Task: For heading Arial with bold.  font size for heading22,  'Change the font style of data to'Arial Narrow.  and font size to 14,  Change the alignment of both headline & data to Align middle.  In the sheet  auditingSalesTrends_2022
Action: Mouse moved to (52, 123)
Screenshot: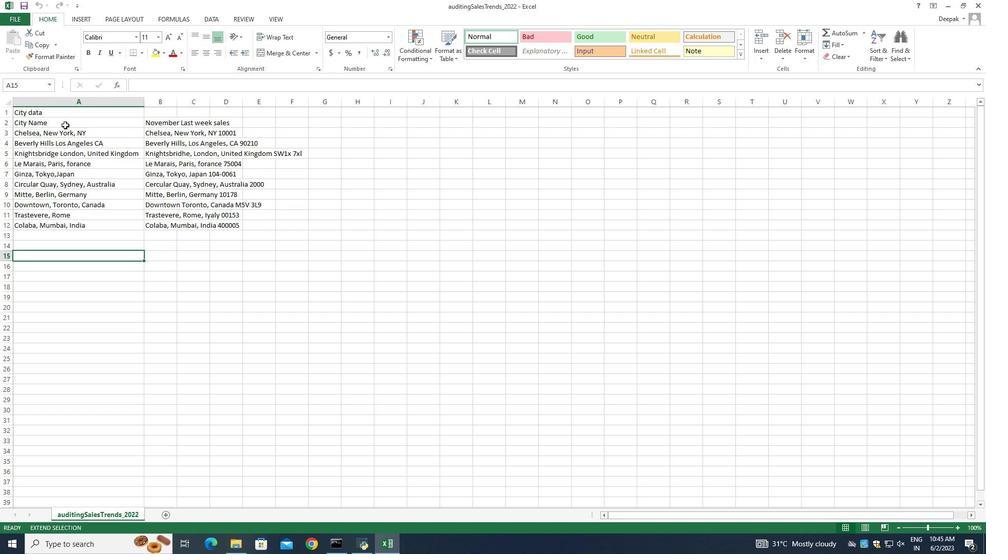 
Action: Mouse pressed left at (52, 123)
Screenshot: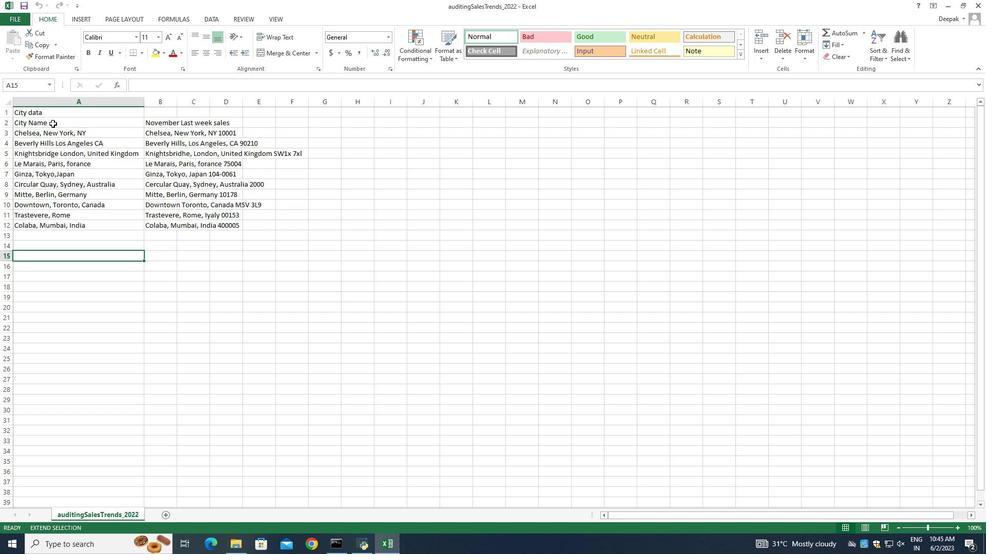 
Action: Mouse moved to (46, 122)
Screenshot: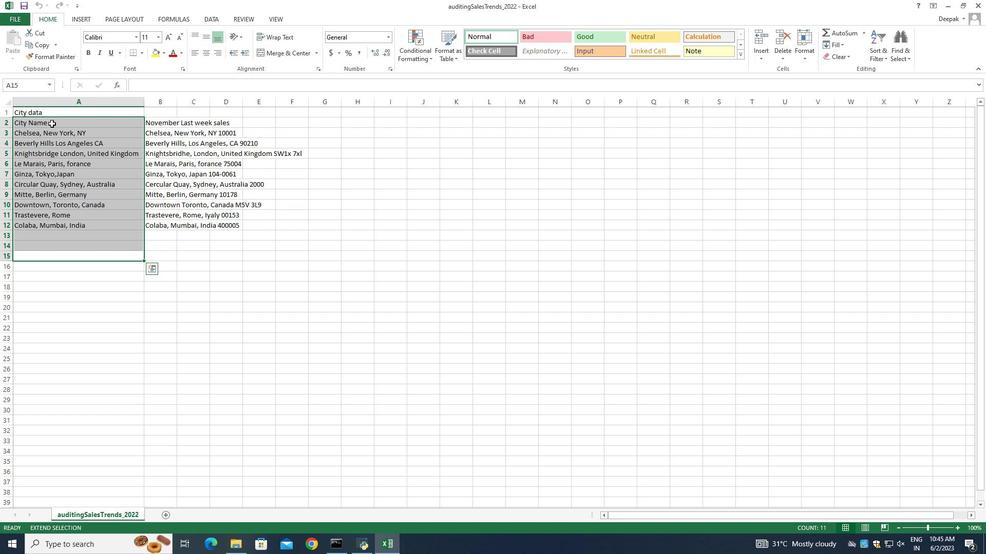 
Action: Mouse pressed left at (46, 122)
Screenshot: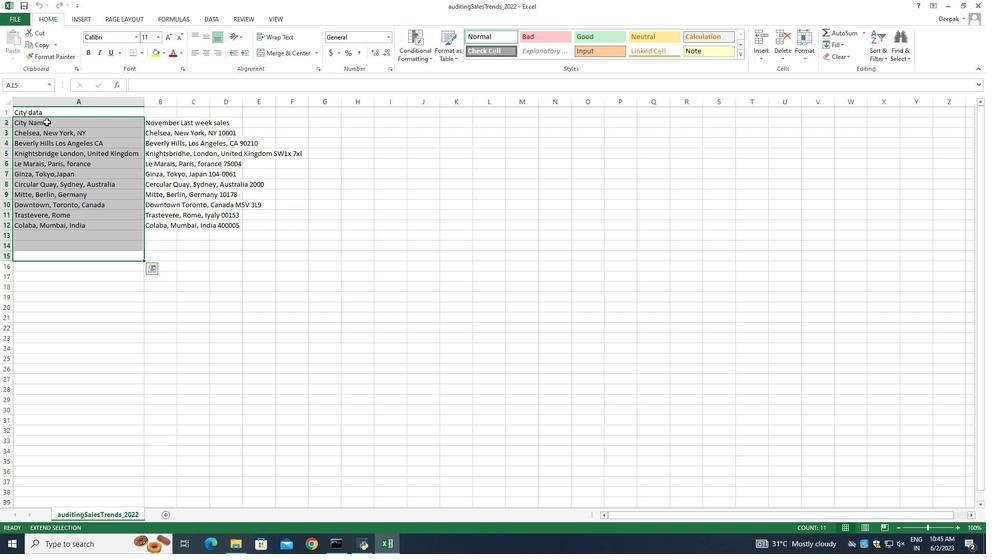 
Action: Mouse moved to (209, 270)
Screenshot: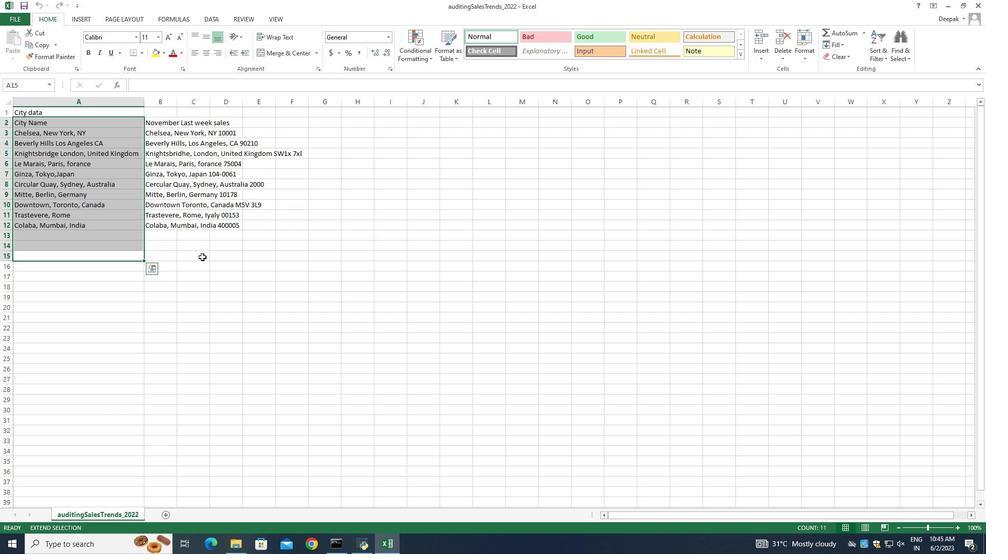 
Action: Mouse pressed left at (209, 270)
Screenshot: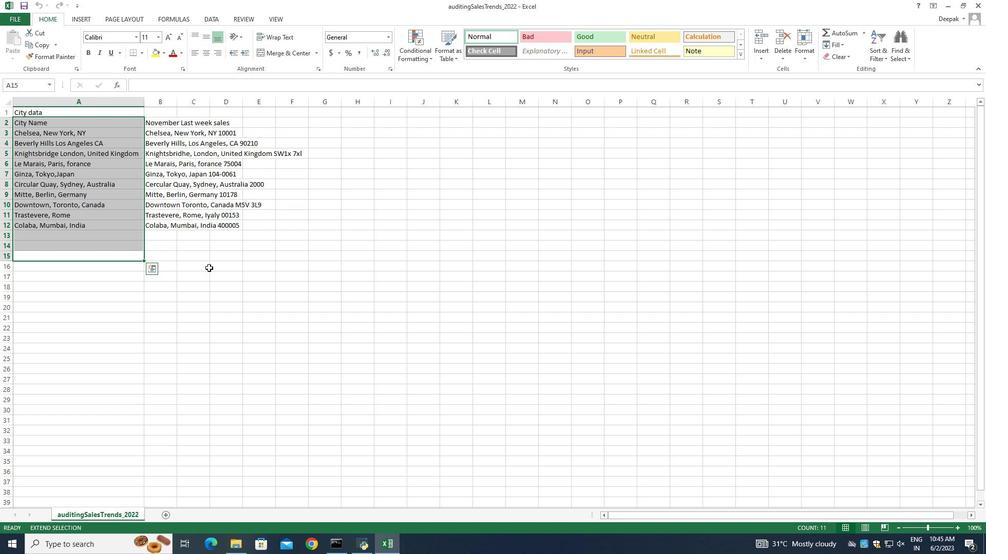 
Action: Mouse pressed right at (209, 270)
Screenshot: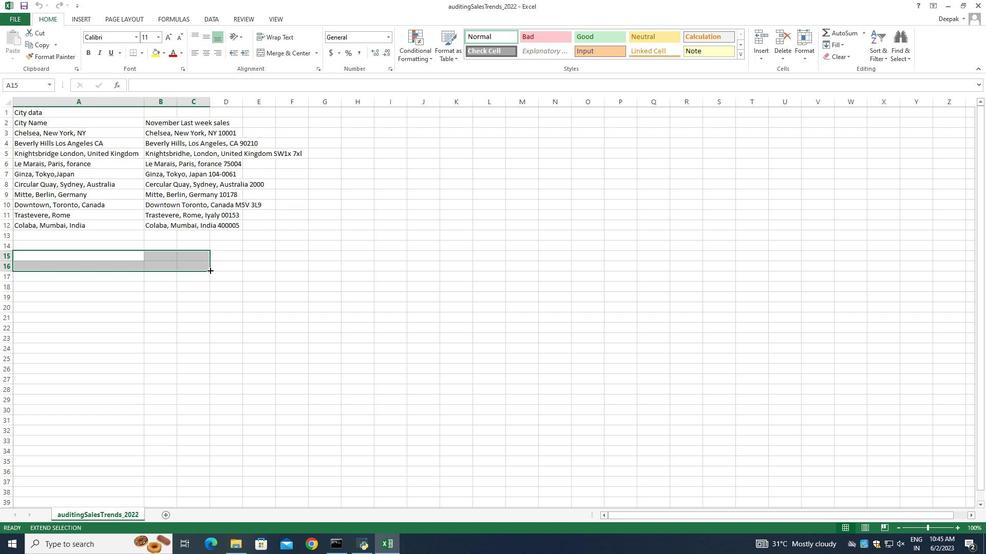 
Action: Mouse pressed right at (209, 270)
Screenshot: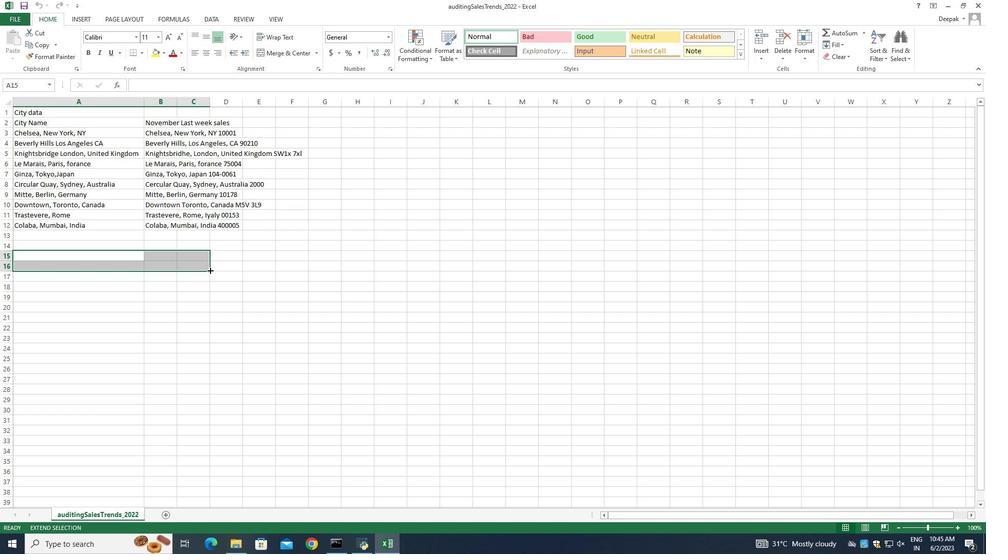 
Action: Mouse moved to (265, 243)
Screenshot: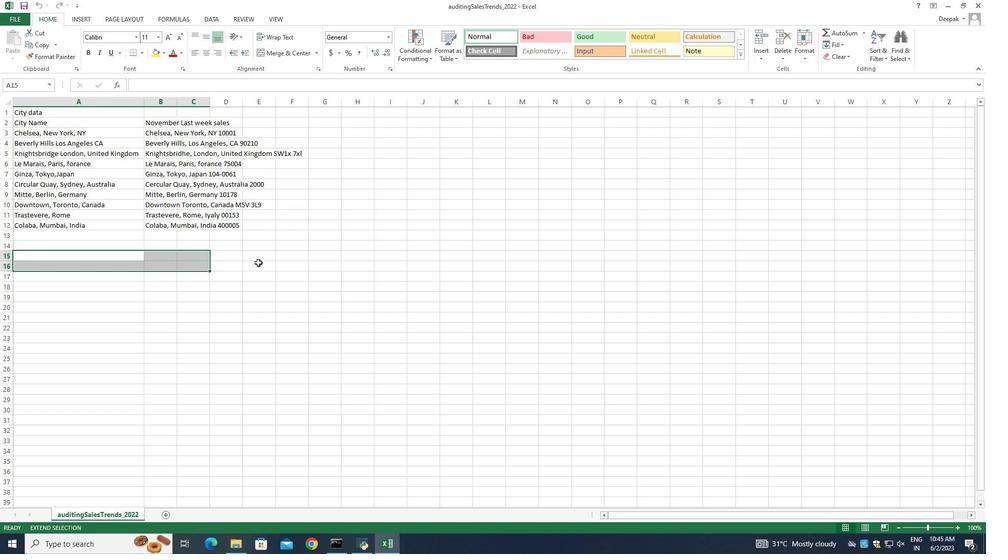 
Action: Mouse pressed left at (265, 243)
Screenshot: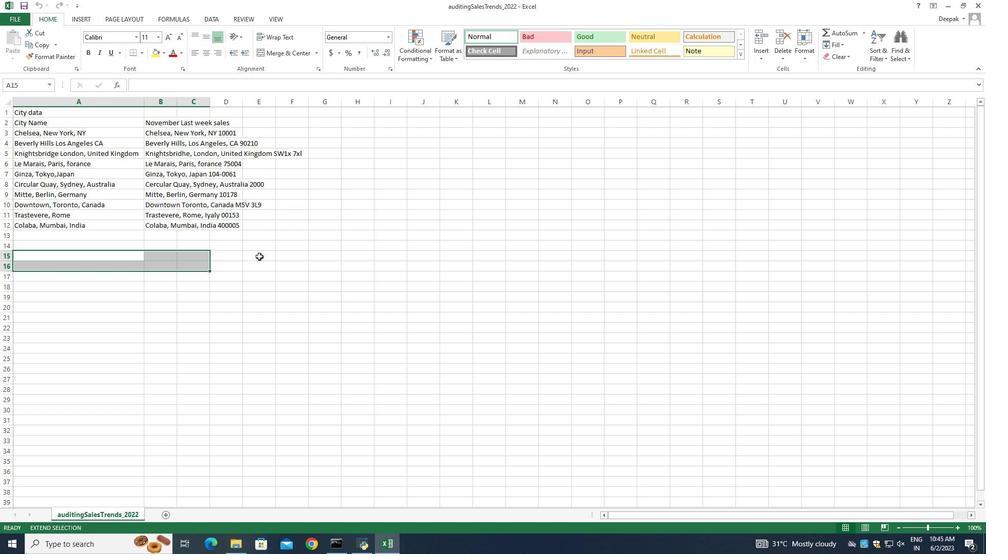 
Action: Mouse pressed left at (265, 243)
Screenshot: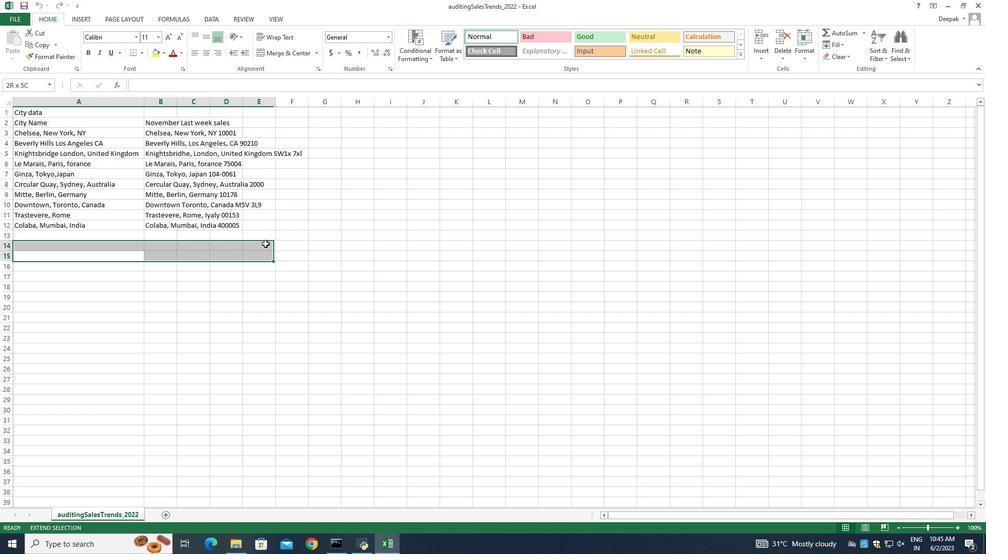
Action: Mouse pressed left at (265, 243)
Screenshot: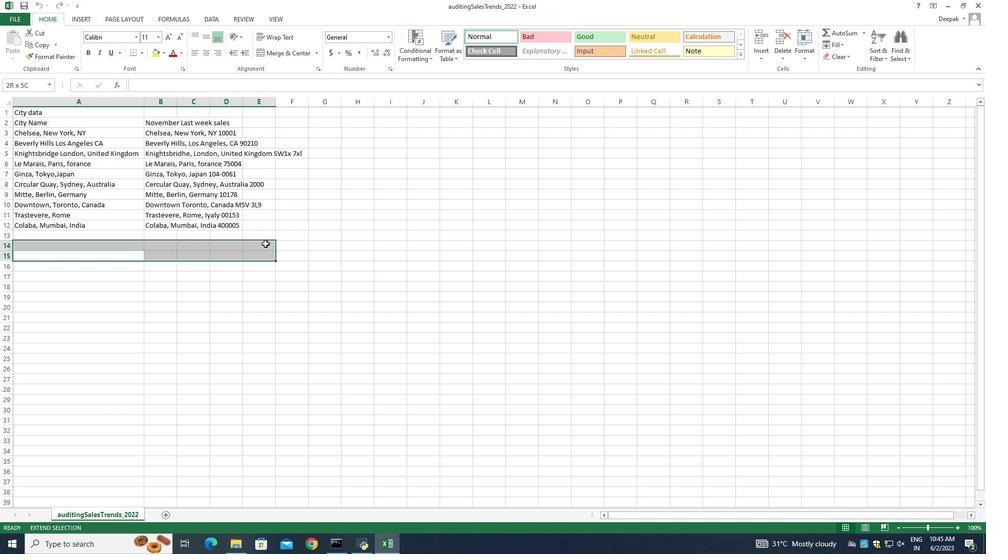 
Action: Mouse pressed left at (265, 243)
Screenshot: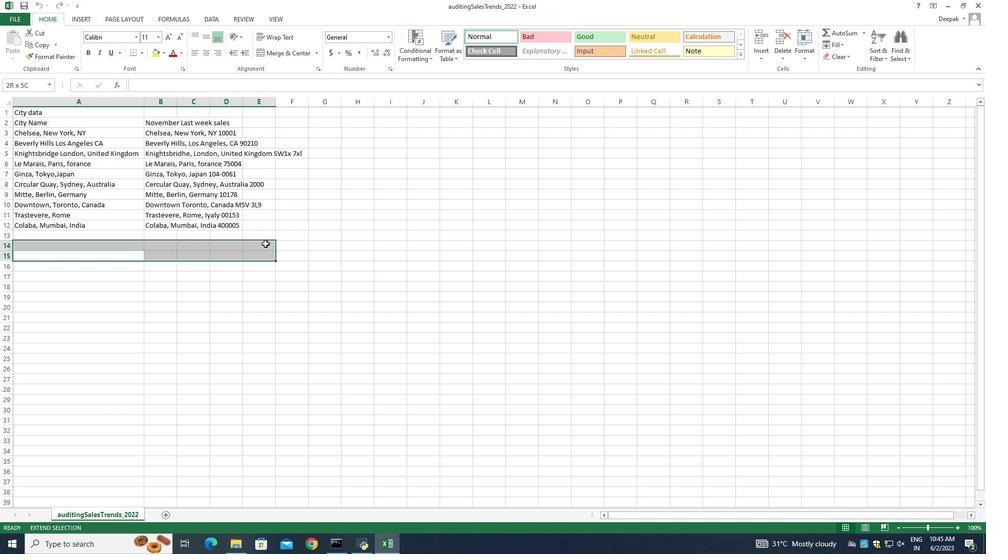 
Action: Mouse moved to (181, 119)
Screenshot: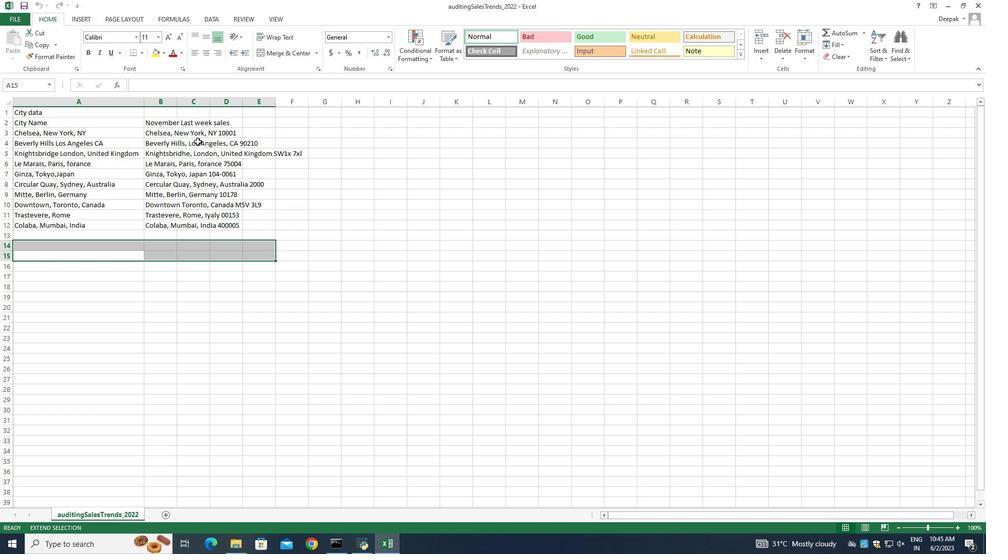 
Action: Mouse pressed left at (181, 119)
Screenshot: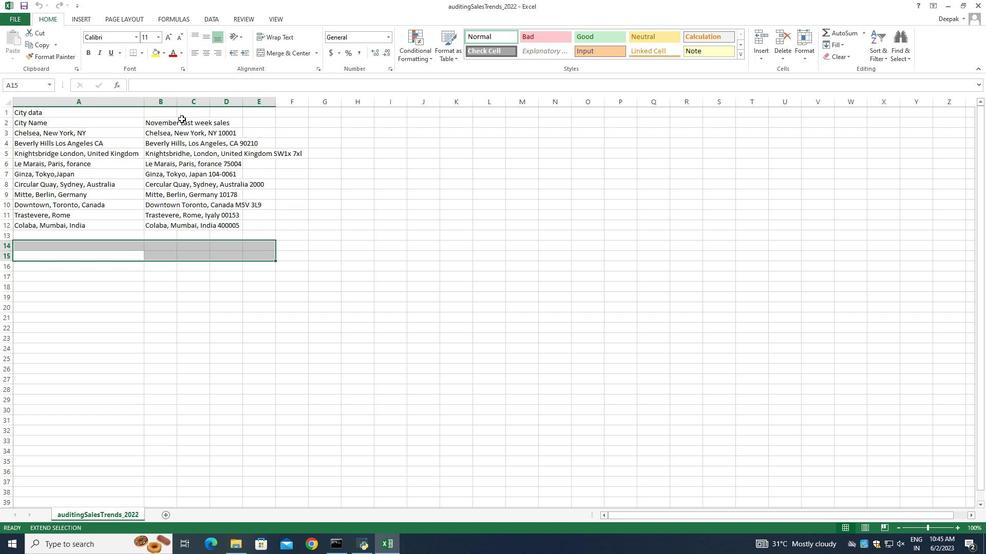 
Action: Mouse pressed left at (181, 119)
Screenshot: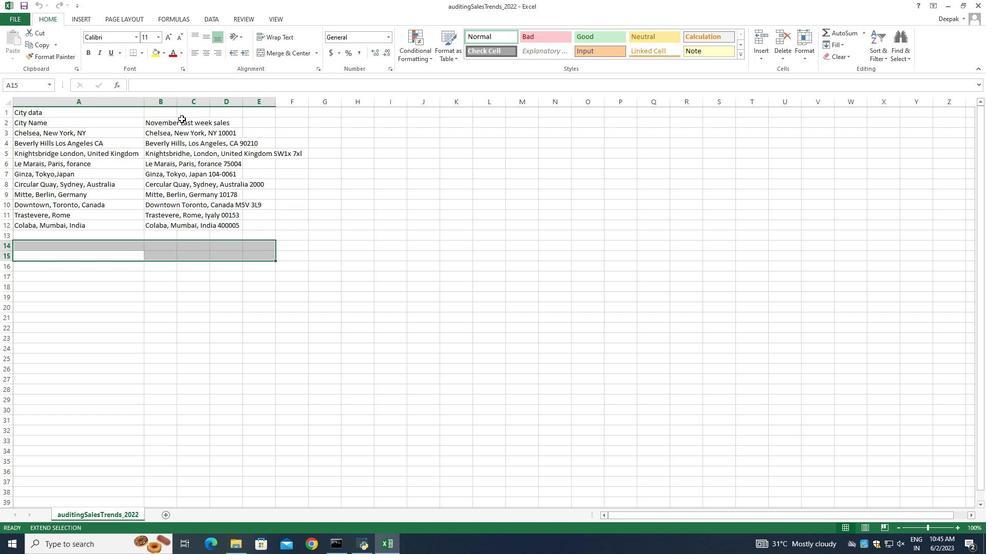 
Action: Mouse moved to (216, 268)
Screenshot: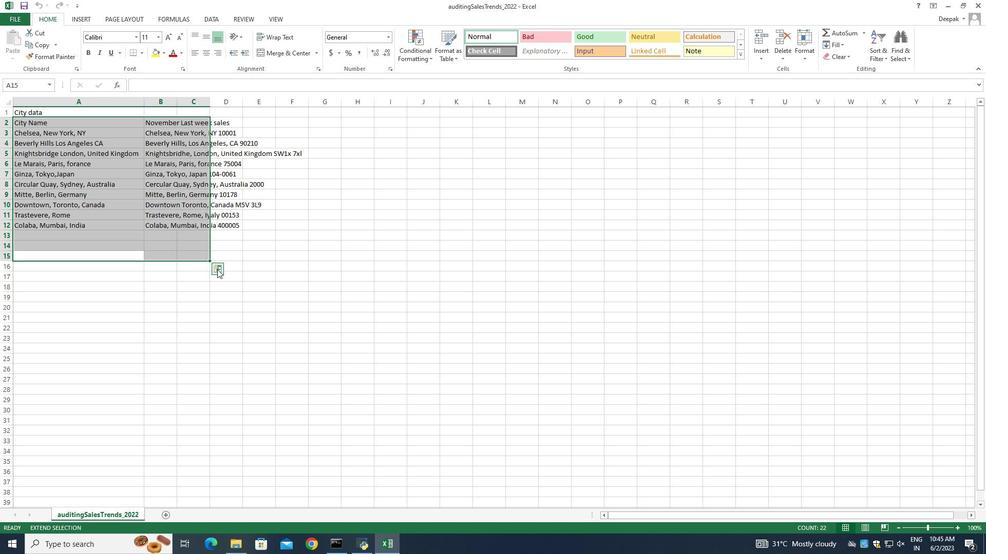 
Action: Mouse pressed left at (216, 268)
Screenshot: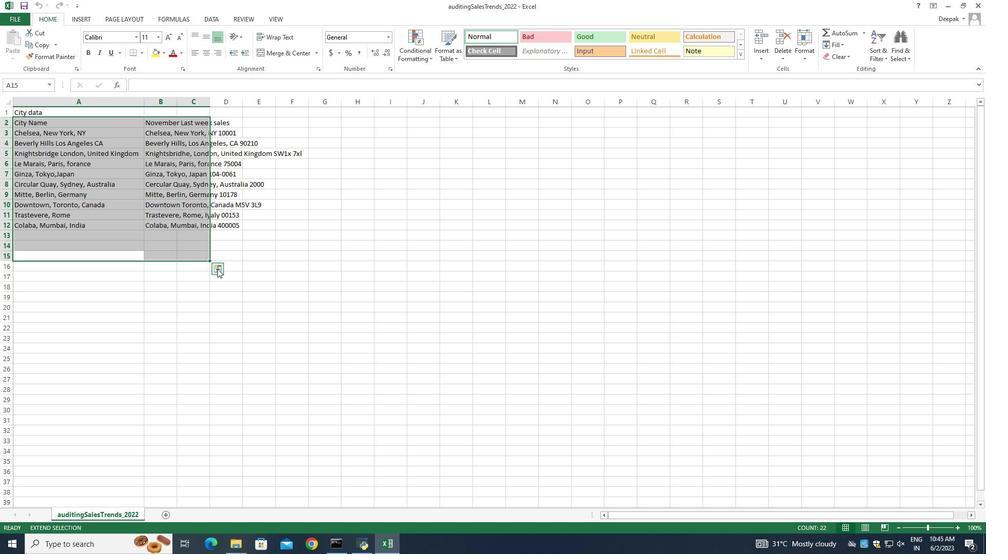 
Action: Mouse moved to (257, 324)
Screenshot: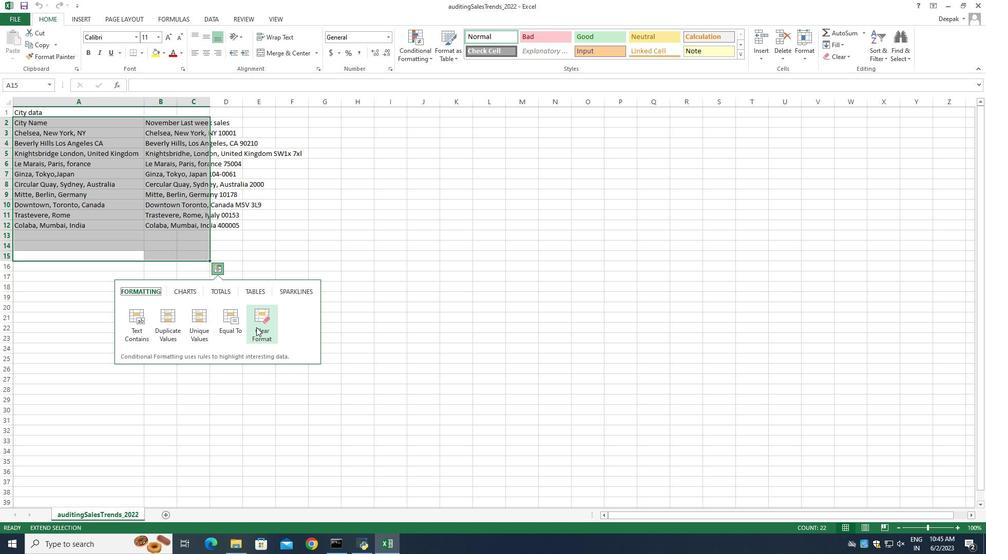 
Action: Mouse pressed left at (257, 324)
Screenshot: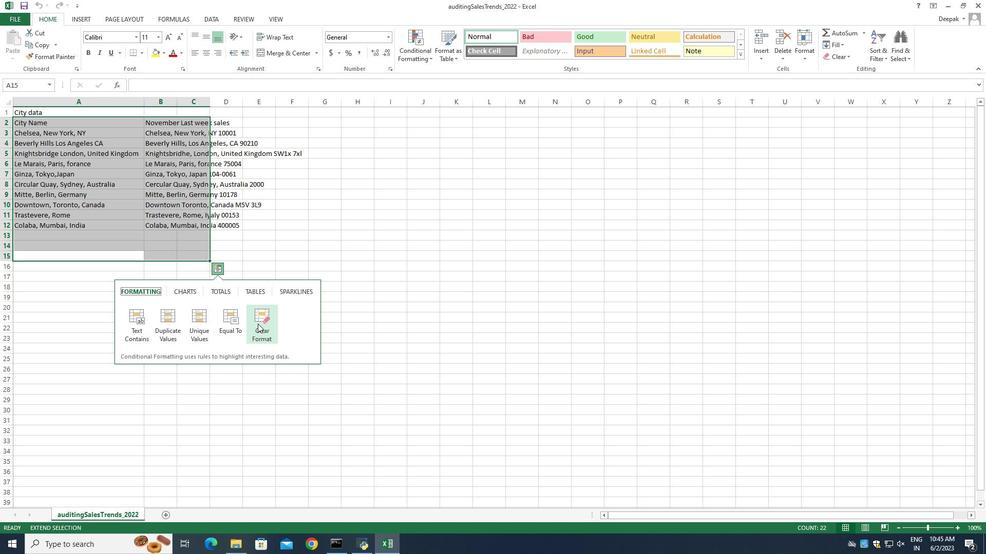 
Action: Mouse moved to (290, 253)
Screenshot: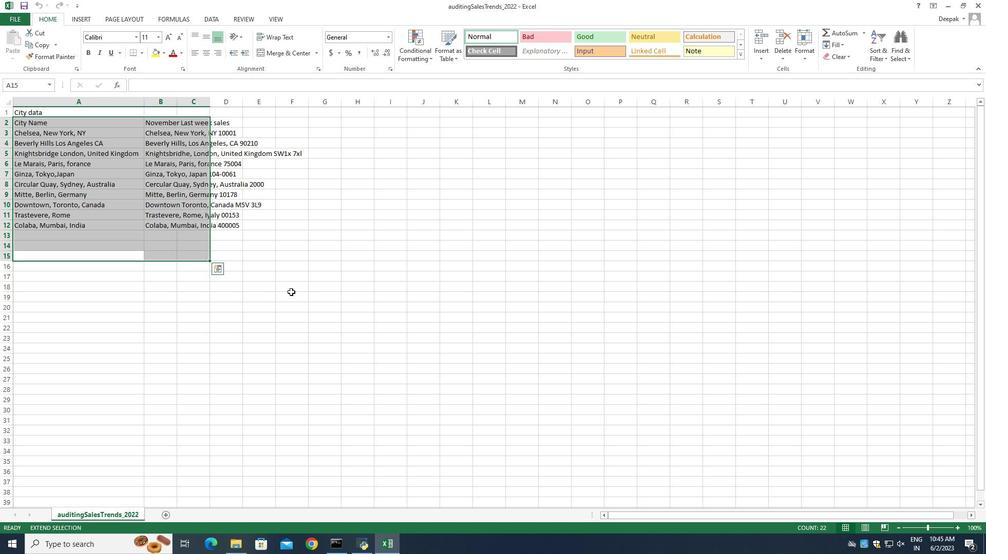 
Action: Mouse pressed right at (290, 253)
Screenshot: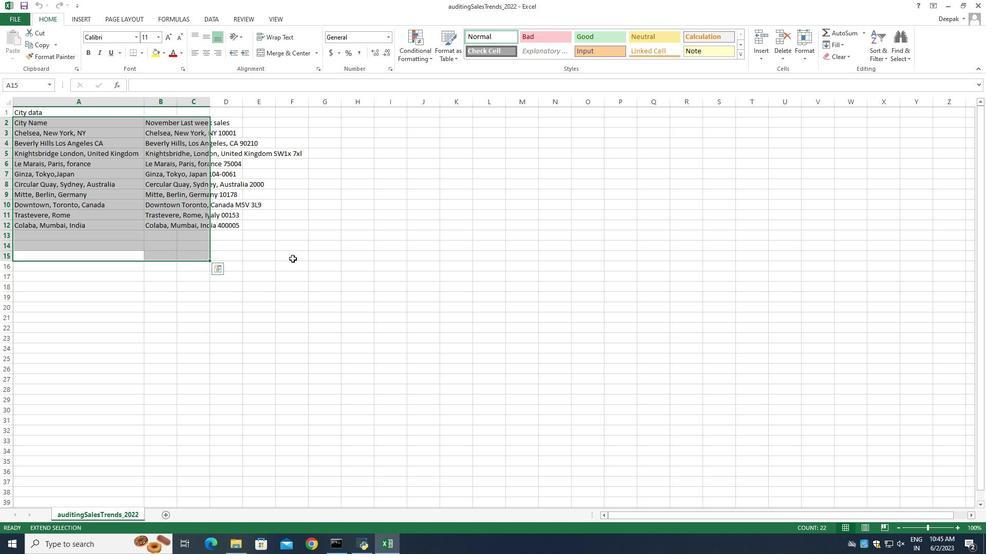
Action: Mouse moved to (44, 123)
Screenshot: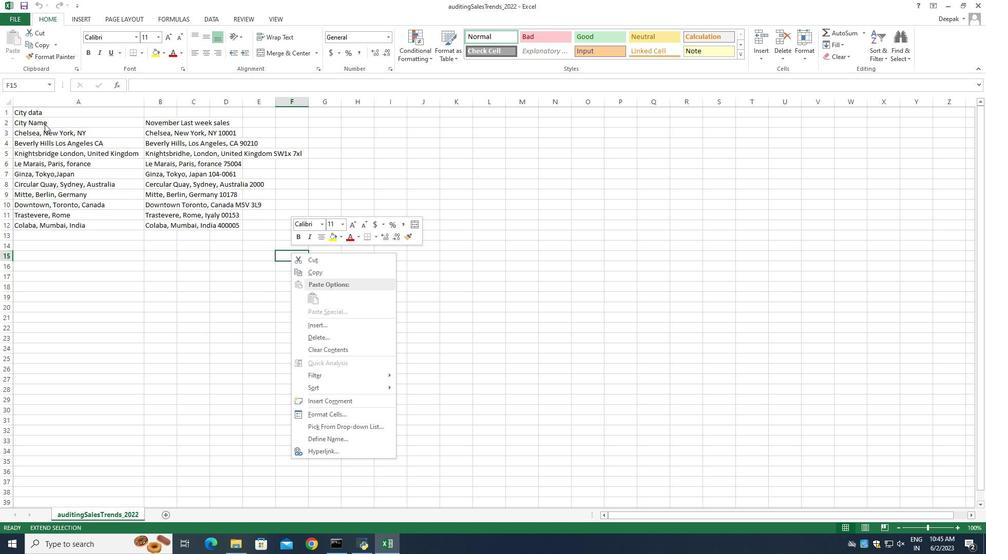 
Action: Mouse pressed left at (44, 123)
Screenshot: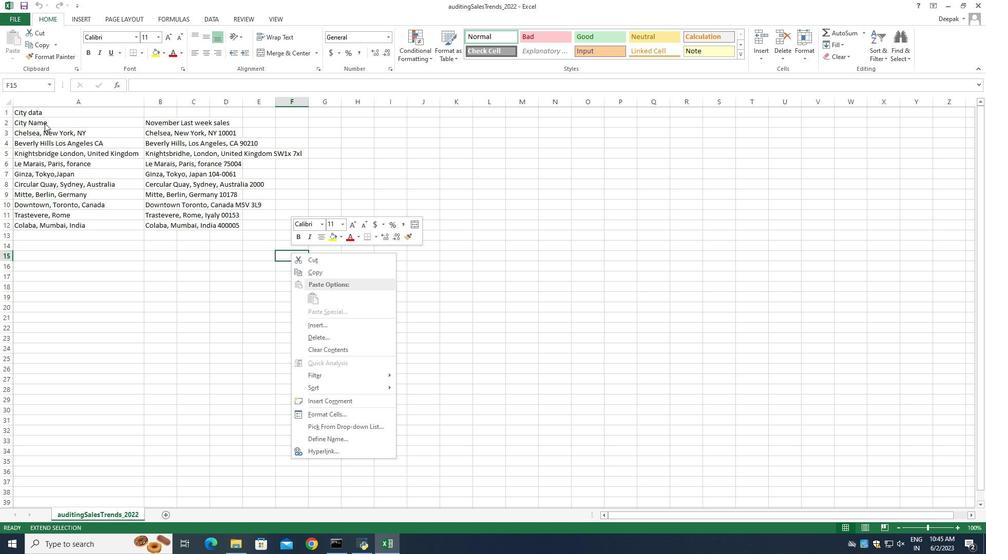 
Action: Mouse pressed left at (44, 123)
Screenshot: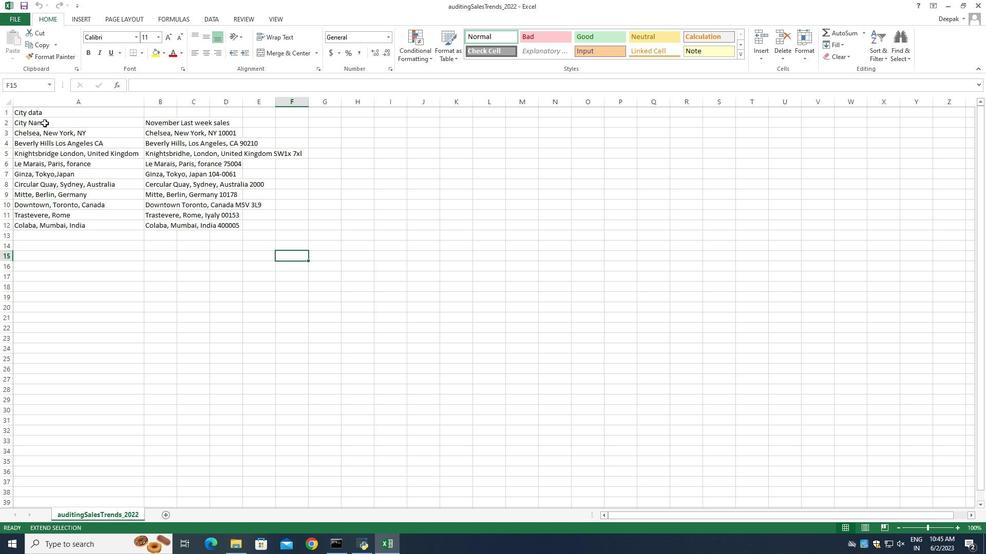 
Action: Mouse pressed left at (44, 123)
Screenshot: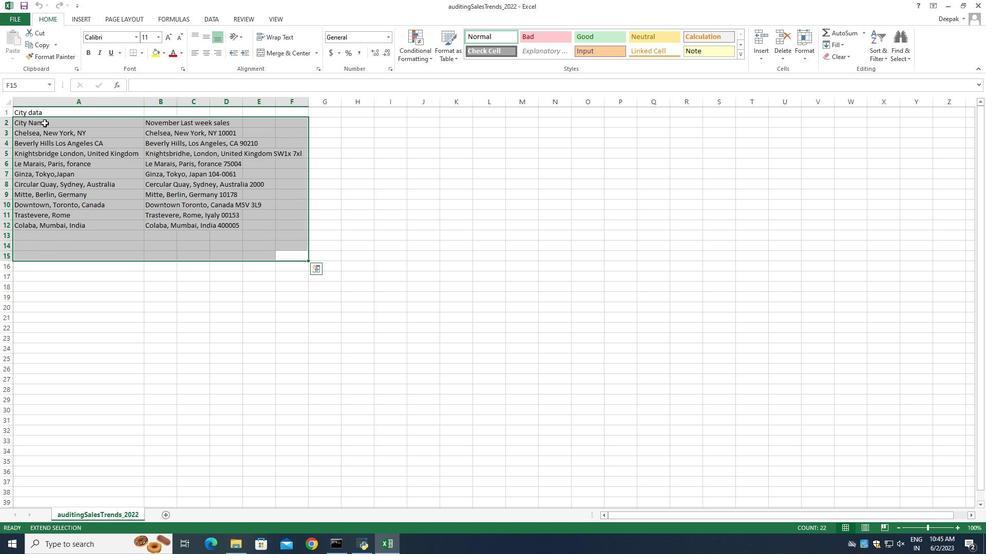 
Action: Mouse moved to (398, 262)
Screenshot: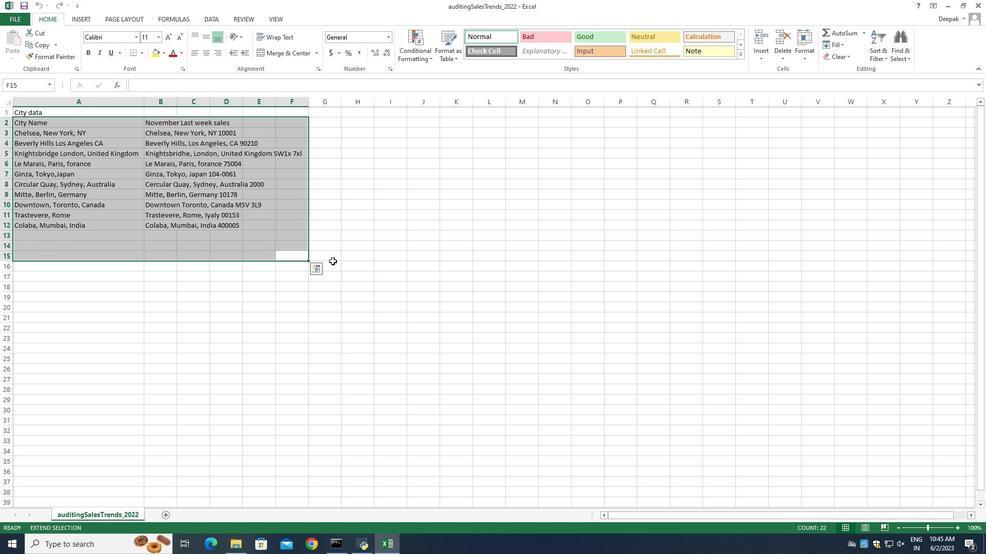 
Action: Mouse pressed left at (398, 262)
Screenshot: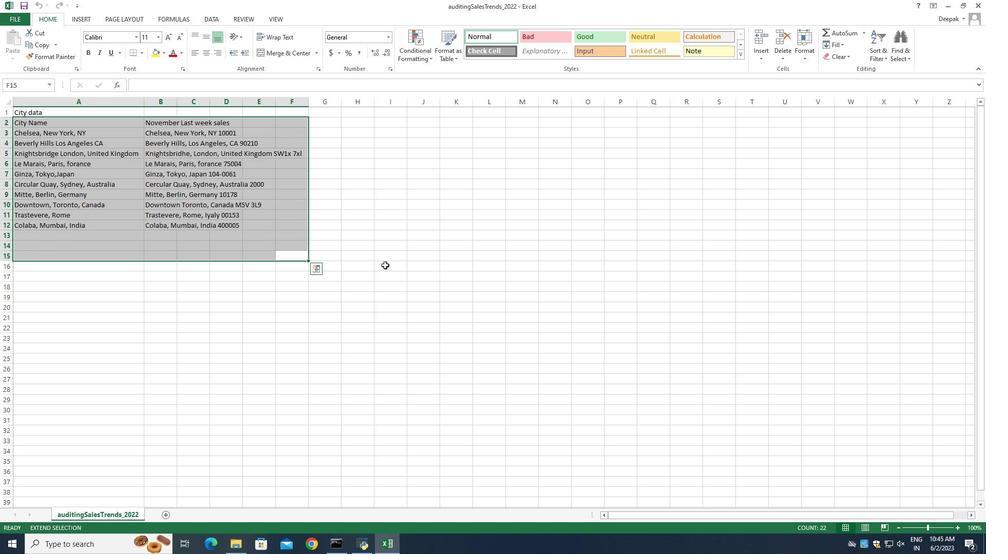 
Action: Mouse pressed left at (398, 262)
Screenshot: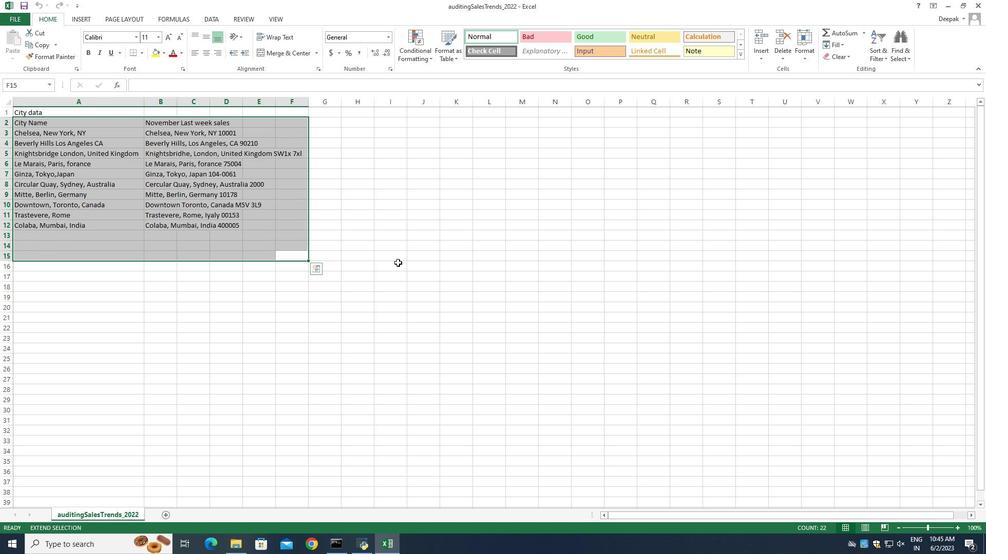 
Action: Mouse pressed left at (398, 262)
Screenshot: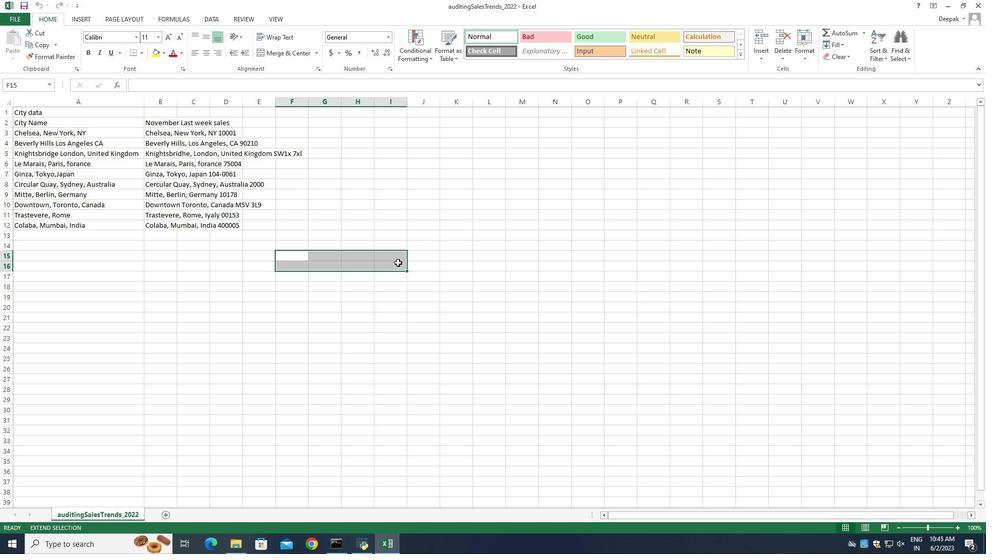 
Action: Mouse pressed right at (398, 262)
Screenshot: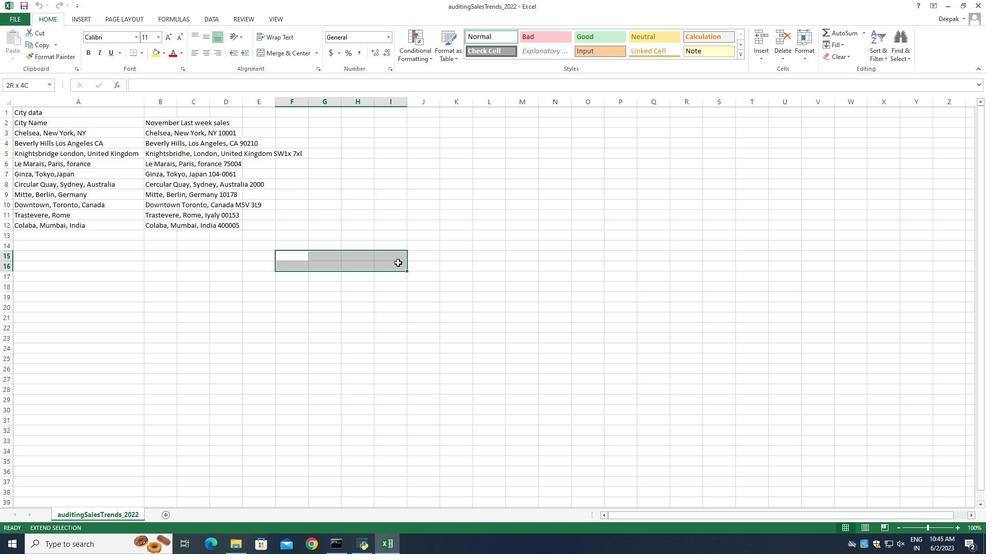 
Action: Mouse moved to (385, 270)
Screenshot: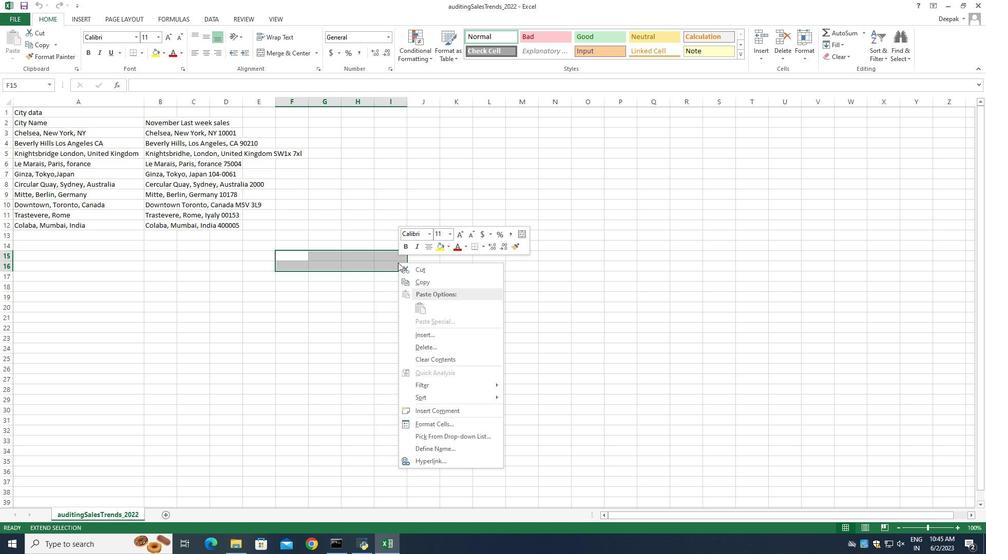 
Action: Mouse pressed left at (385, 270)
Screenshot: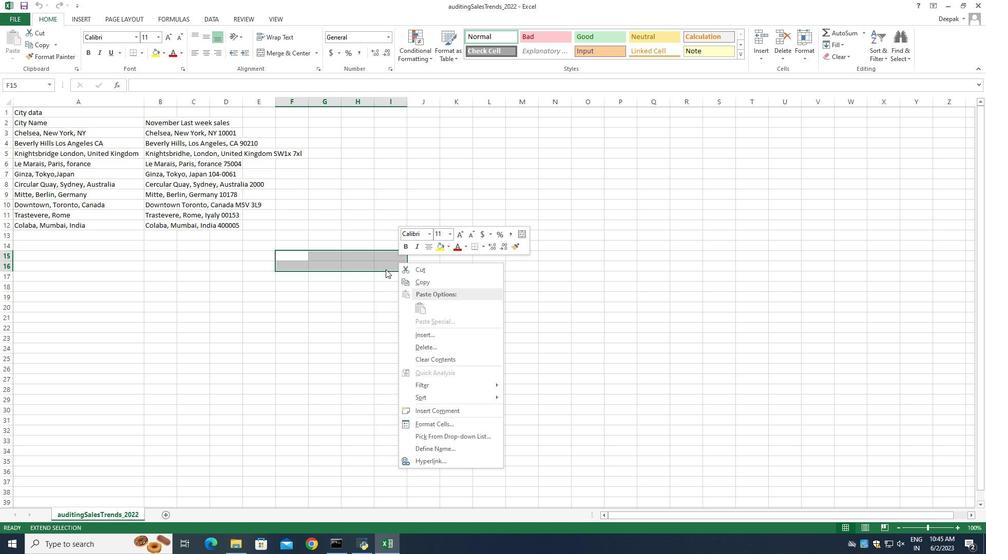 
Action: Mouse pressed left at (385, 270)
Screenshot: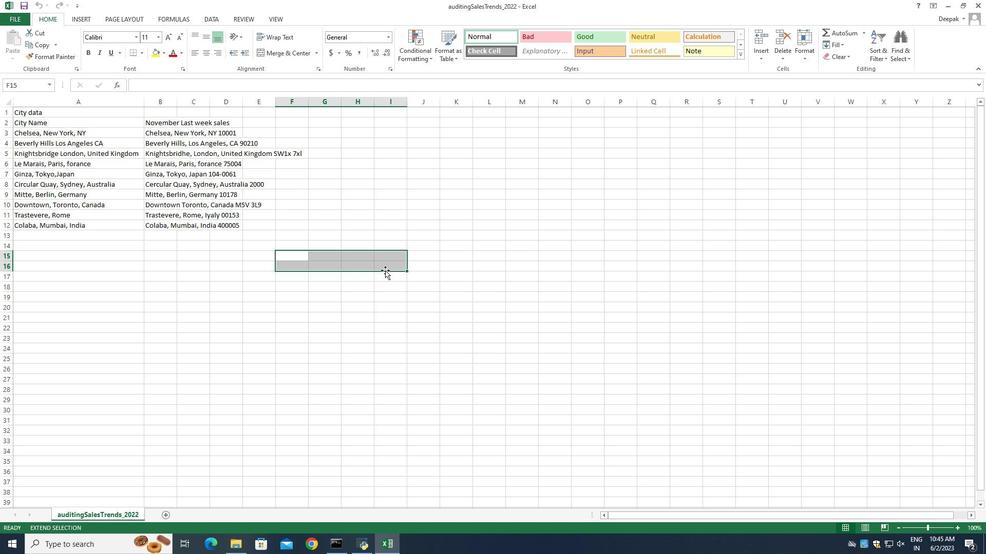 
Action: Mouse moved to (386, 286)
Screenshot: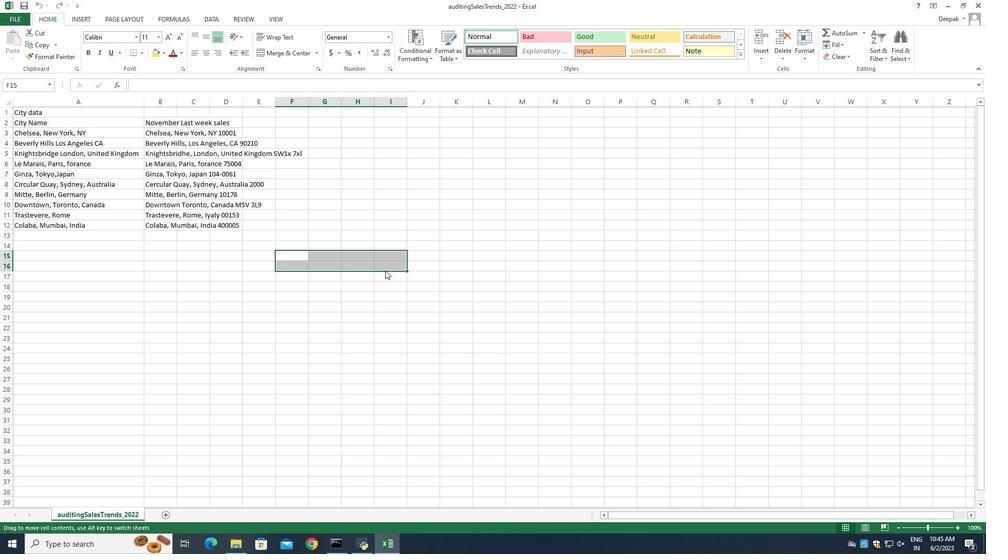 
Action: Mouse pressed left at (386, 286)
Screenshot: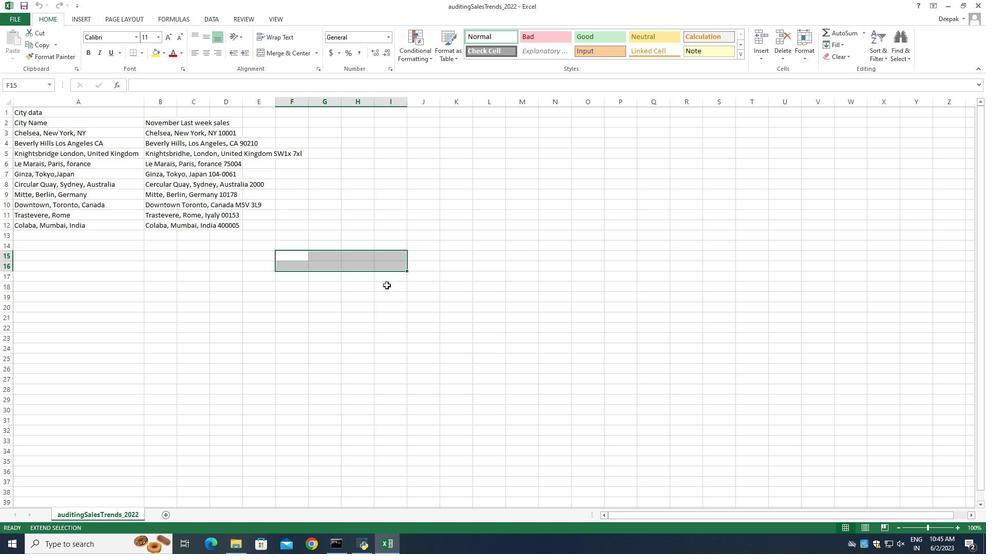 
Action: Mouse moved to (379, 267)
Screenshot: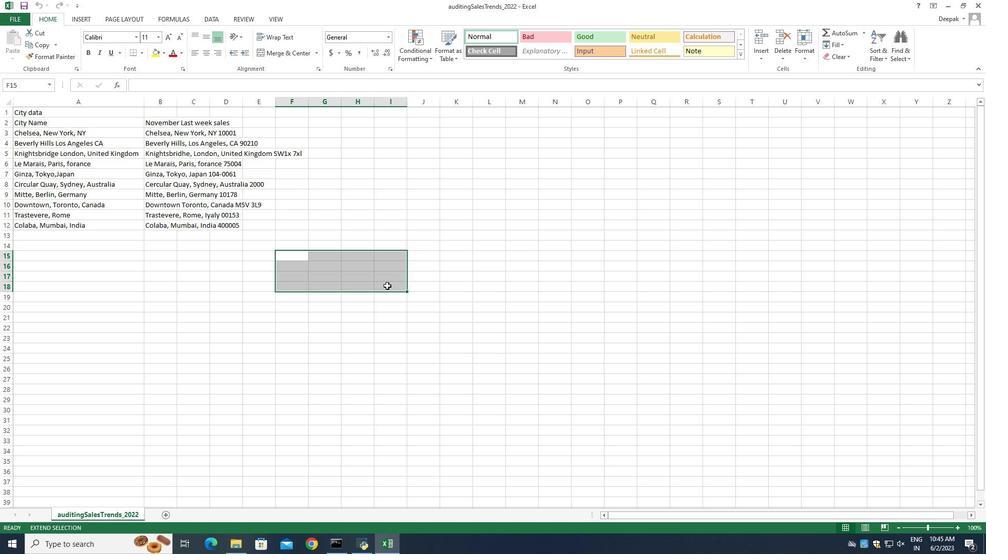
Action: Mouse pressed left at (379, 267)
Screenshot: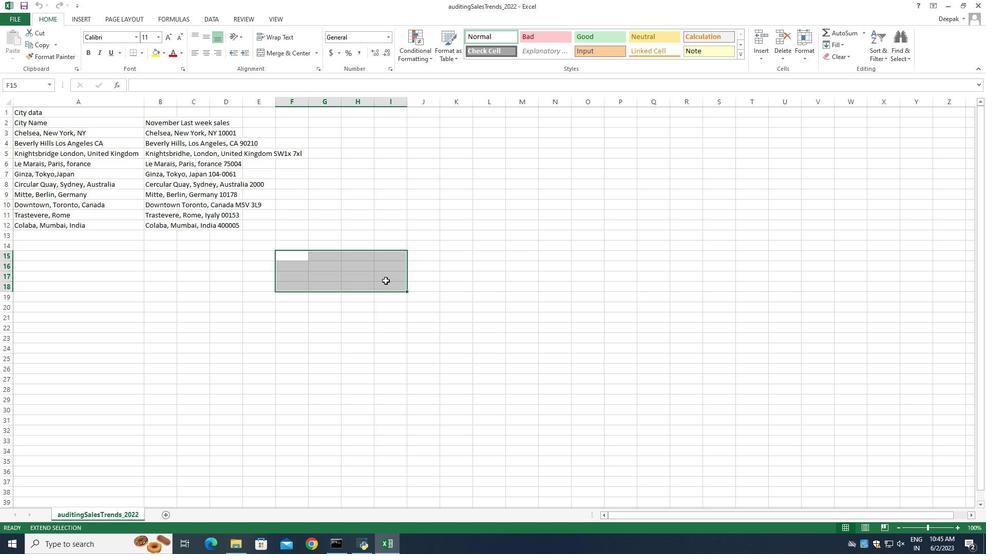 
Action: Mouse moved to (25, 122)
Screenshot: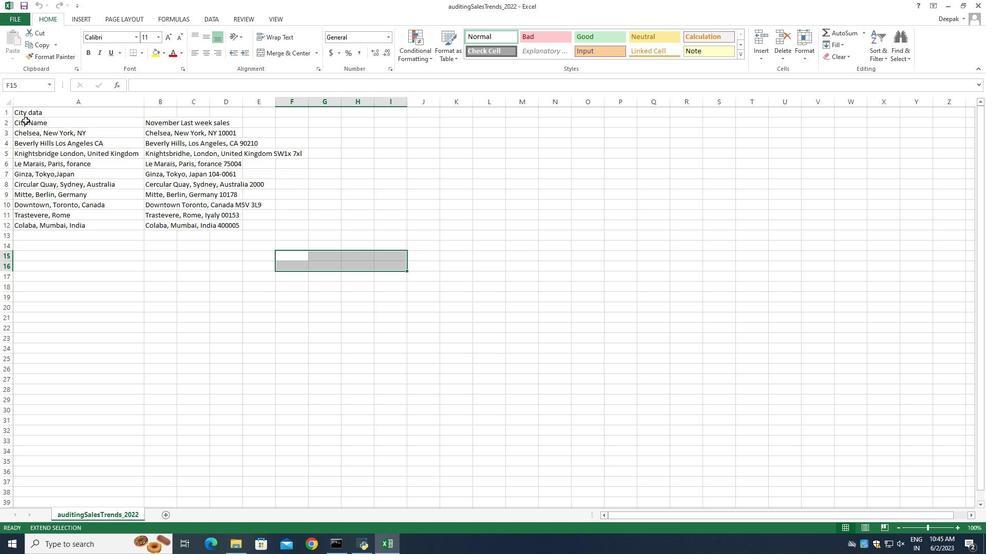 
Action: Mouse pressed left at (25, 122)
Screenshot: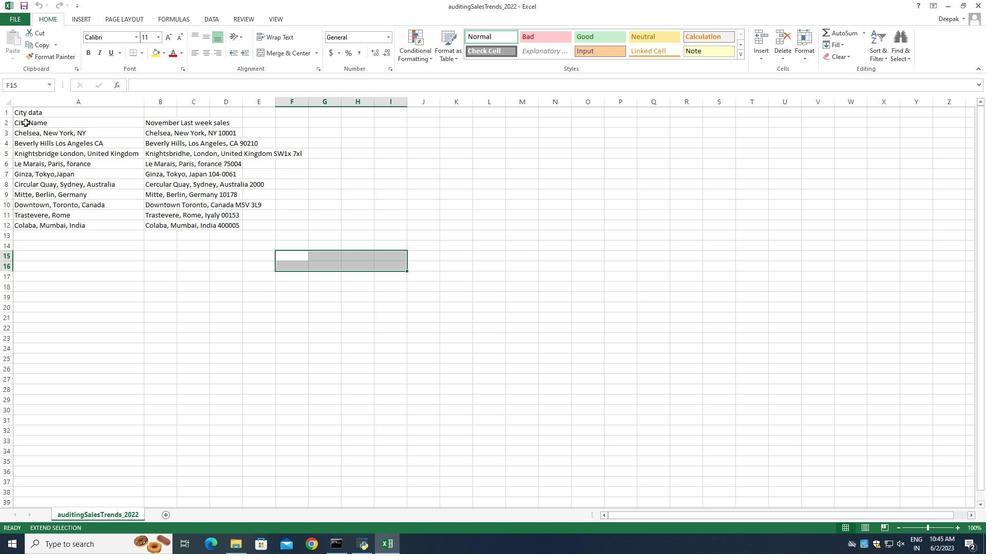 
Action: Mouse pressed left at (25, 122)
Screenshot: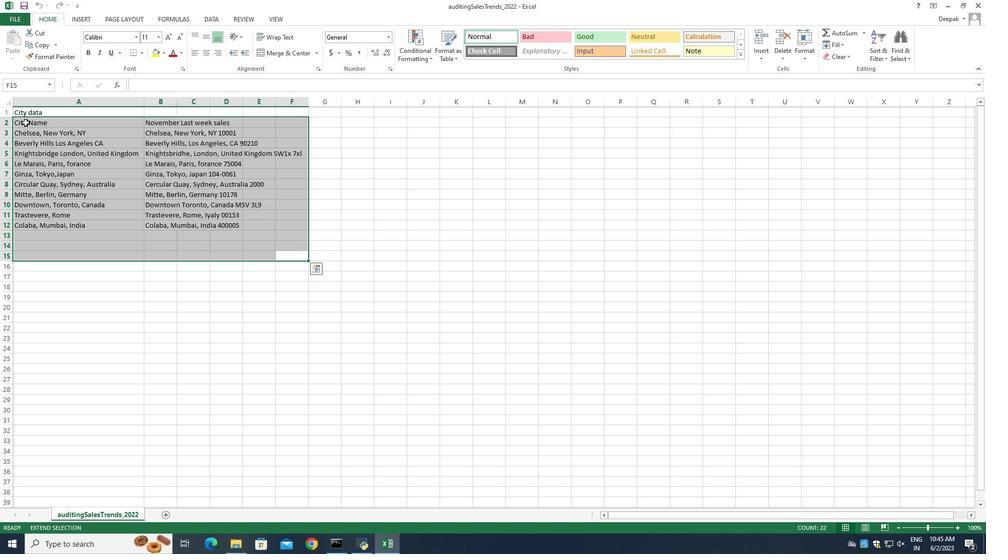 
Action: Mouse pressed left at (25, 122)
Screenshot: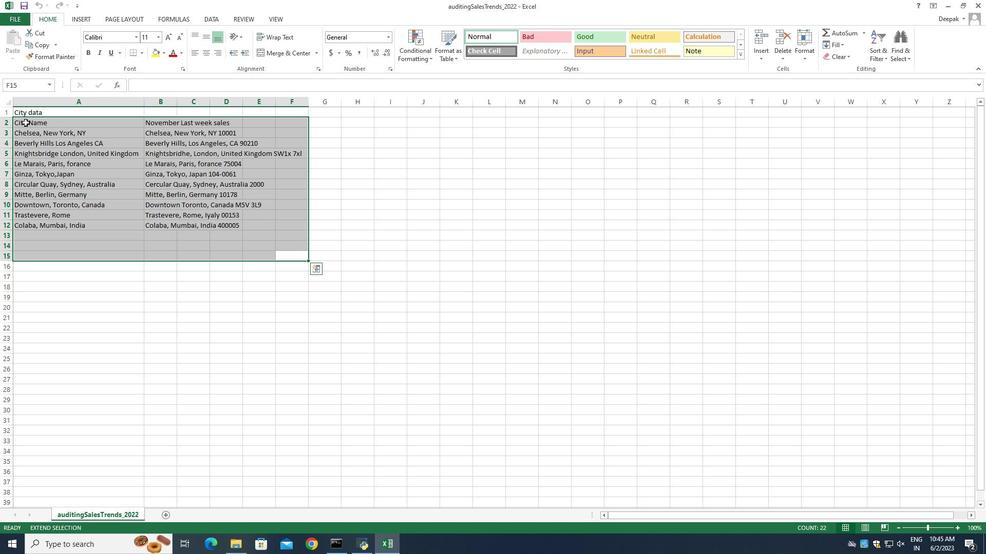 
Action: Mouse moved to (331, 131)
Screenshot: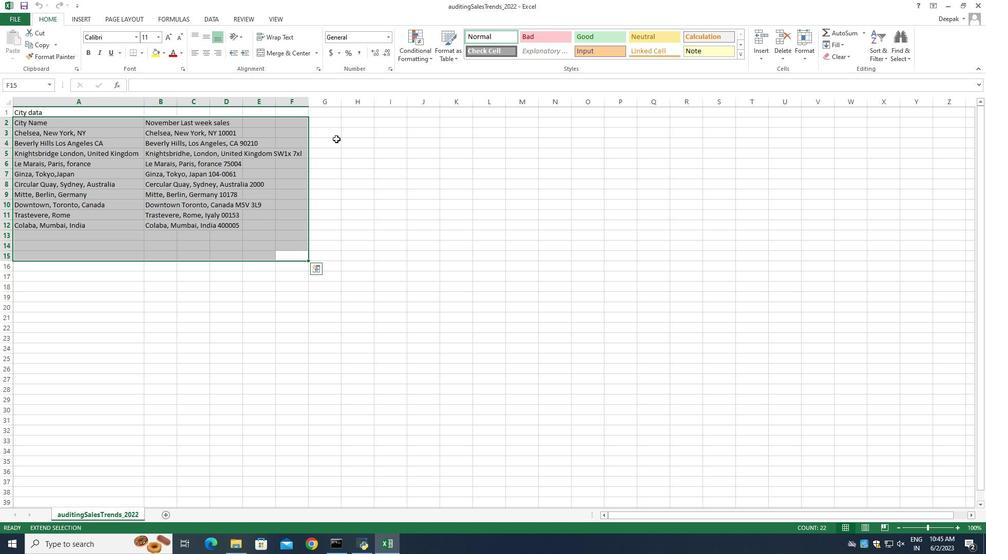 
Action: Mouse pressed left at (331, 131)
Screenshot: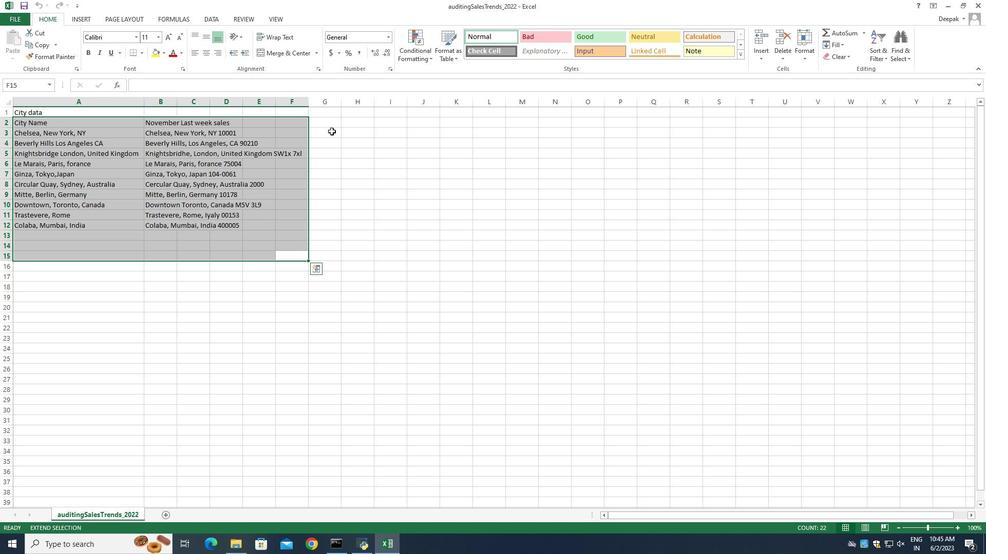 
Action: Mouse moved to (349, 192)
Screenshot: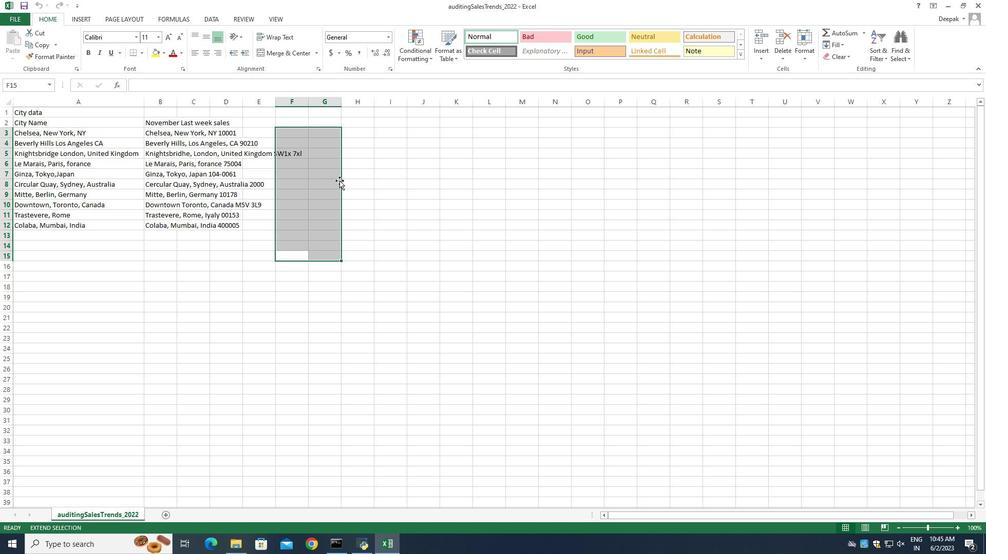 
Action: Mouse pressed right at (349, 192)
Screenshot: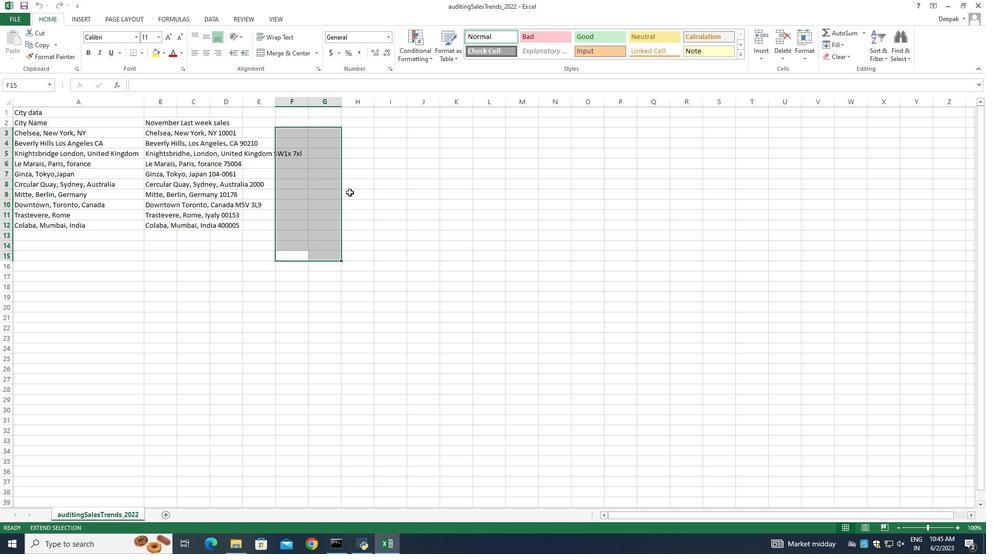 
Action: Mouse moved to (301, 202)
Screenshot: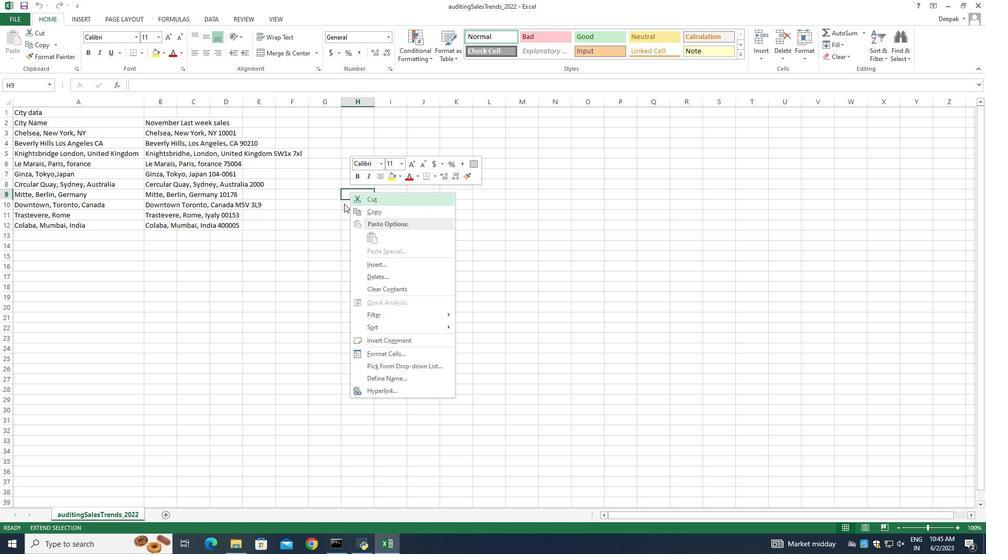 
Action: Mouse pressed left at (301, 202)
Screenshot: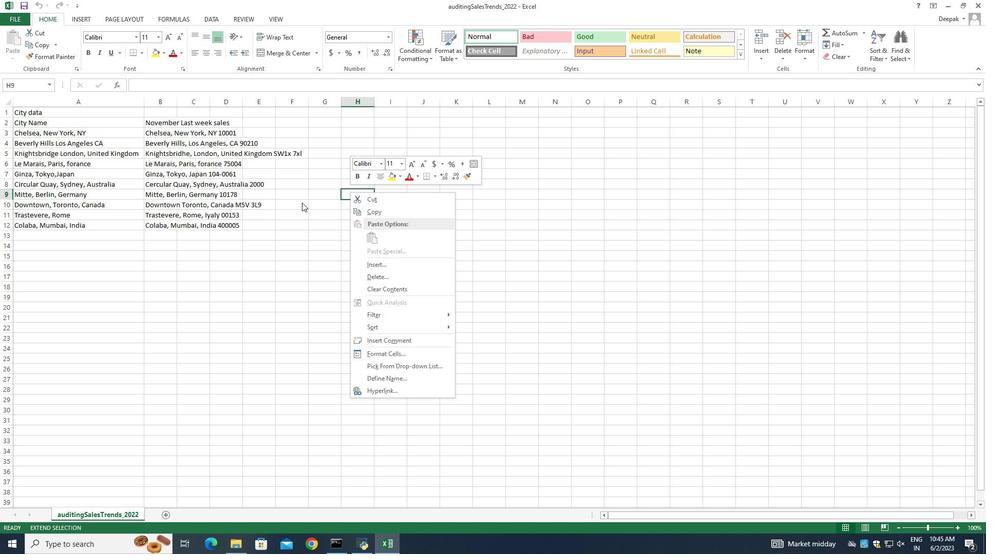 
Action: Mouse moved to (49, 121)
Screenshot: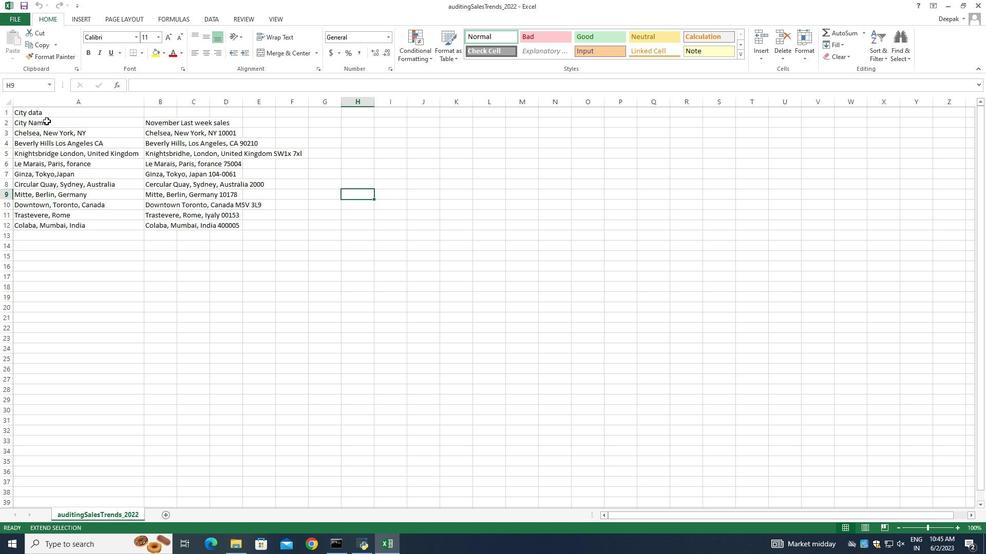 
Action: Mouse pressed left at (49, 121)
Screenshot: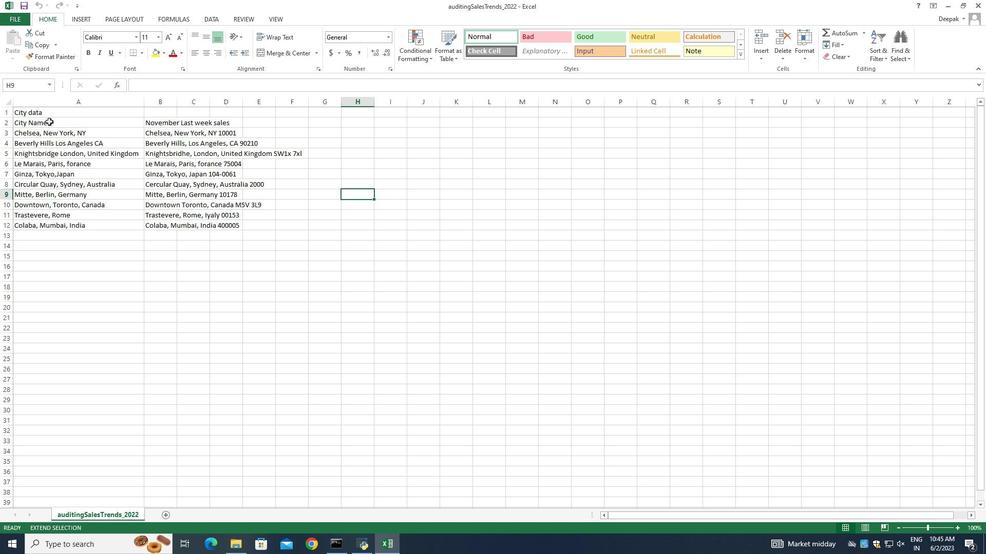 
Action: Mouse pressed left at (49, 121)
Screenshot: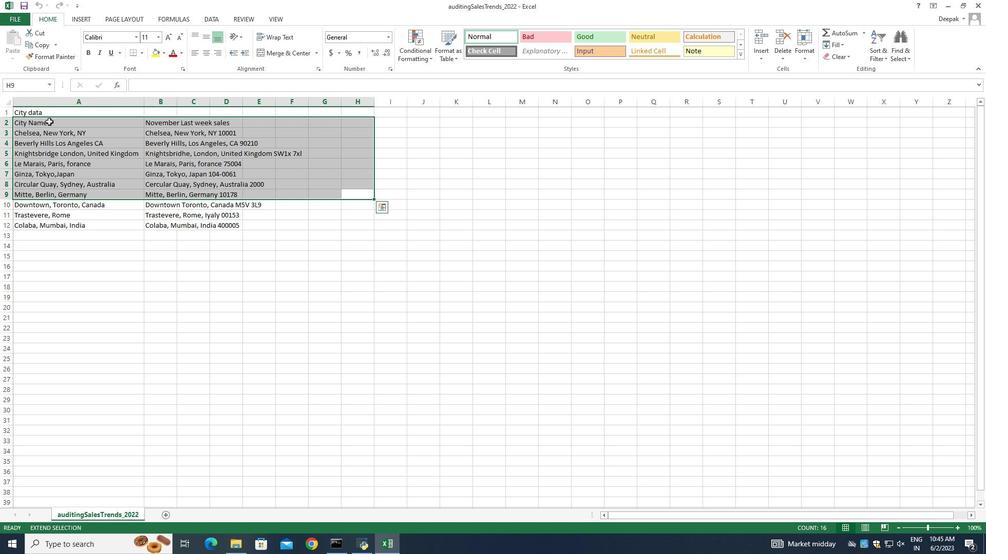 
Action: Mouse moved to (61, 128)
Screenshot: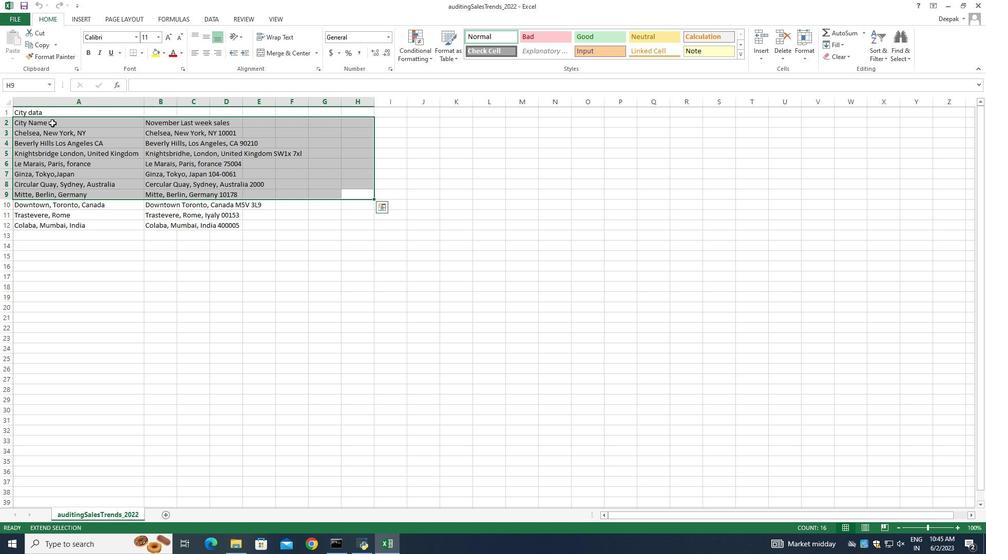 
Action: Mouse pressed right at (61, 128)
Screenshot: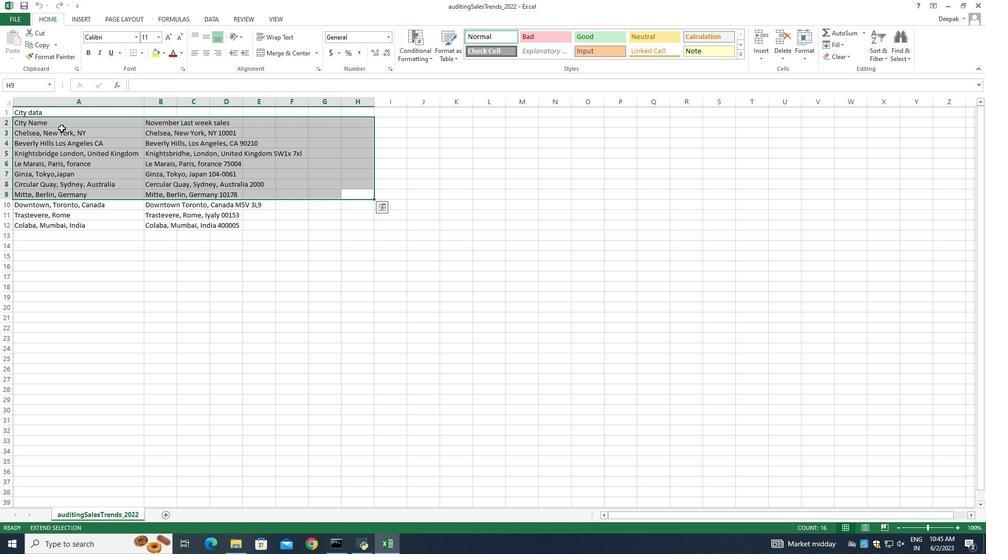 
Action: Mouse moved to (210, 276)
Screenshot: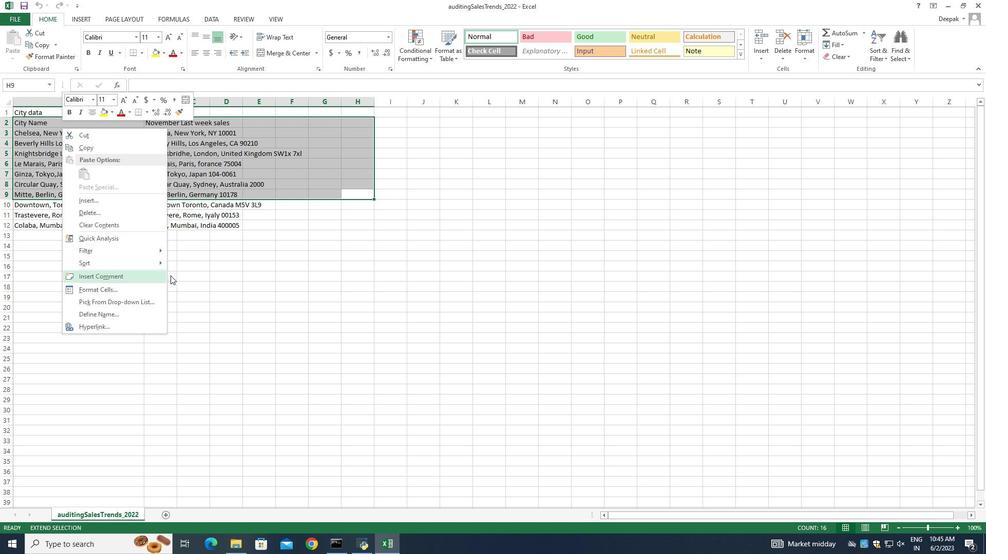 
Action: Mouse pressed right at (210, 276)
Screenshot: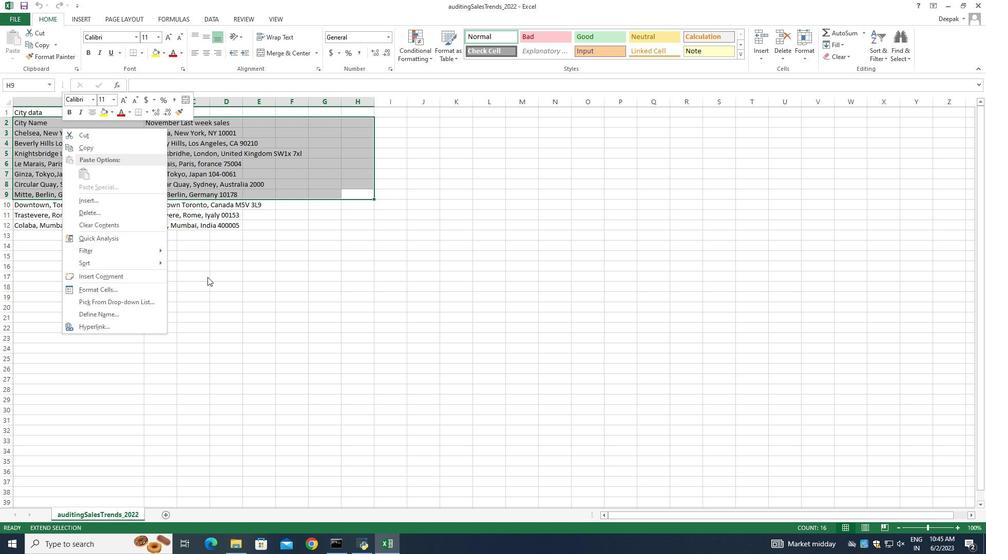 
Action: Mouse moved to (48, 122)
Screenshot: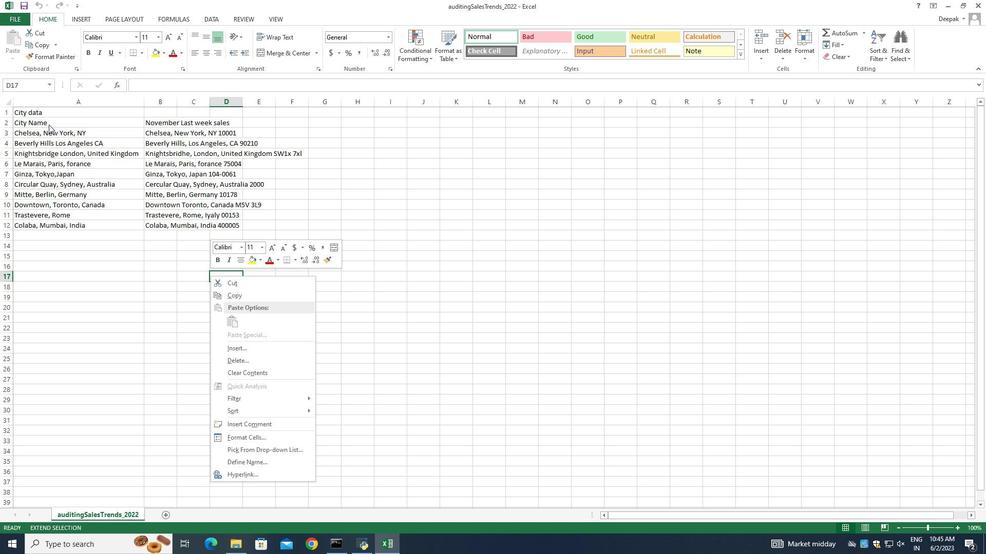 
Action: Mouse pressed left at (48, 122)
Screenshot: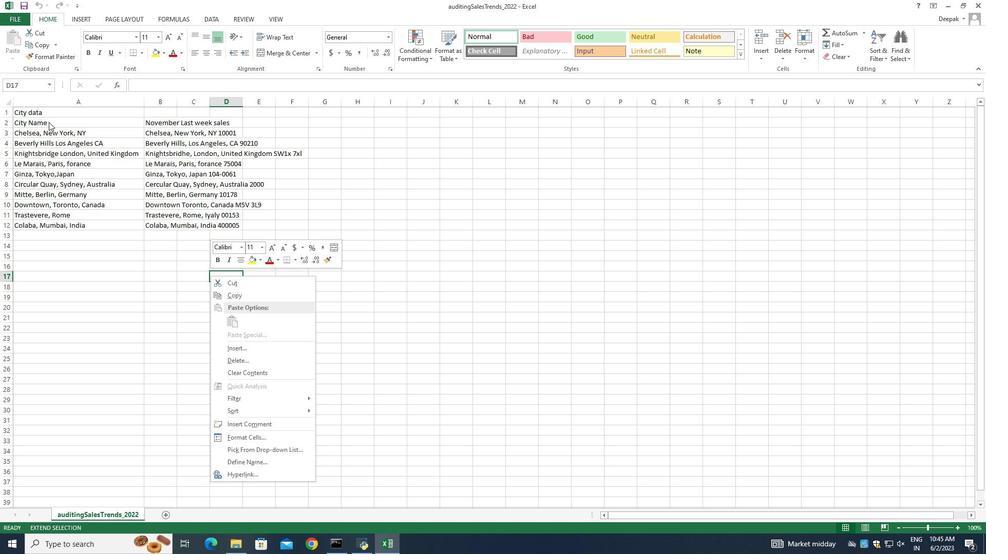 
Action: Mouse pressed left at (48, 122)
Screenshot: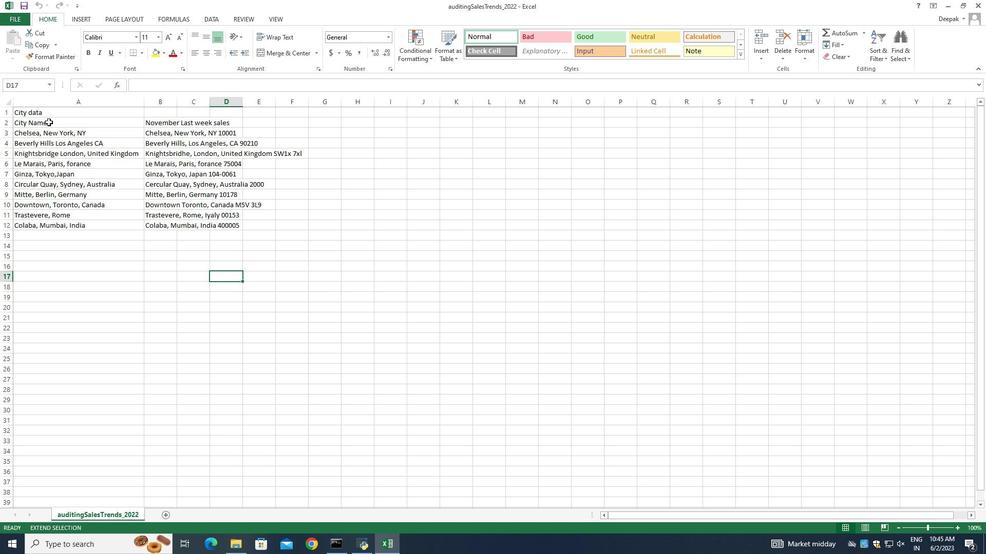 
Action: Mouse moved to (301, 304)
Screenshot: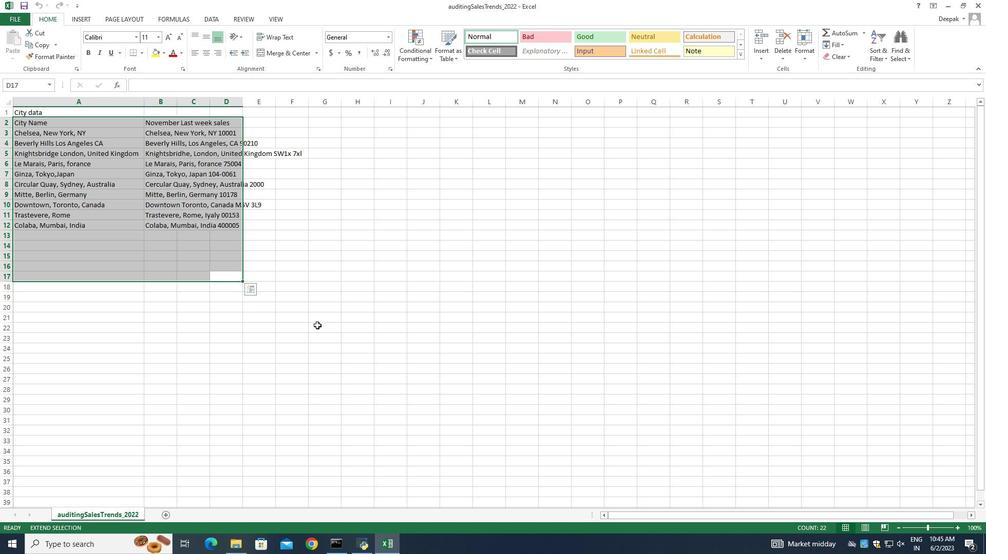 
Action: Mouse pressed left at (301, 304)
Screenshot: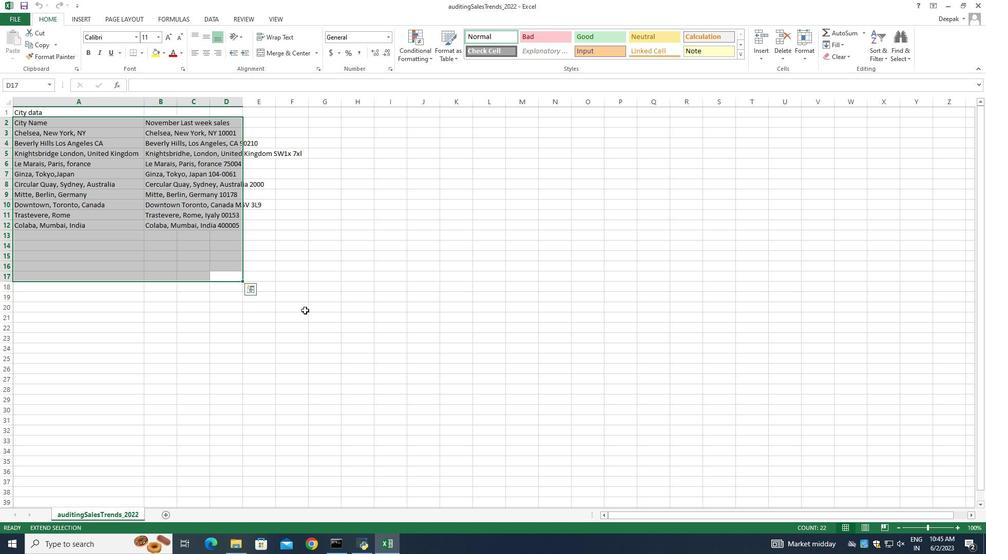 
Action: Mouse pressed left at (301, 304)
Screenshot: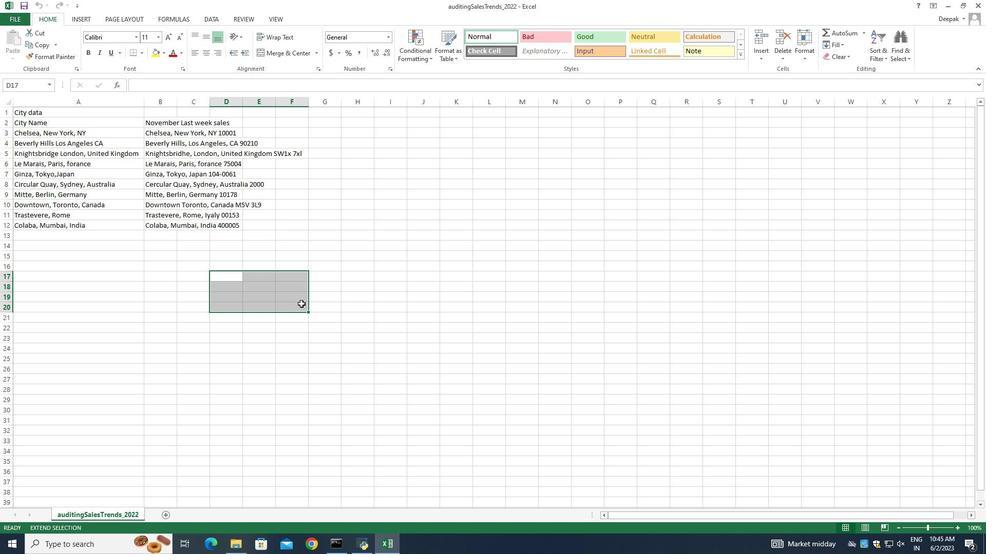 
Action: Mouse moved to (225, 276)
Screenshot: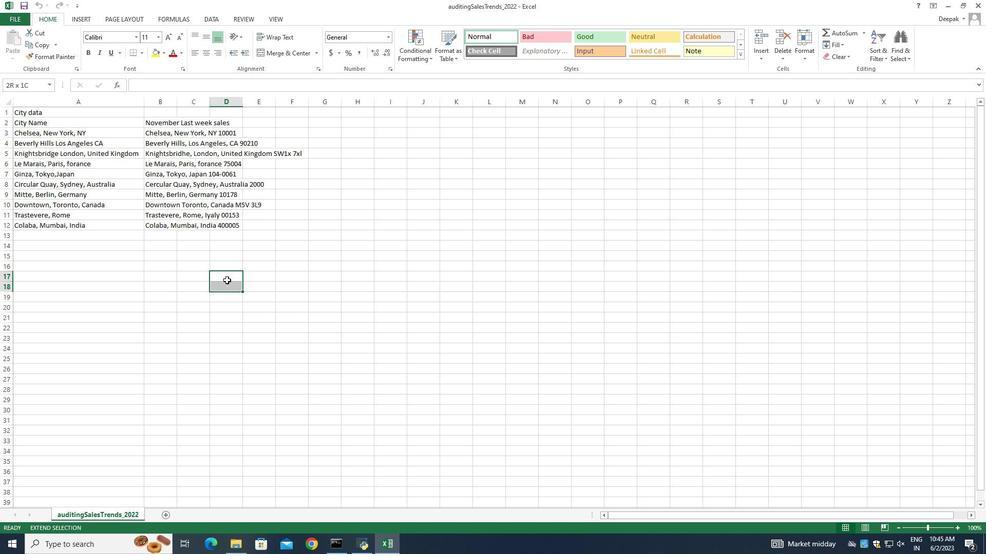 
Action: Mouse pressed left at (225, 276)
Screenshot: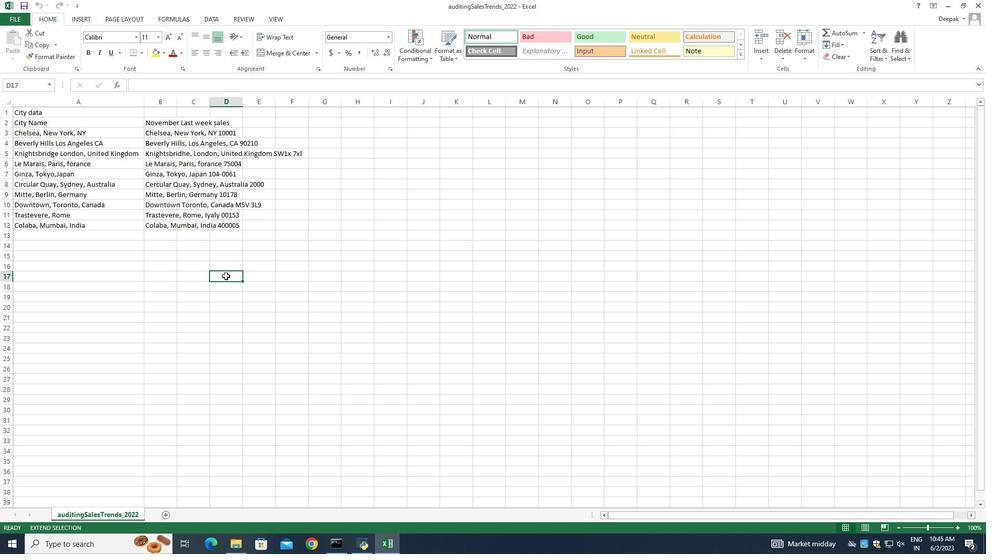 
Action: Mouse moved to (69, 155)
Screenshot: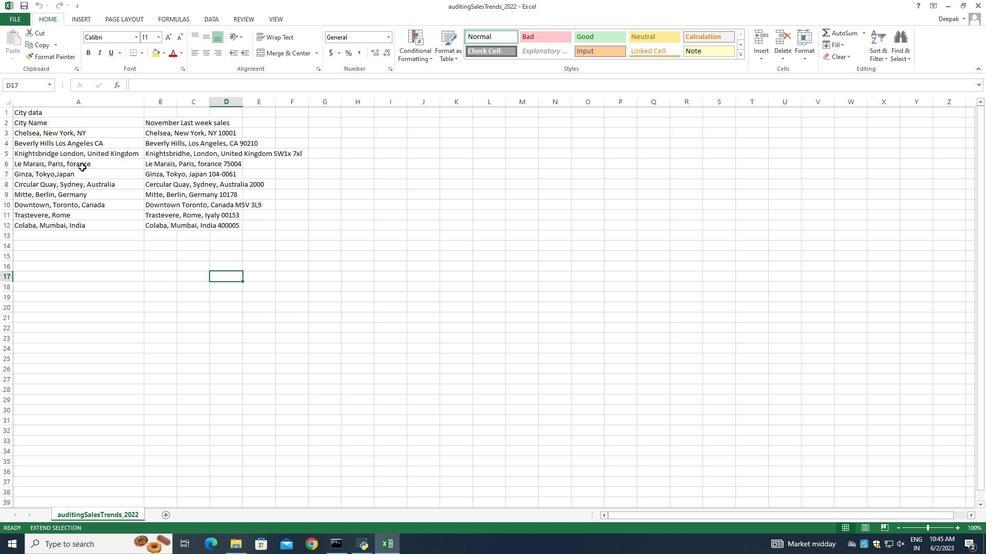 
Action: Key pressed s
Screenshot: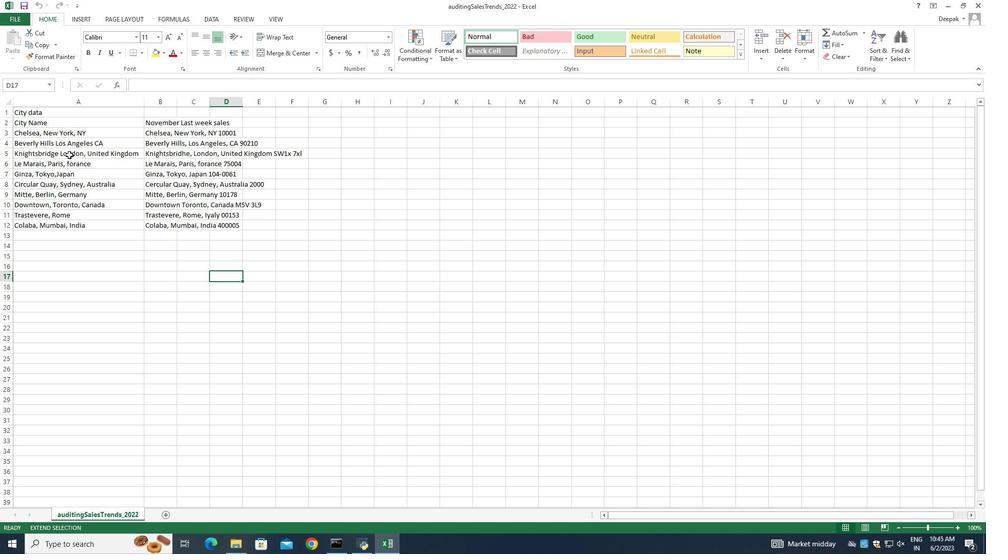 
Action: Mouse moved to (184, 310)
Screenshot: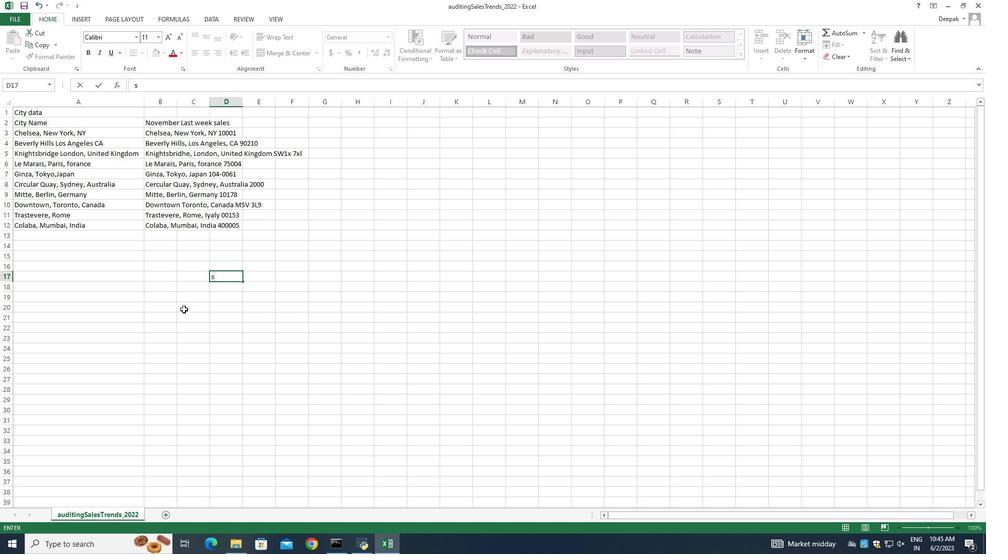 
Action: Mouse pressed left at (184, 310)
Screenshot: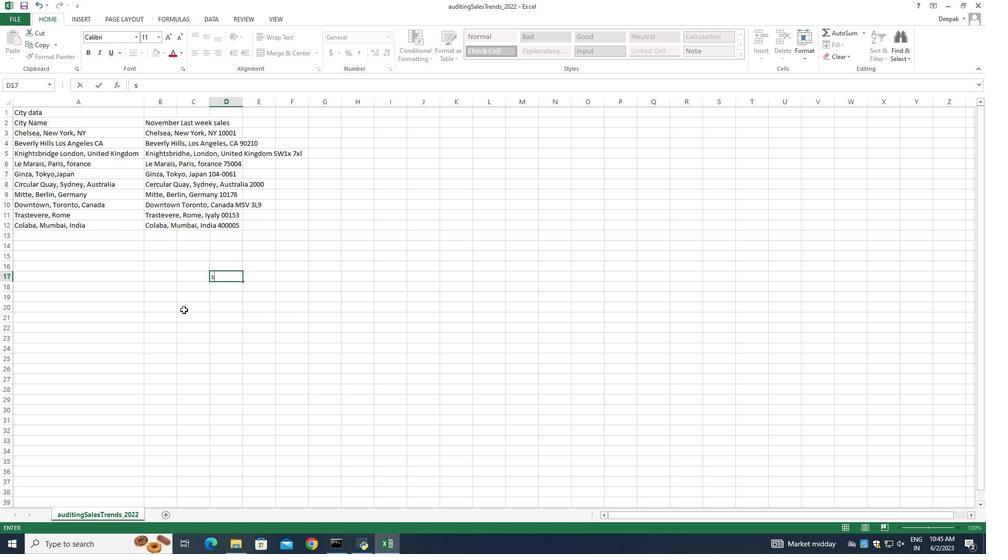 
Action: Mouse moved to (222, 276)
Screenshot: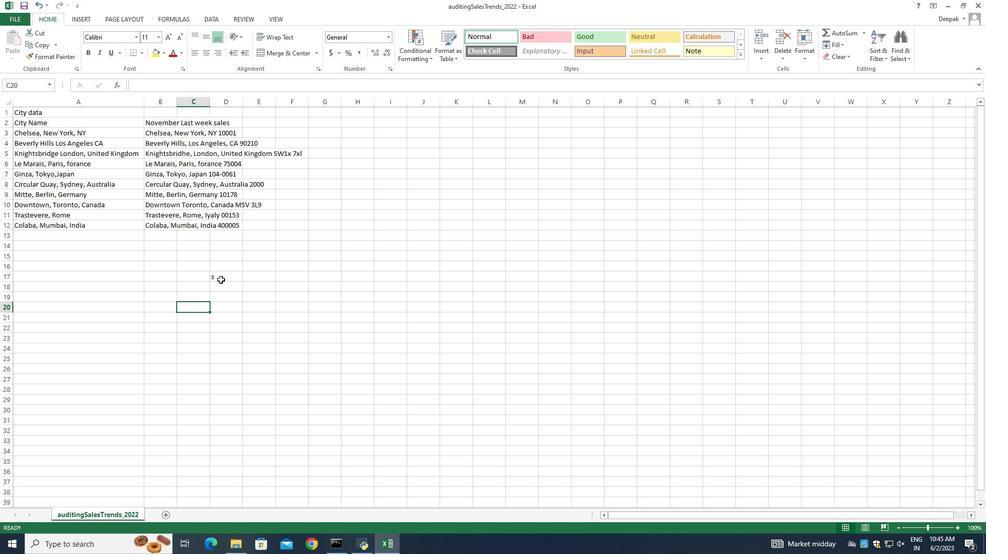
Action: Mouse pressed left at (222, 276)
Screenshot: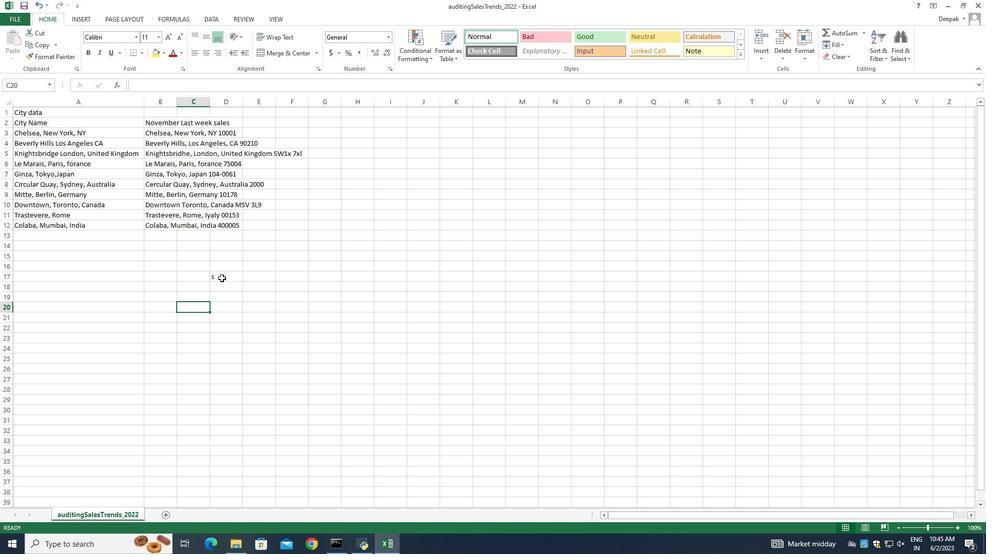 
Action: Mouse moved to (222, 274)
Screenshot: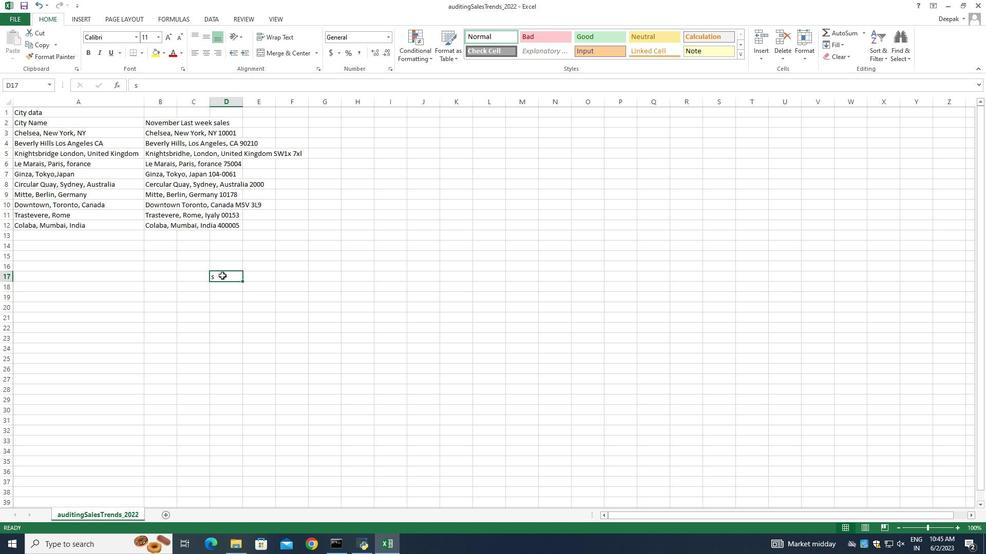 
Action: Key pressed <Key.delete>
Screenshot: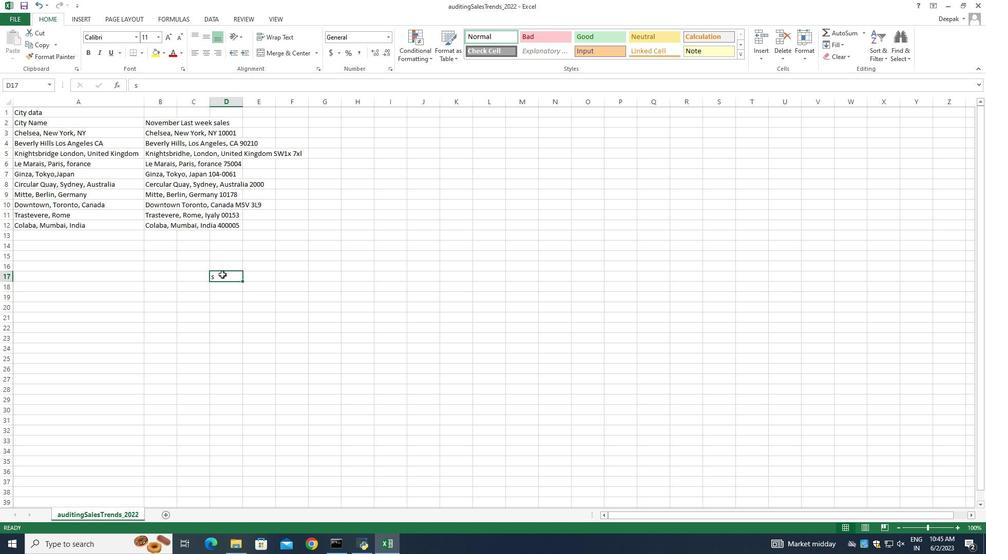 
Action: Mouse moved to (23, 122)
Screenshot: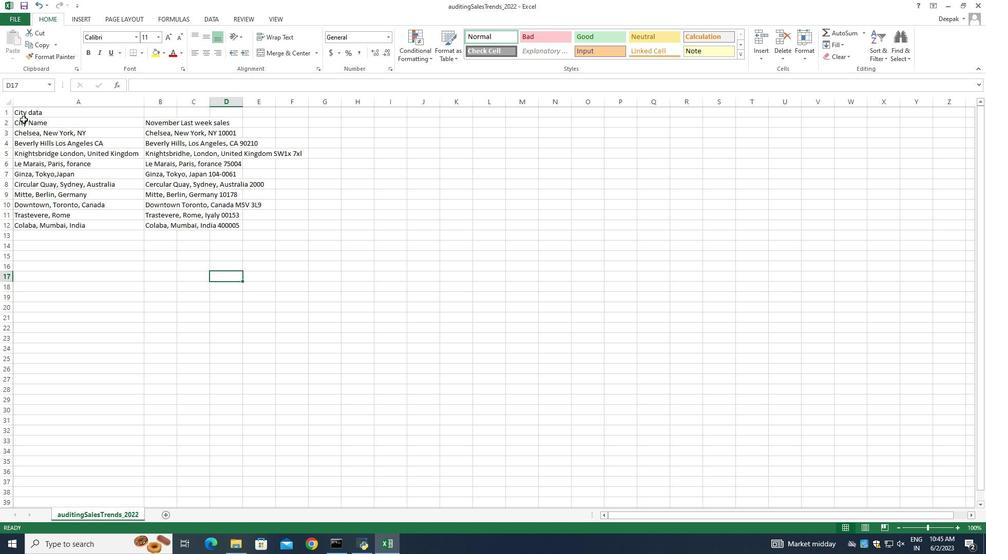 
Action: Mouse pressed left at (23, 122)
Screenshot: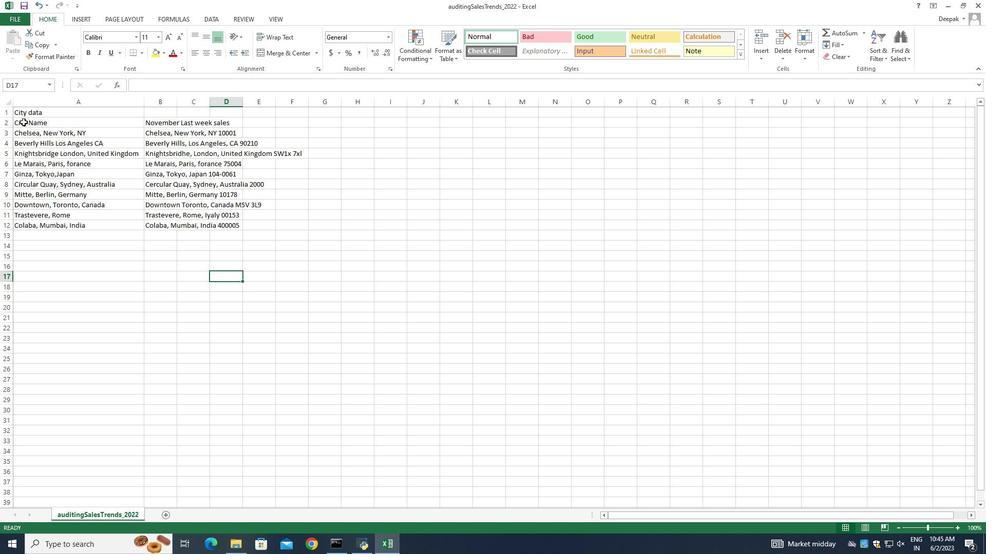 
Action: Mouse moved to (23, 122)
Screenshot: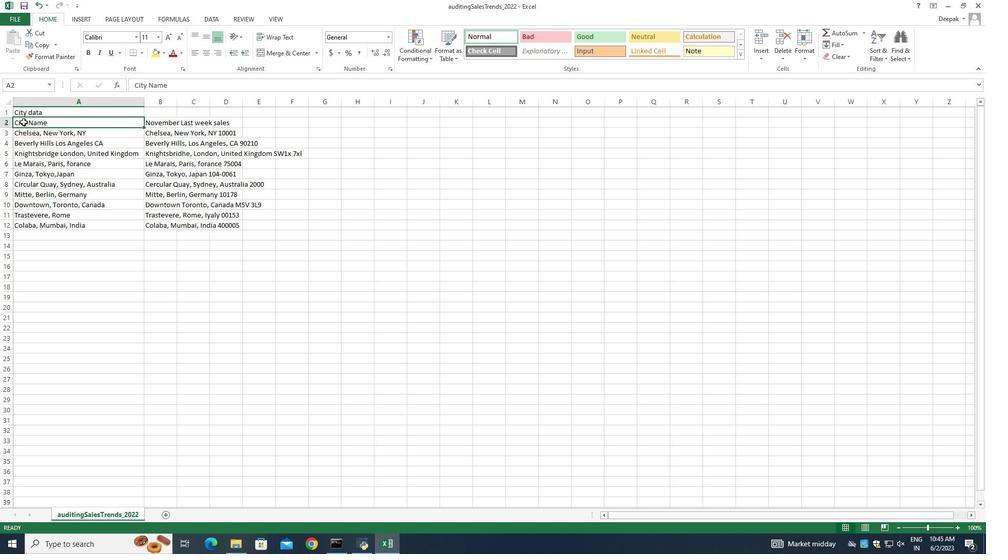 
Action: Mouse pressed left at (23, 122)
Screenshot: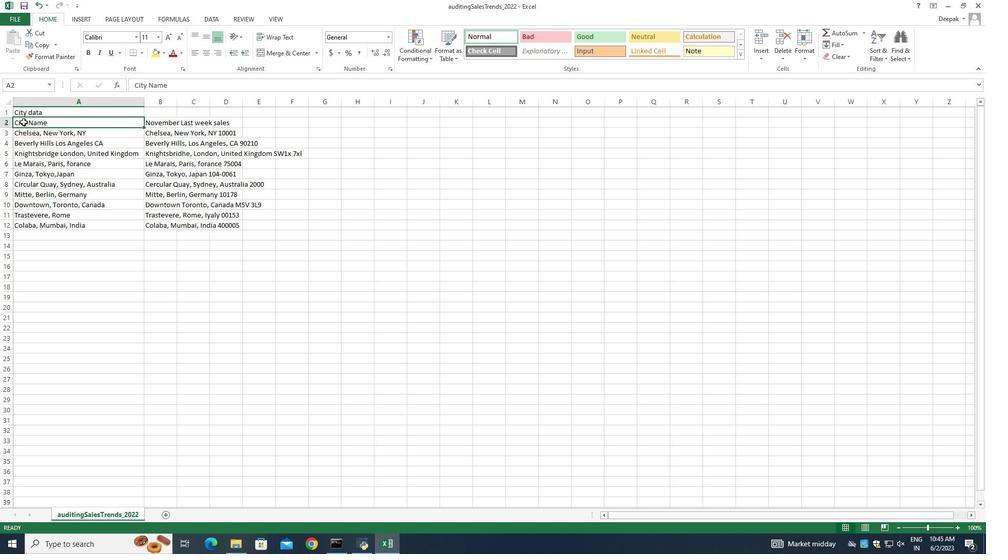 
Action: Mouse moved to (136, 38)
Screenshot: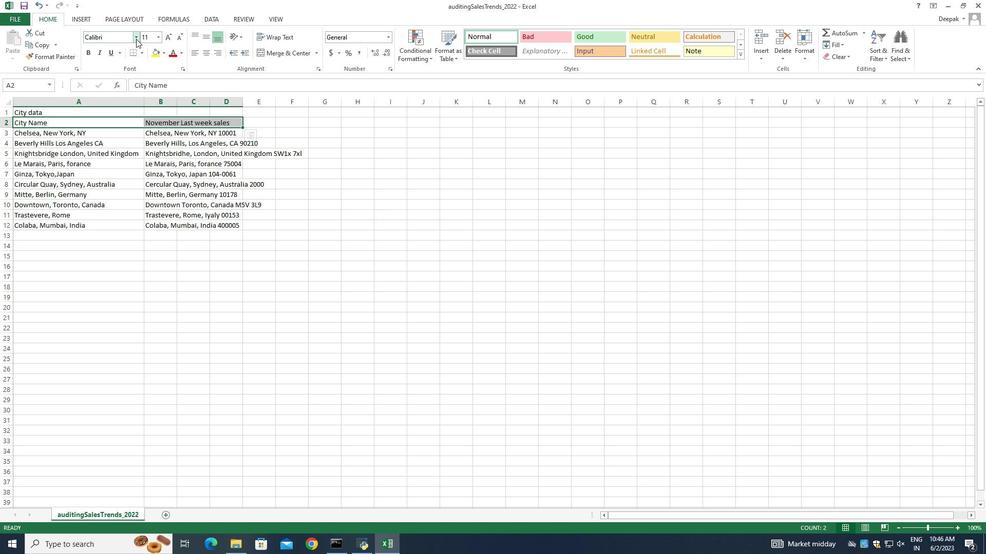 
Action: Mouse pressed left at (136, 38)
Screenshot: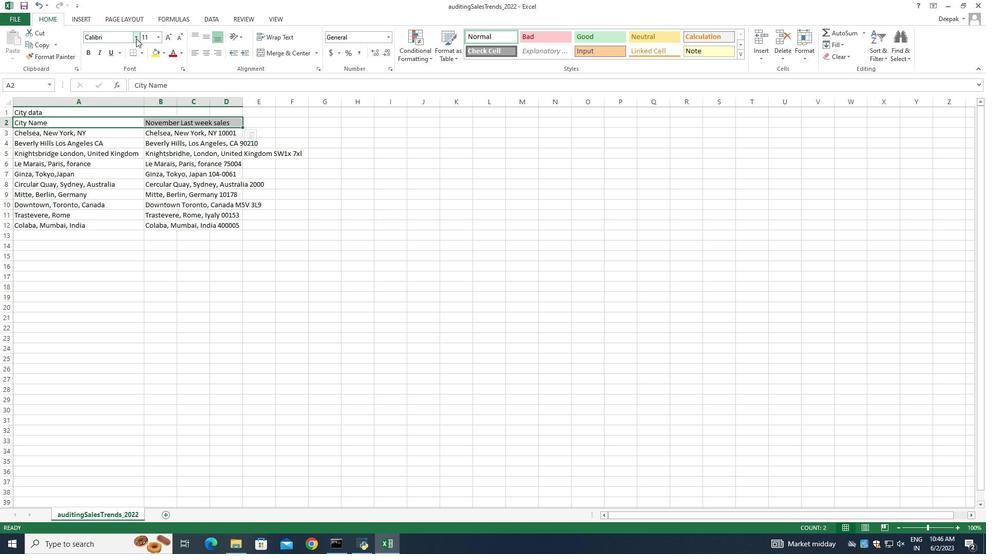 
Action: Mouse moved to (157, 126)
Screenshot: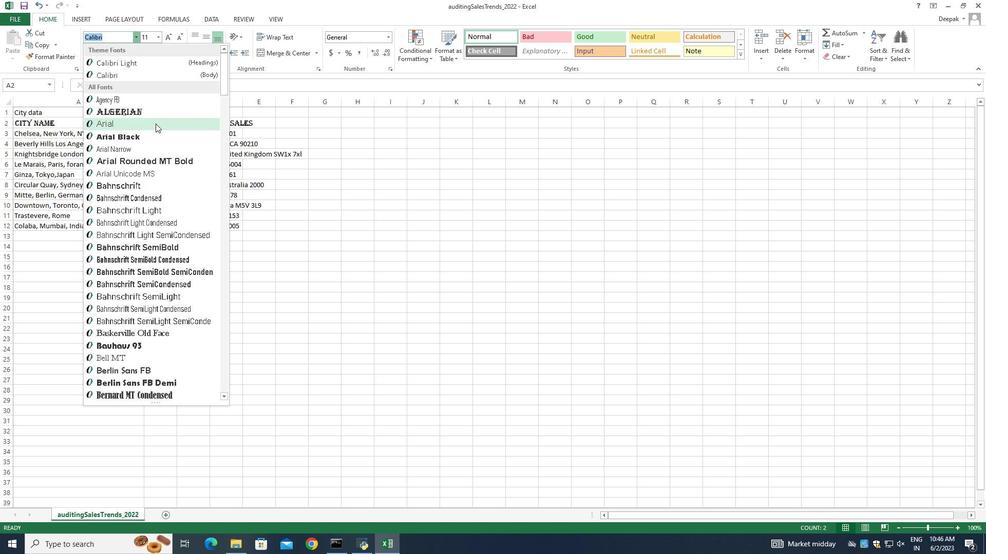 
Action: Mouse pressed left at (157, 126)
Screenshot: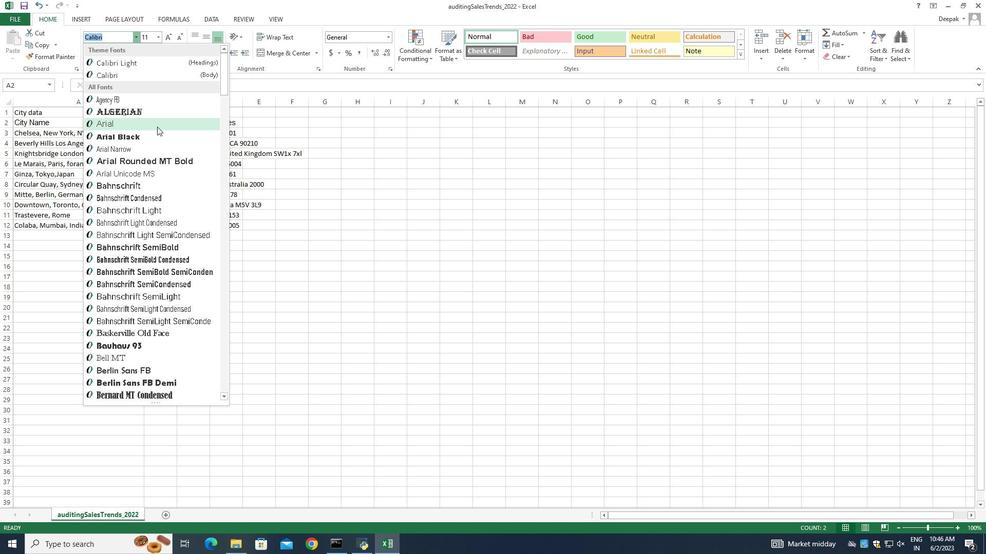 
Action: Mouse moved to (90, 51)
Screenshot: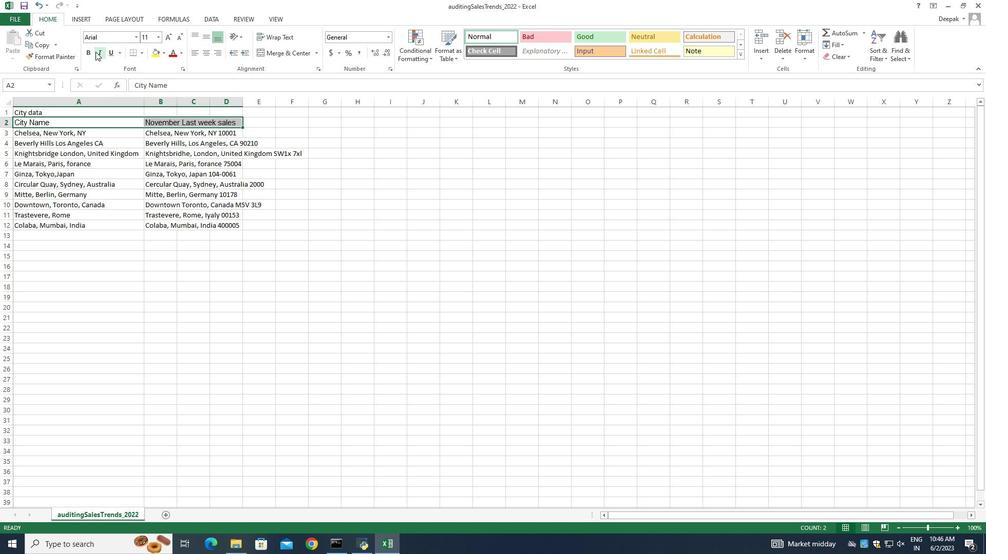 
Action: Mouse pressed left at (90, 51)
Screenshot: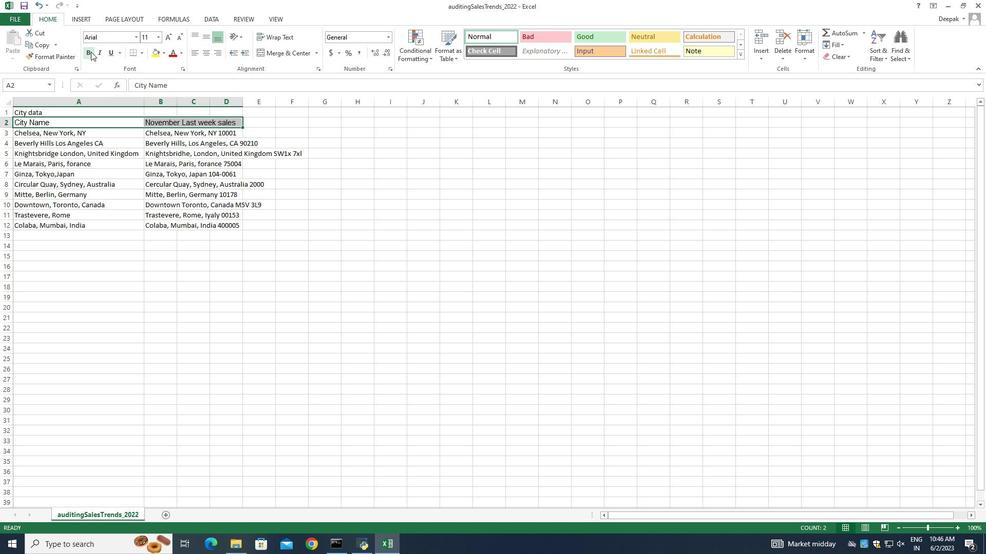 
Action: Mouse moved to (159, 38)
Screenshot: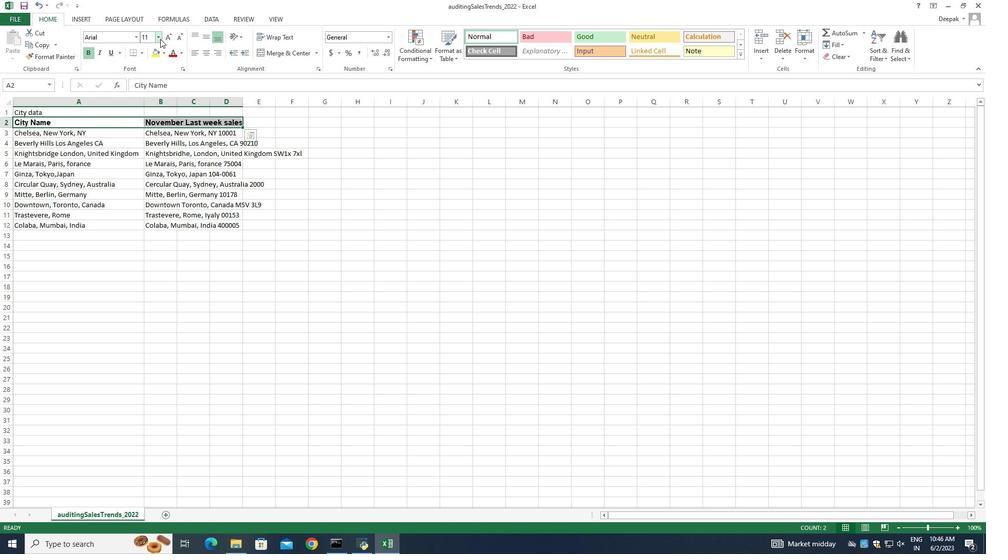 
Action: Mouse pressed left at (159, 38)
Screenshot: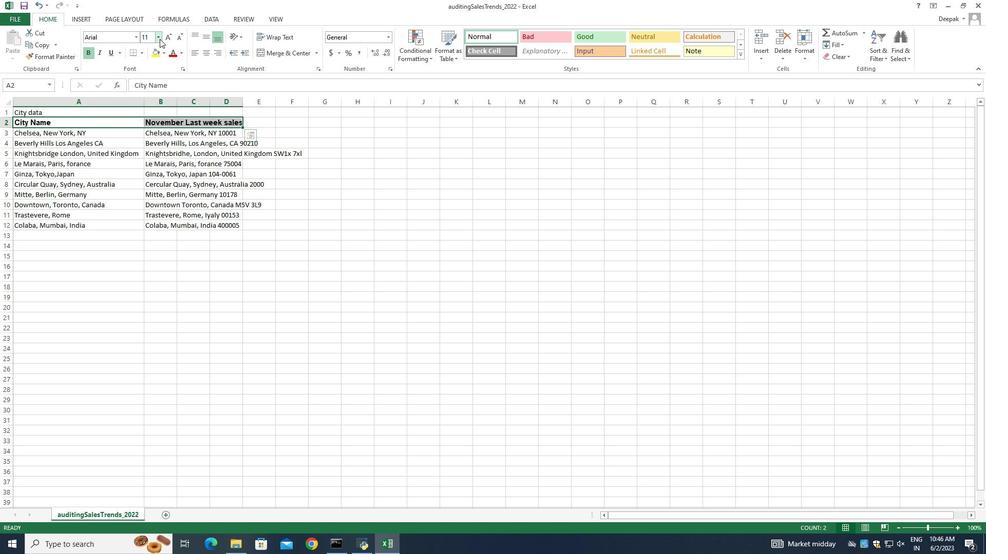 
Action: Mouse pressed left at (159, 38)
Screenshot: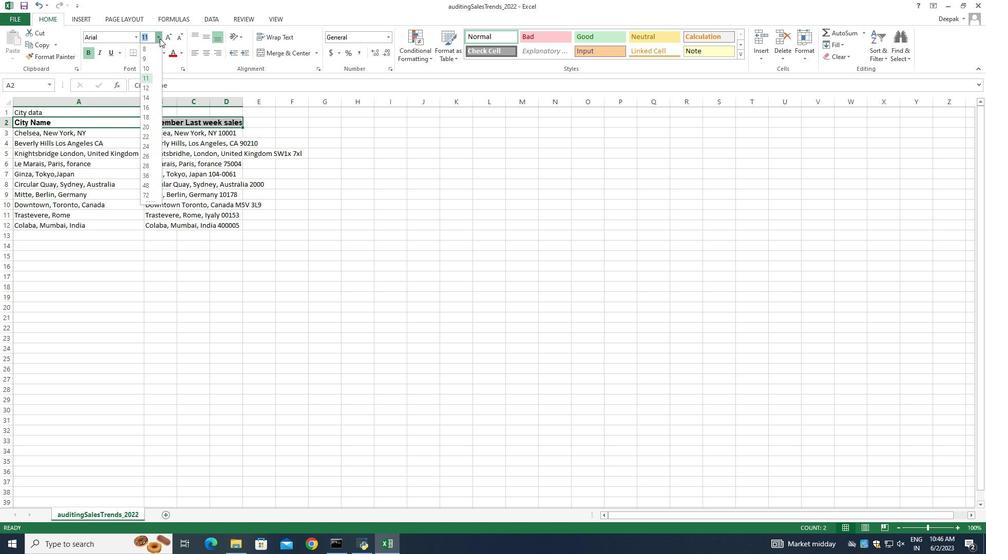 
Action: Mouse pressed left at (159, 38)
Screenshot: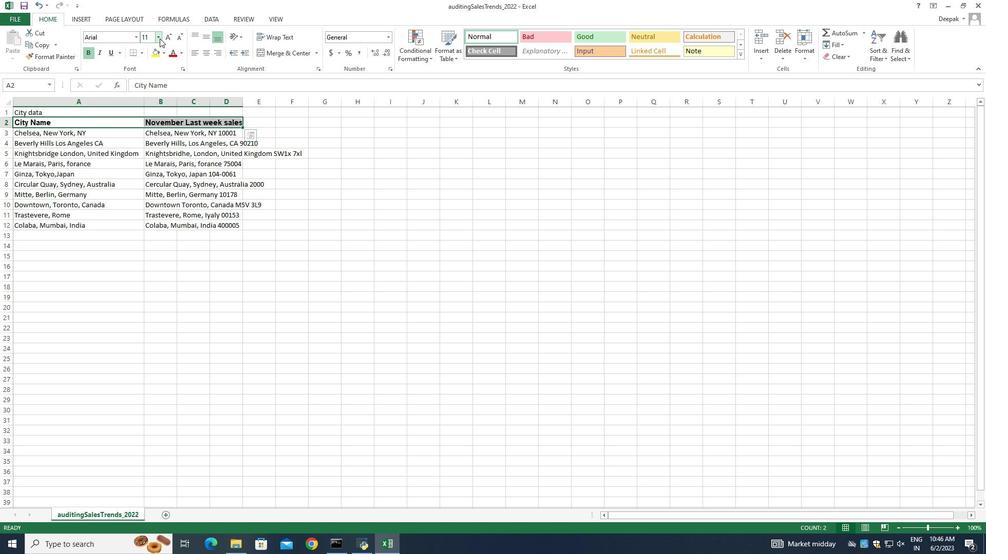 
Action: Mouse pressed left at (159, 38)
Screenshot: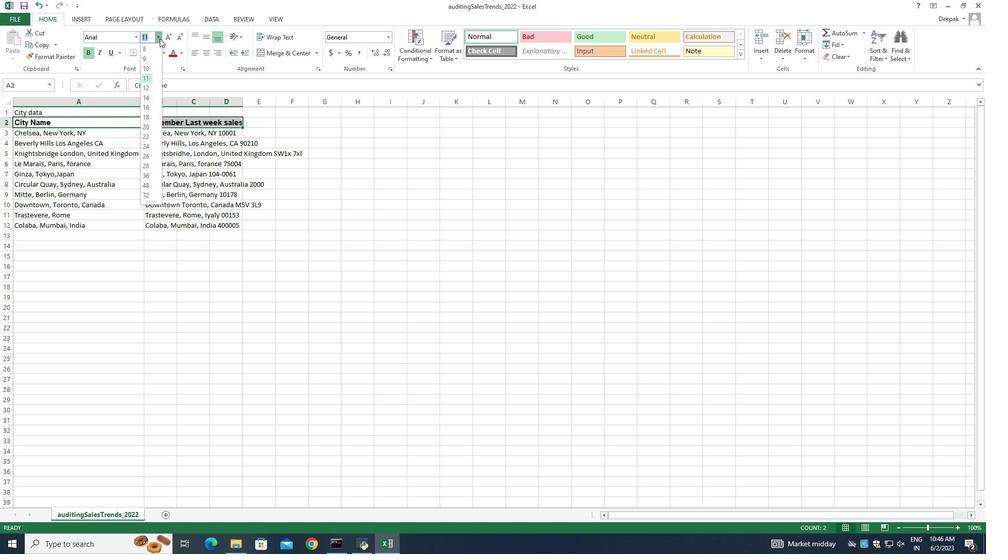 
Action: Mouse moved to (169, 35)
Screenshot: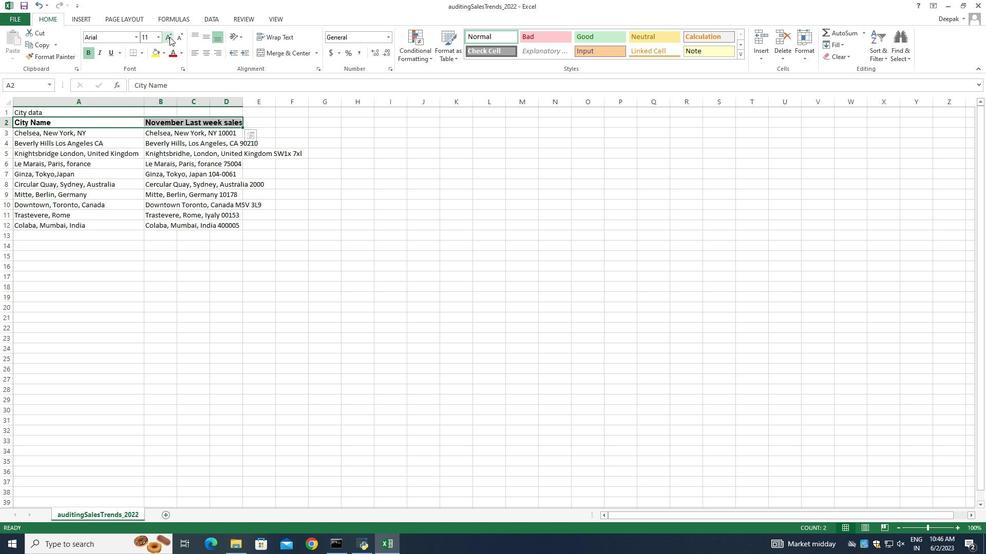 
Action: Mouse pressed left at (169, 35)
Screenshot: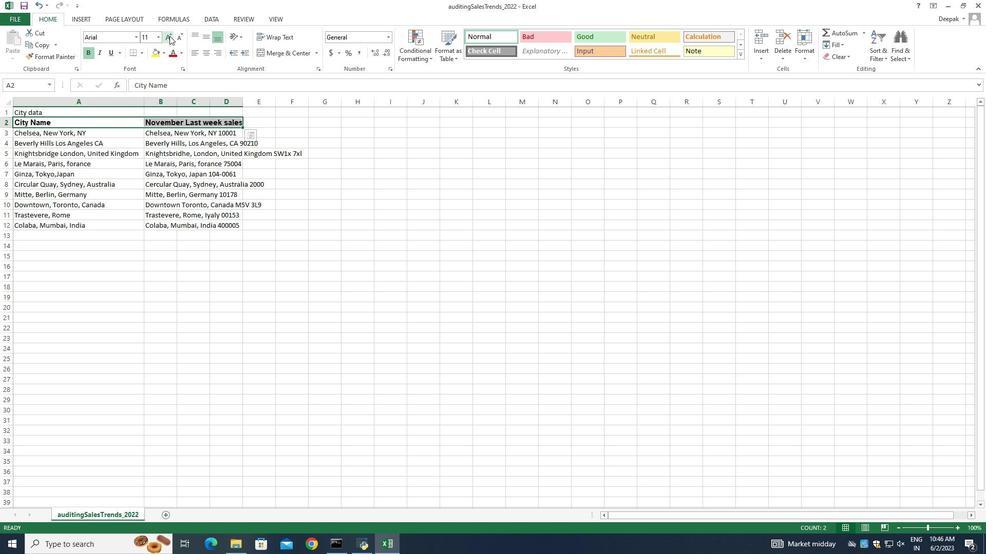 
Action: Mouse pressed left at (169, 35)
Screenshot: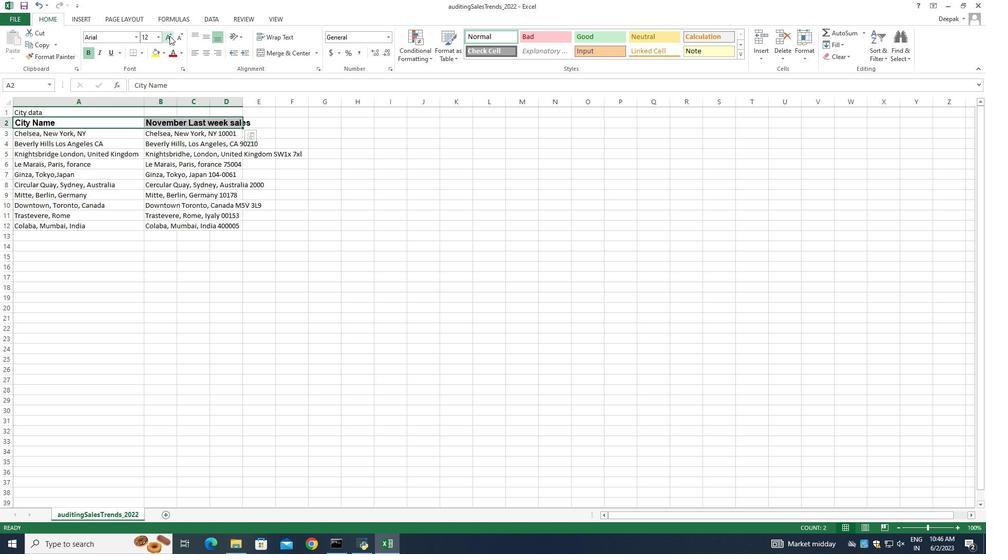 
Action: Mouse pressed left at (169, 35)
Screenshot: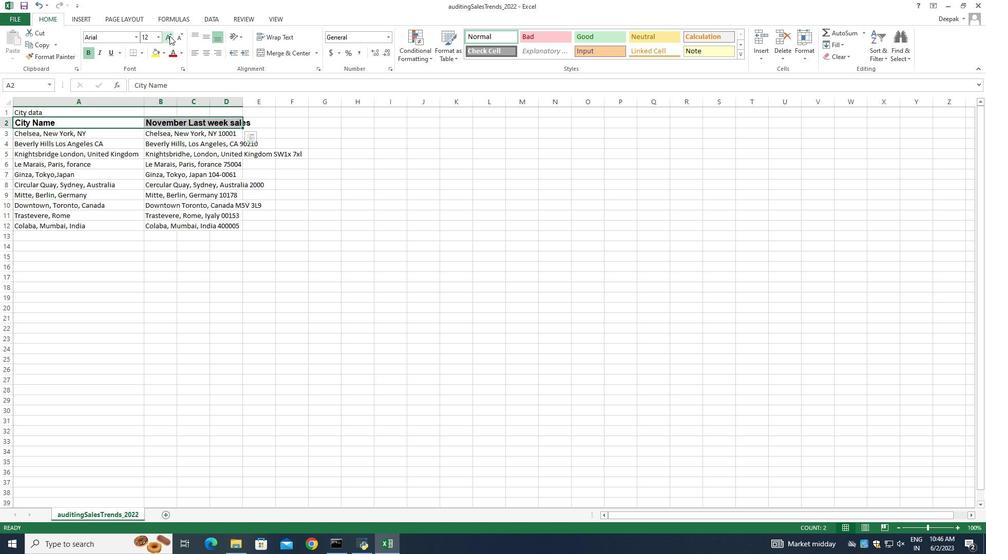 
Action: Mouse pressed left at (169, 35)
Screenshot: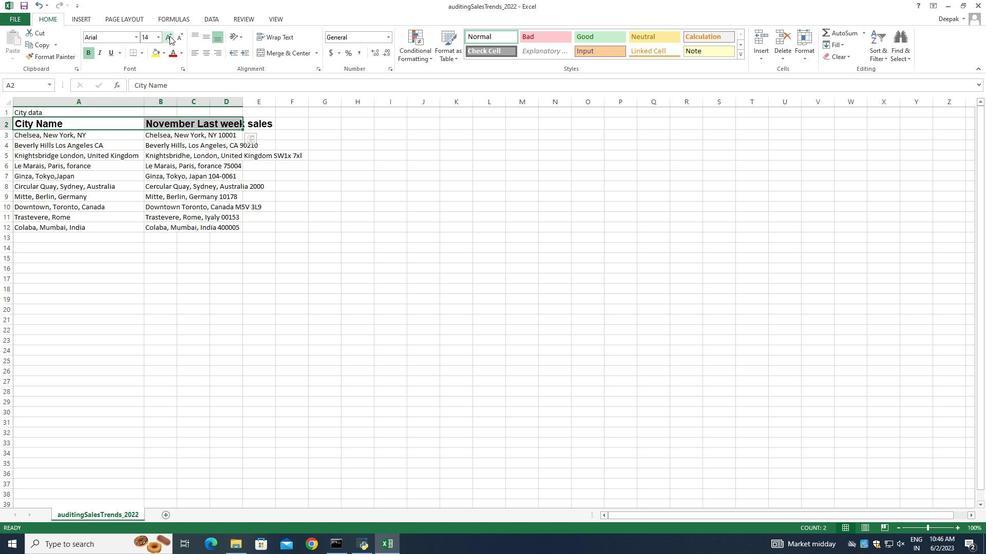 
Action: Mouse pressed left at (169, 35)
Screenshot: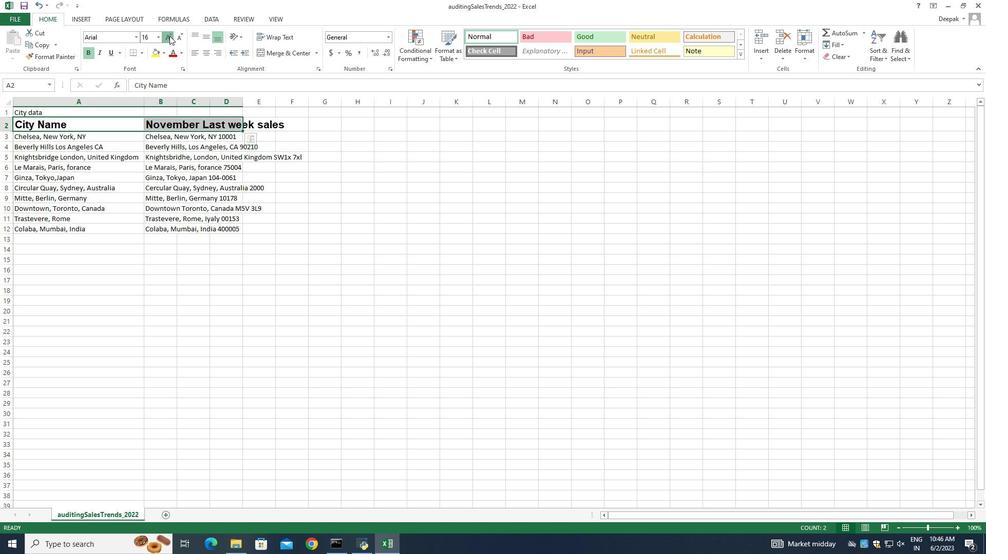 
Action: Mouse pressed left at (169, 35)
Screenshot: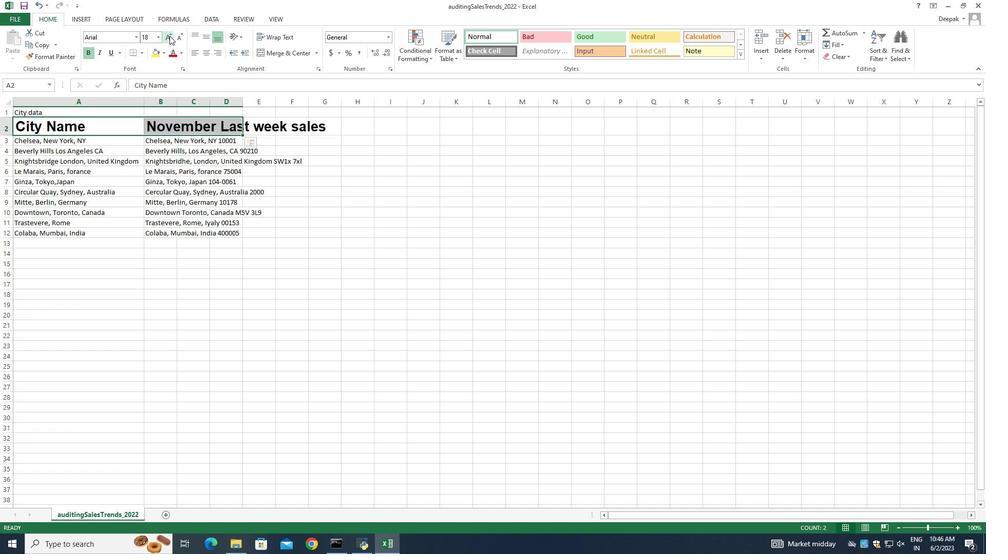 
Action: Mouse pressed left at (169, 35)
Screenshot: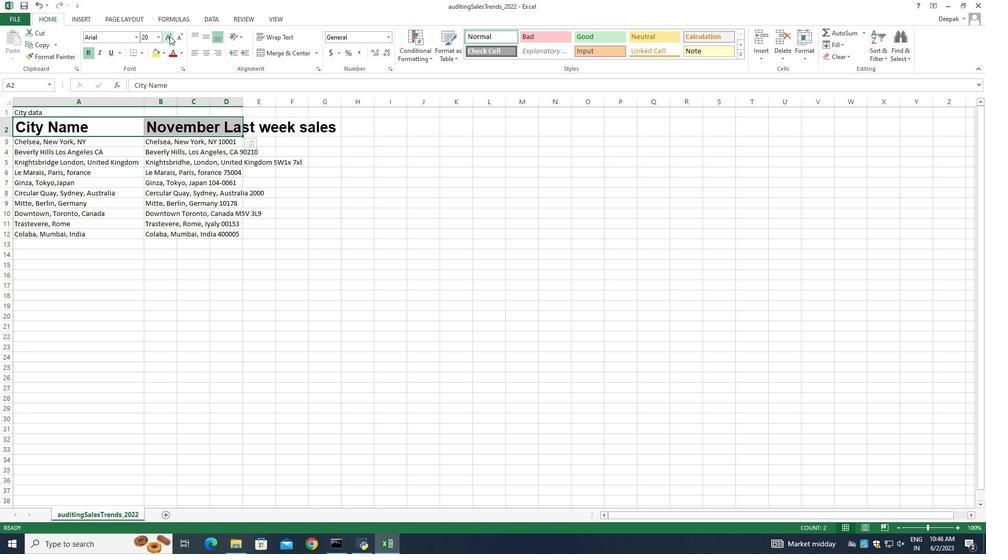 
Action: Mouse moved to (81, 144)
Screenshot: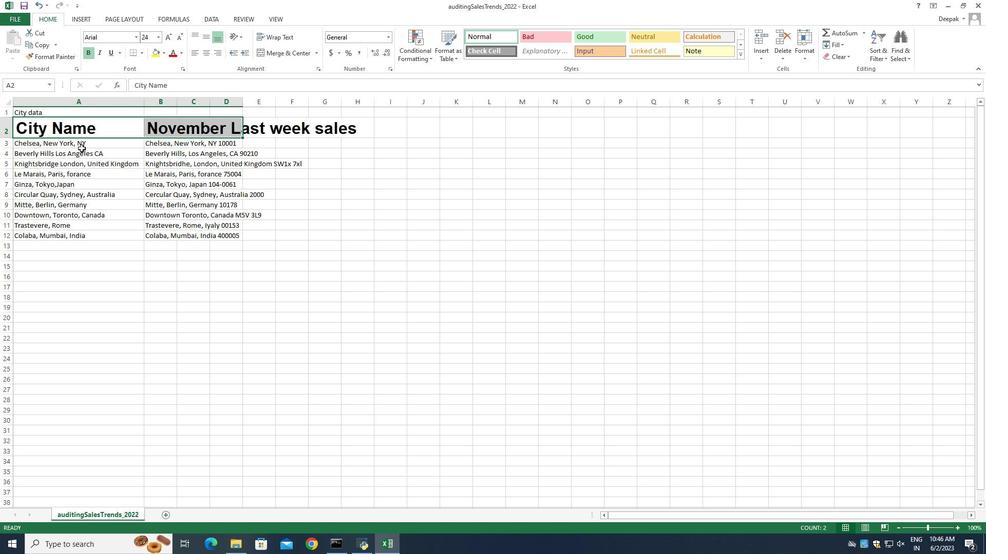 
Action: Mouse pressed left at (81, 144)
Screenshot: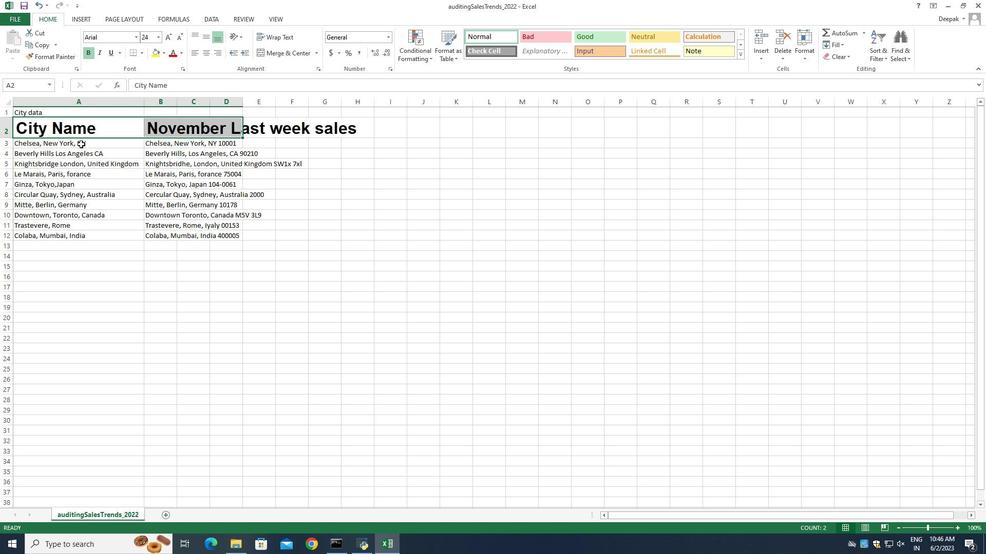 
Action: Mouse moved to (48, 142)
Screenshot: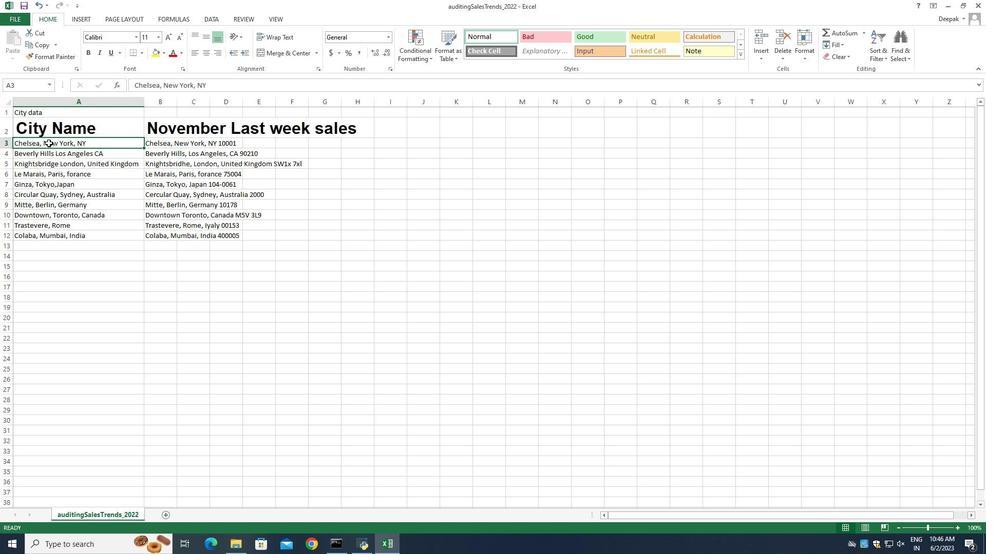 
Action: Mouse pressed left at (48, 142)
Screenshot: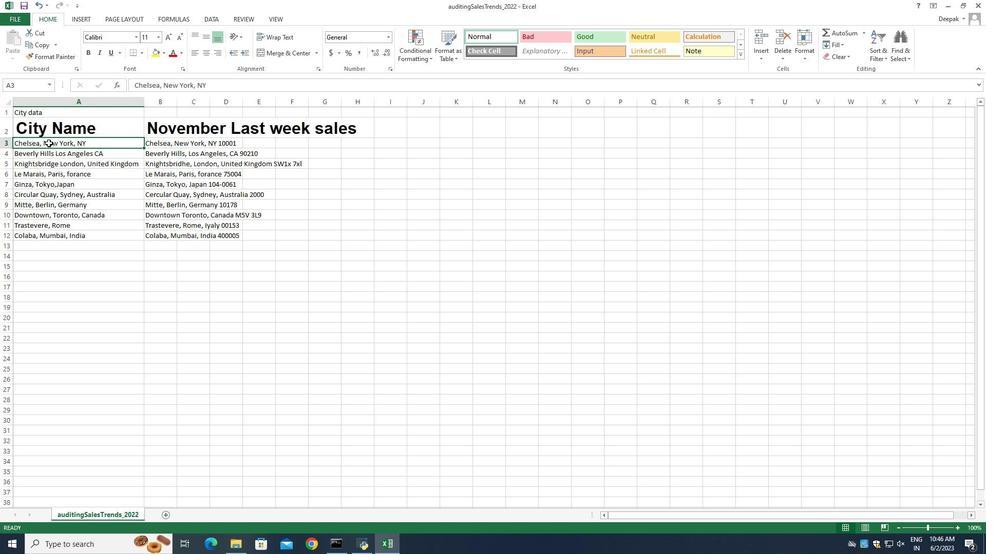 
Action: Mouse moved to (136, 36)
Screenshot: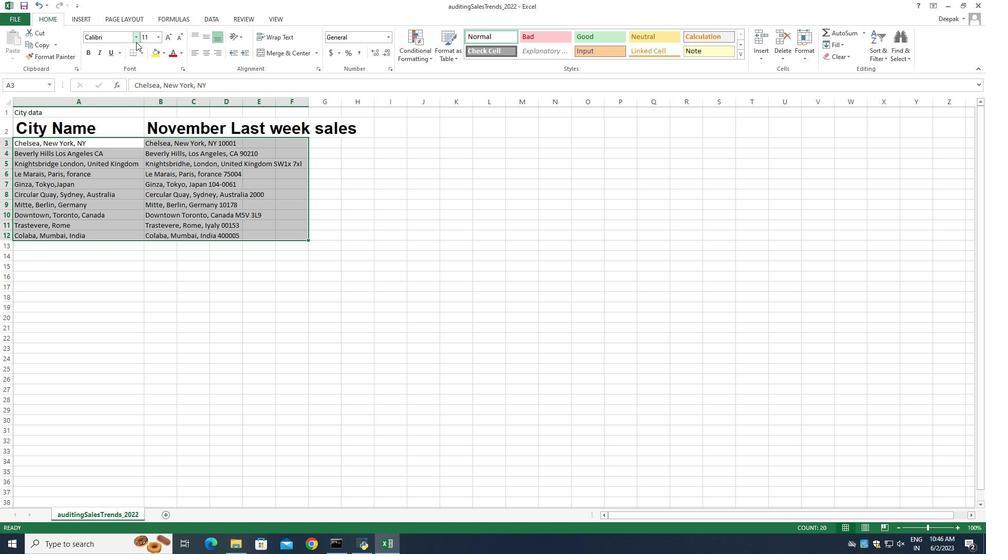 
Action: Mouse pressed left at (136, 36)
Screenshot: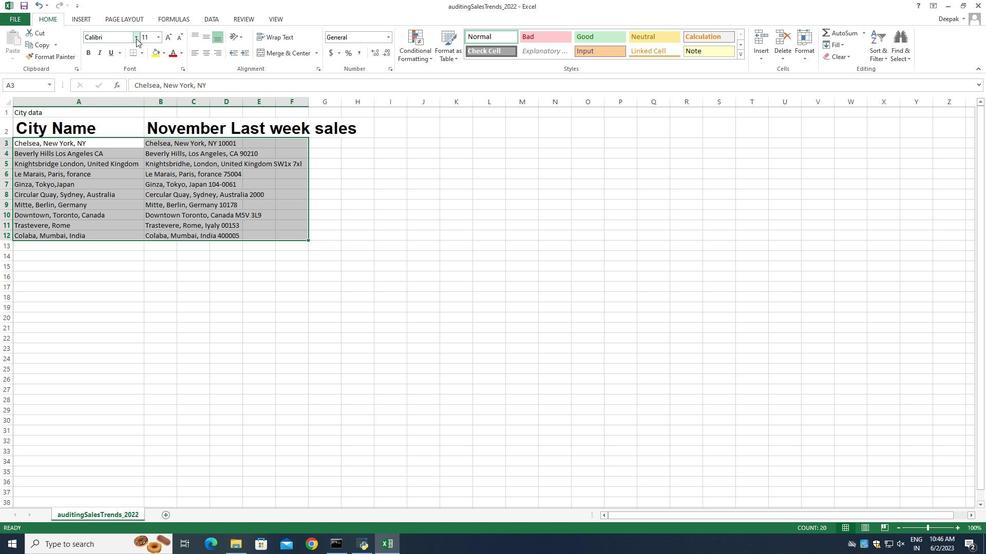 
Action: Mouse moved to (155, 147)
Screenshot: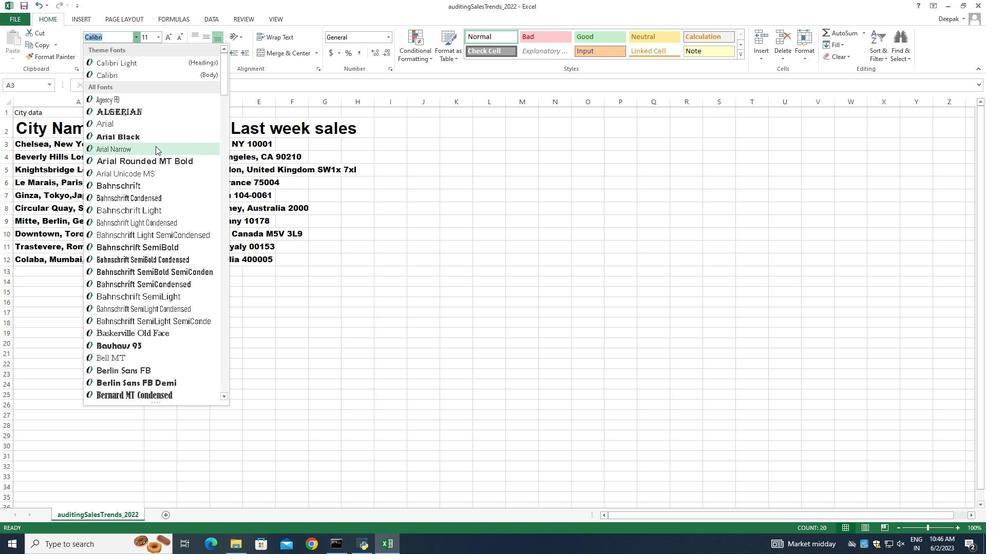 
Action: Mouse pressed left at (155, 147)
Screenshot: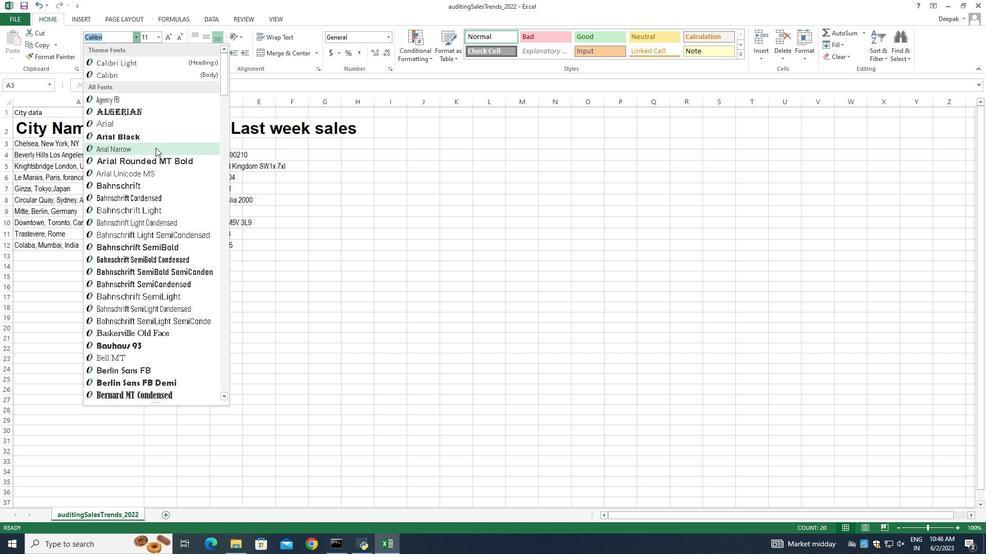 
Action: Mouse moved to (167, 35)
Screenshot: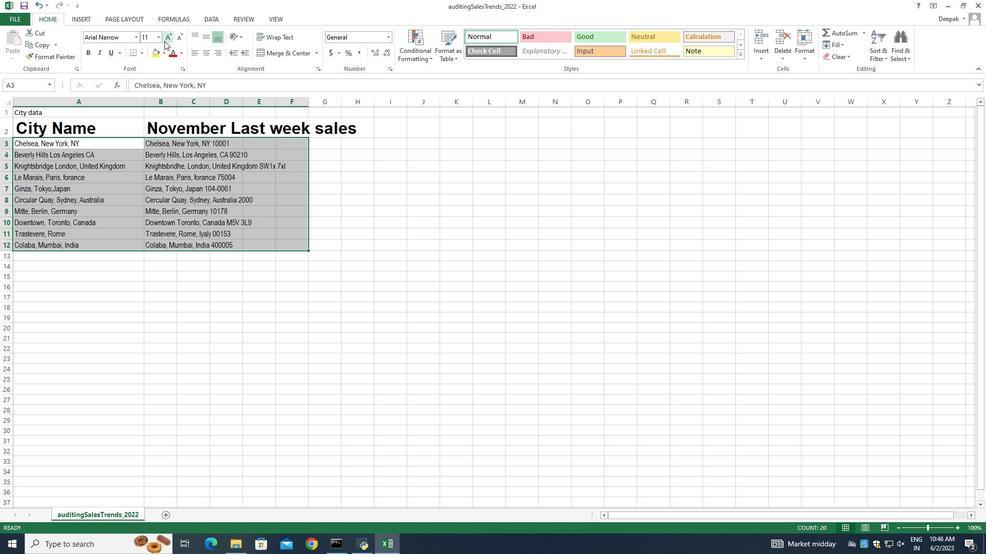 
Action: Mouse pressed left at (167, 35)
Screenshot: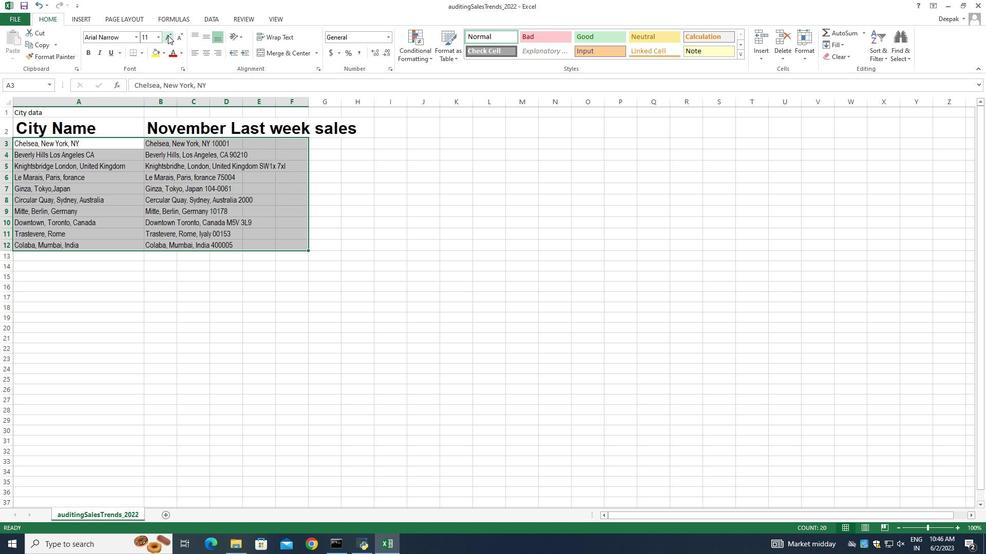 
Action: Mouse pressed left at (167, 35)
Screenshot: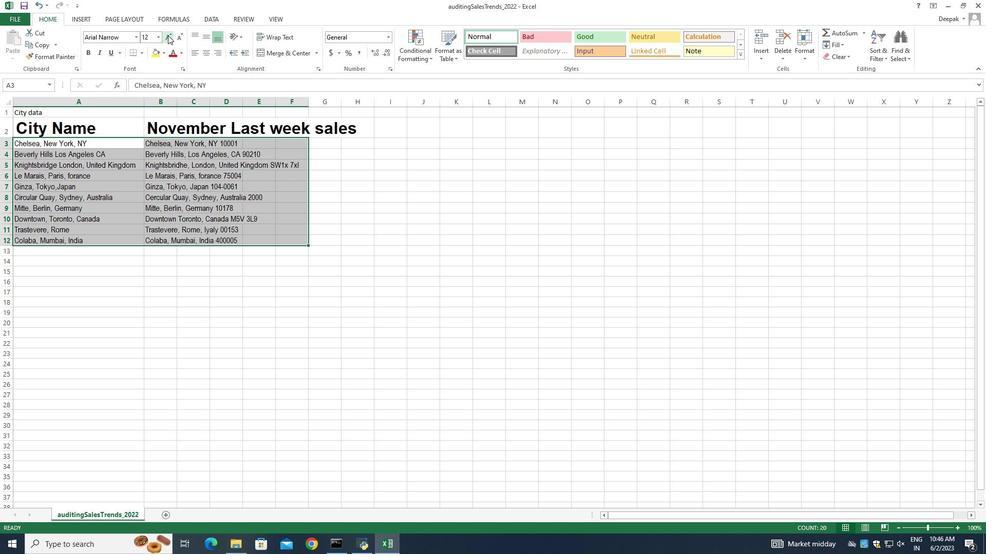
Action: Mouse moved to (44, 125)
Screenshot: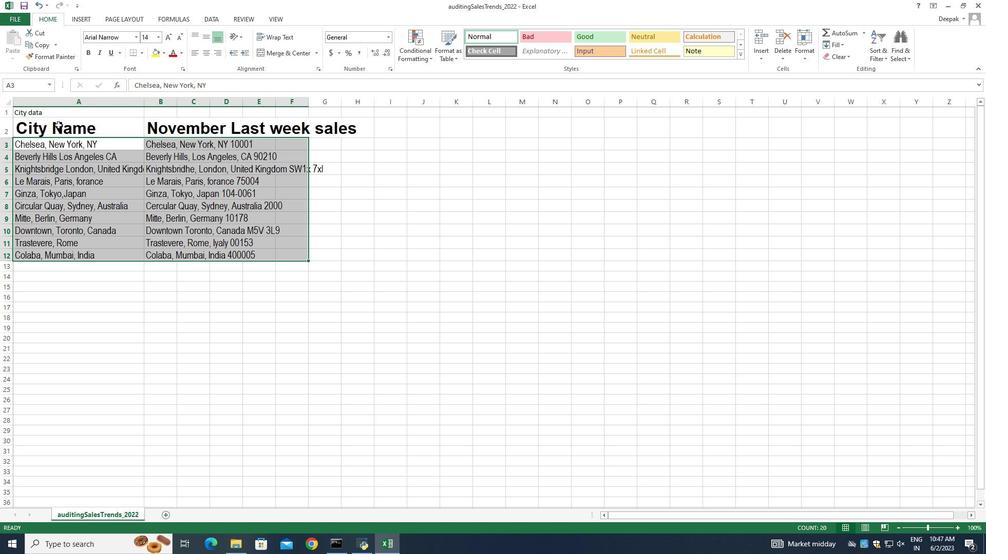 
Action: Mouse pressed left at (44, 125)
Screenshot: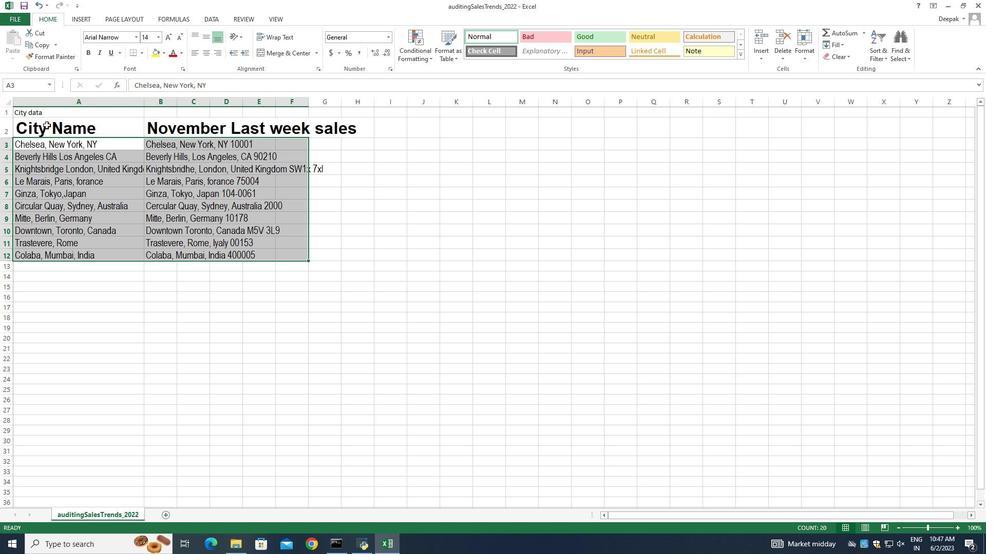 
Action: Mouse moved to (28, 111)
Screenshot: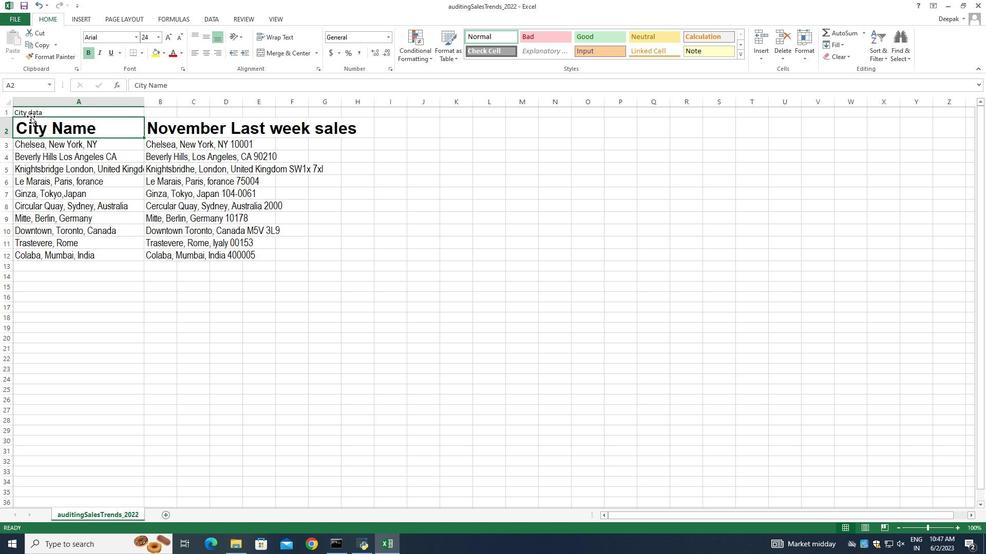 
Action: Mouse pressed left at (28, 111)
Screenshot: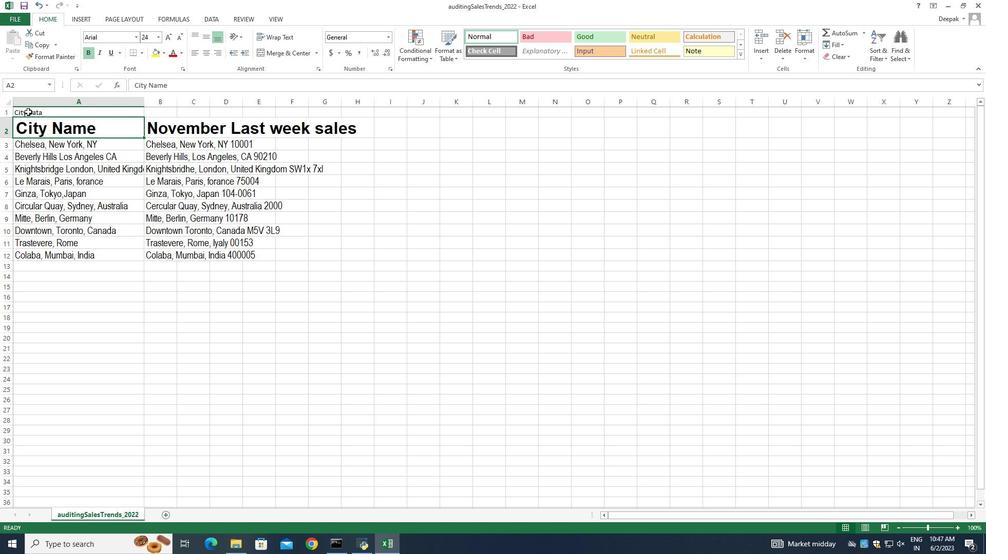 
Action: Mouse moved to (37, 110)
Screenshot: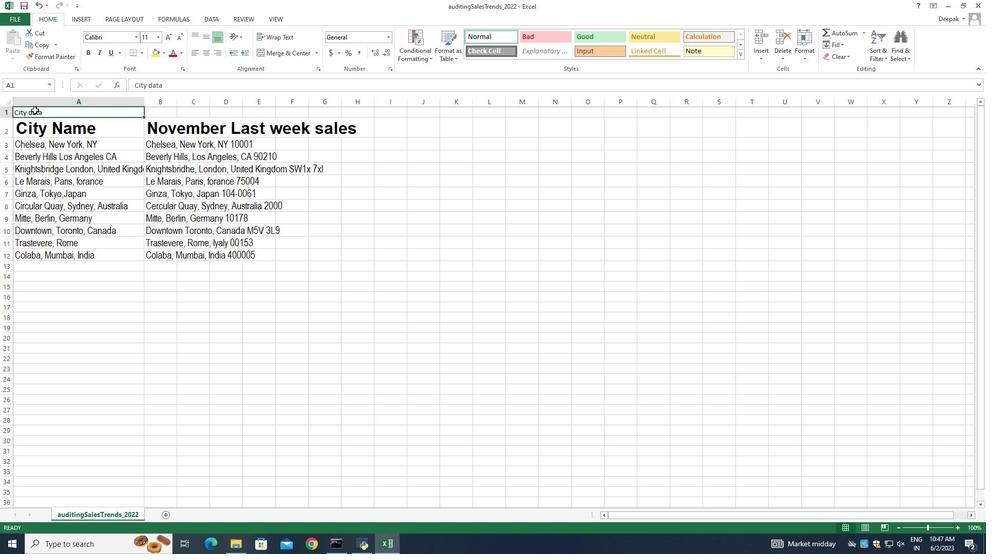 
Action: Mouse pressed left at (37, 110)
Screenshot: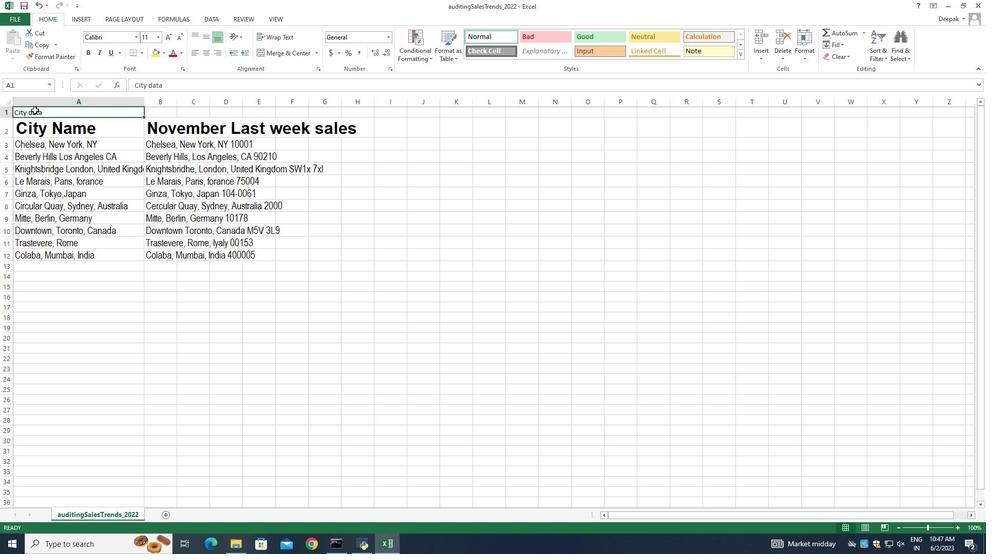 
Action: Mouse moved to (205, 38)
Screenshot: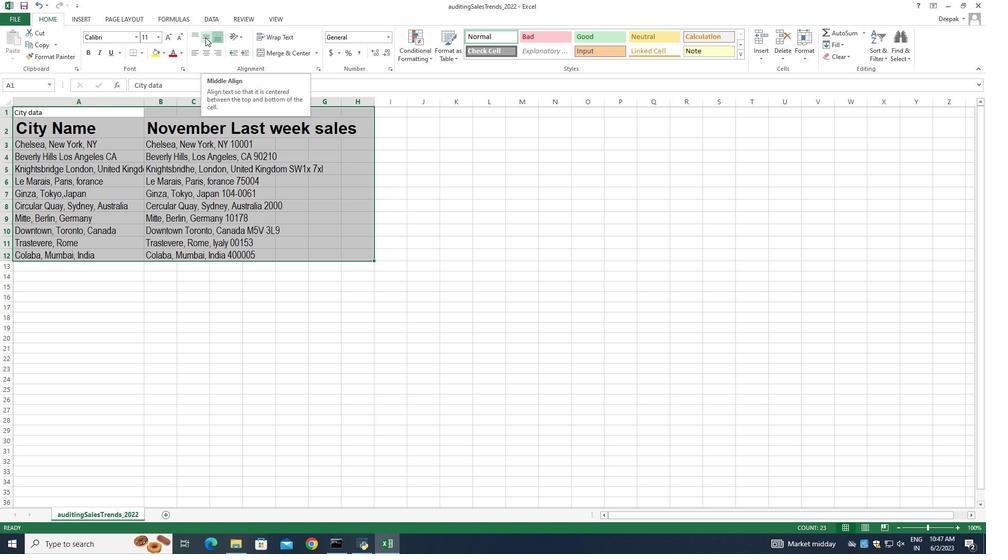 
Action: Mouse pressed left at (205, 38)
Screenshot: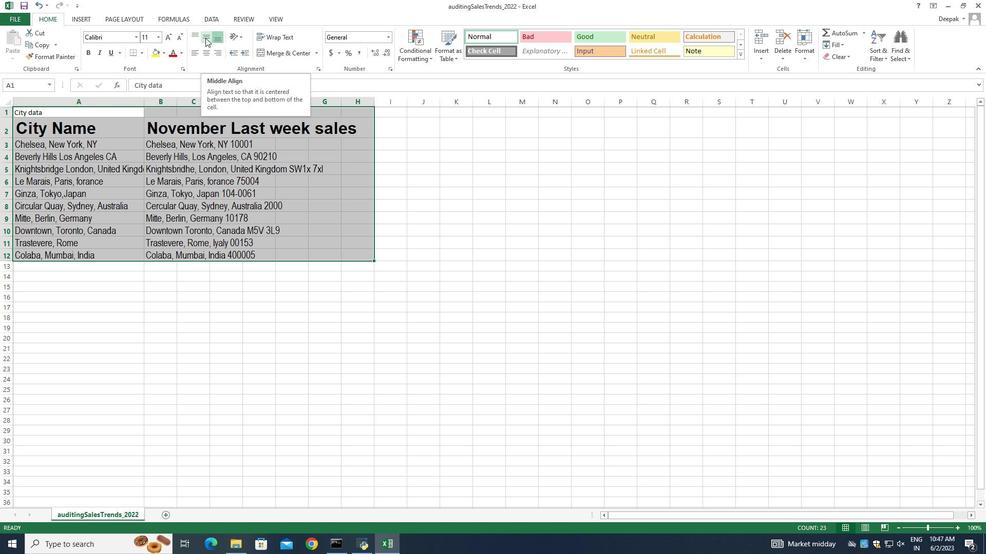 
Action: Mouse moved to (405, 242)
Screenshot: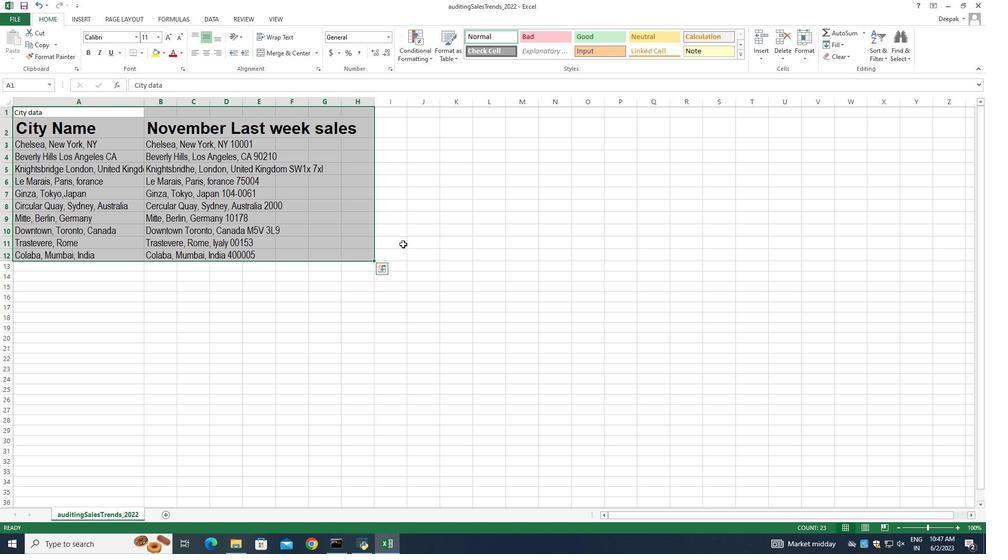 
Action: Mouse pressed left at (405, 242)
Screenshot: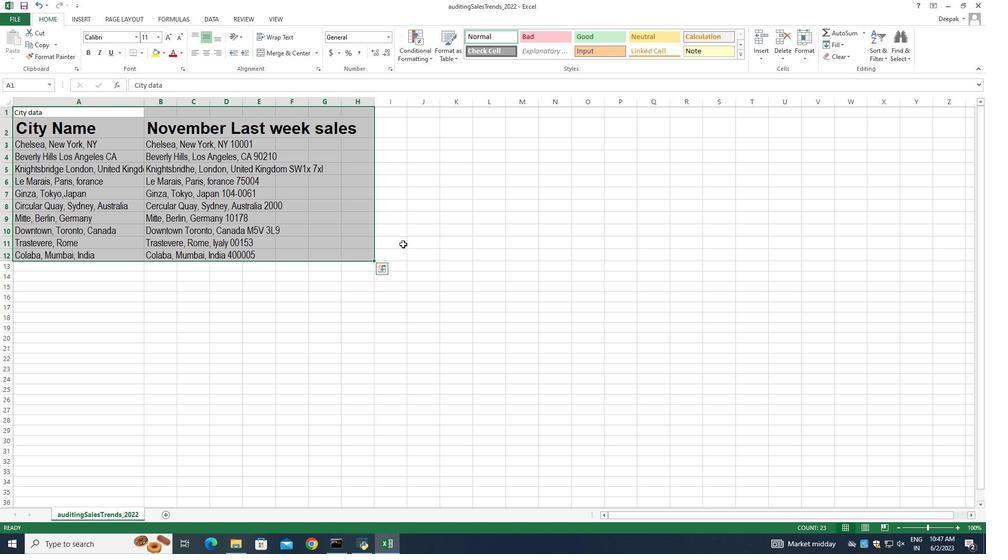
Action: Mouse moved to (143, 100)
Screenshot: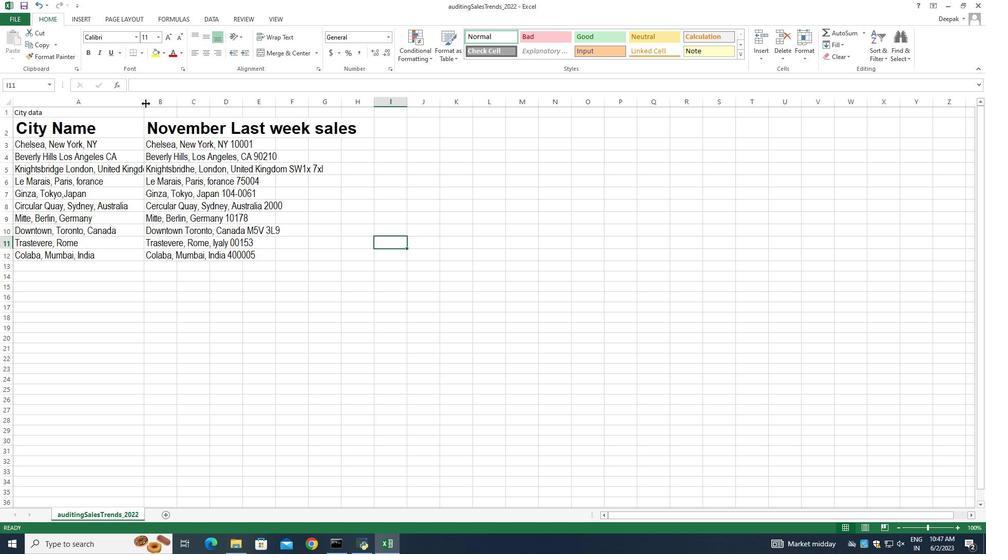 
Action: Mouse pressed left at (143, 100)
Screenshot: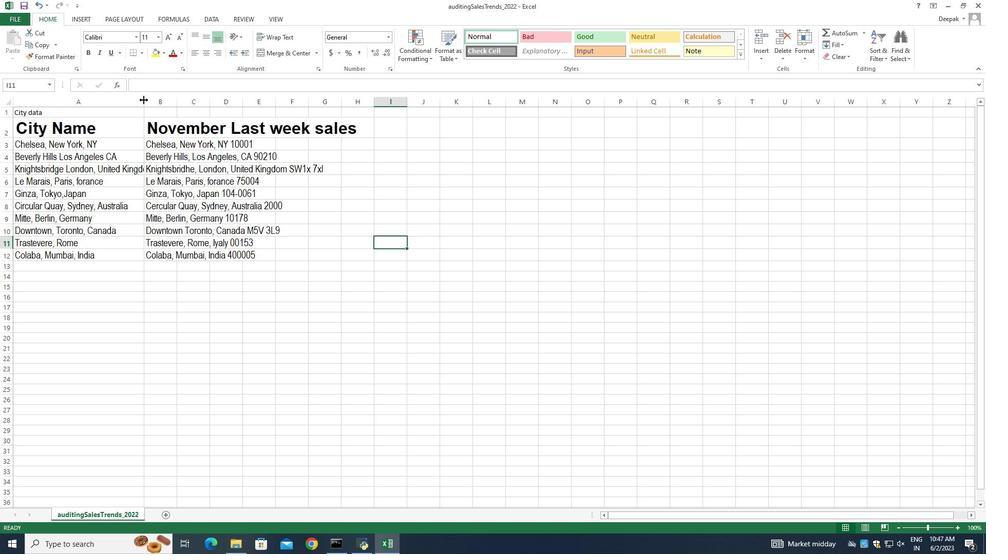 
Action: Mouse pressed left at (143, 100)
Screenshot: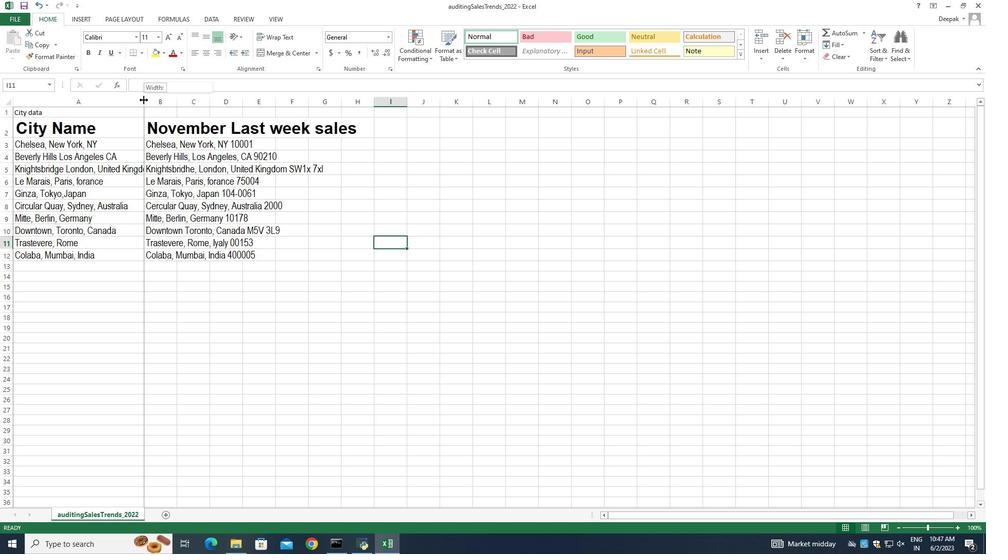 
Action: Mouse moved to (192, 99)
Screenshot: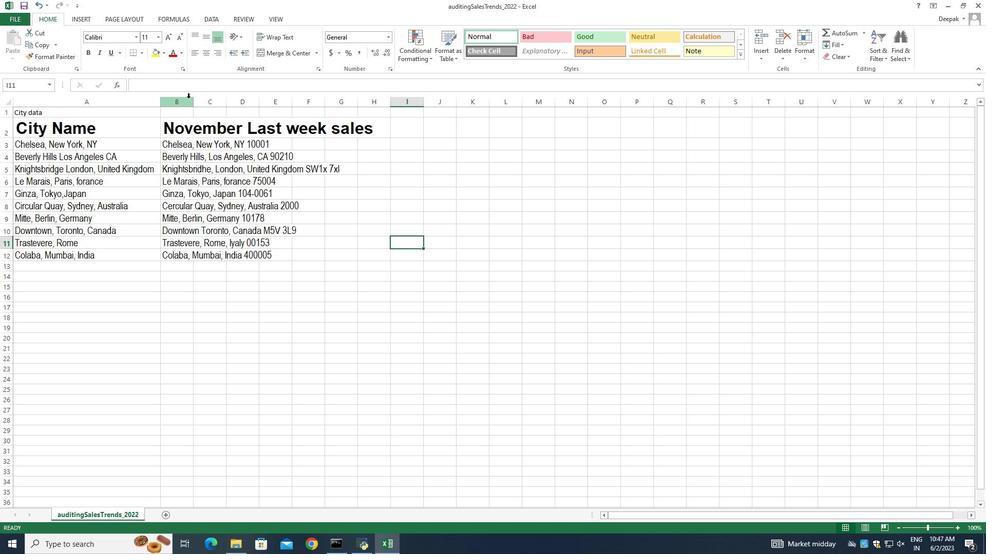 
Action: Mouse pressed left at (192, 99)
Screenshot: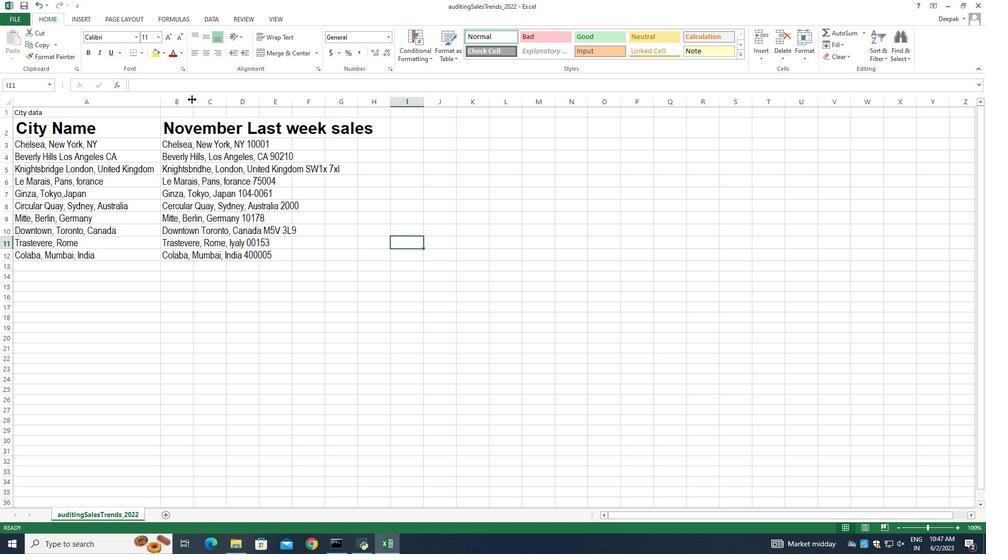 
Action: Mouse pressed left at (192, 99)
Screenshot: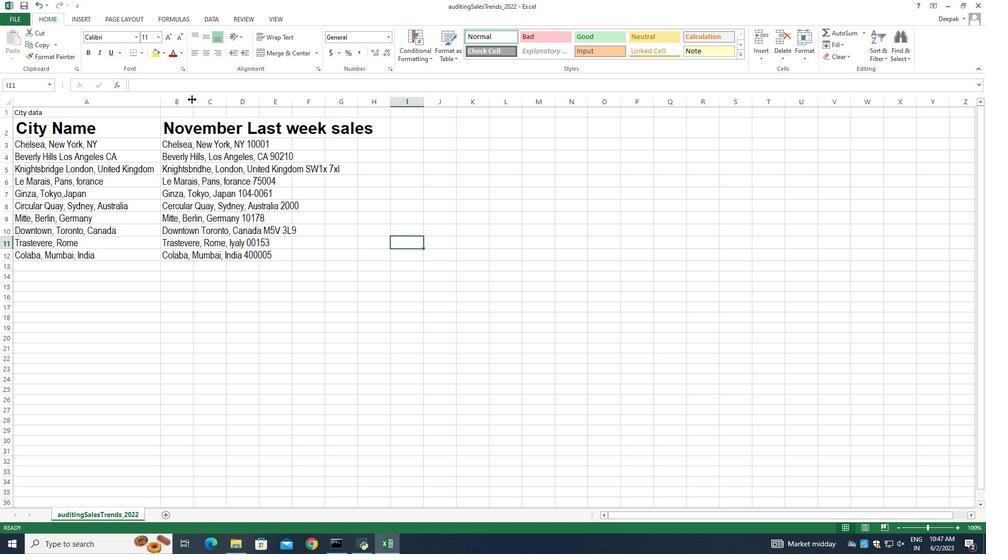 
Action: Mouse moved to (206, 240)
Screenshot: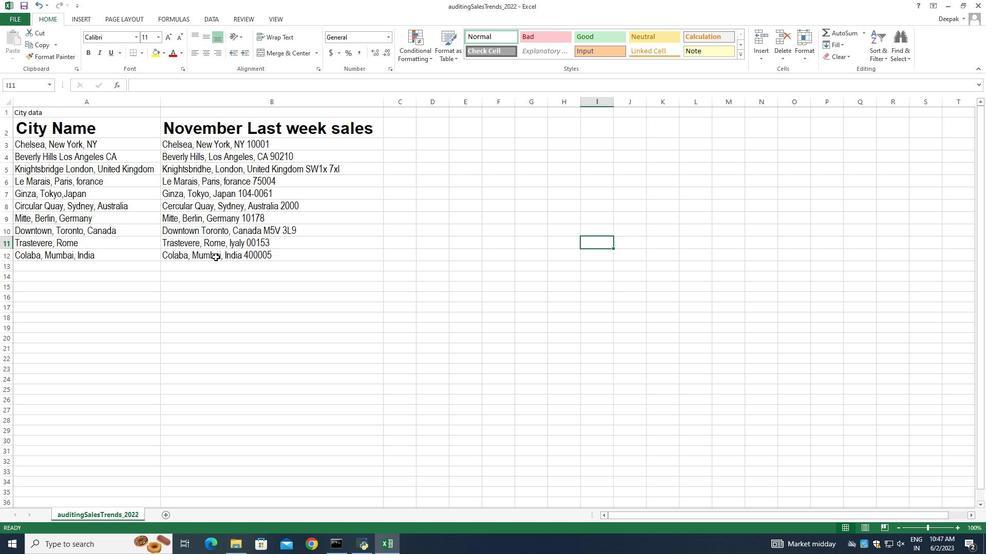 
Action: Mouse scrolled (206, 240) with delta (0, 0)
Screenshot: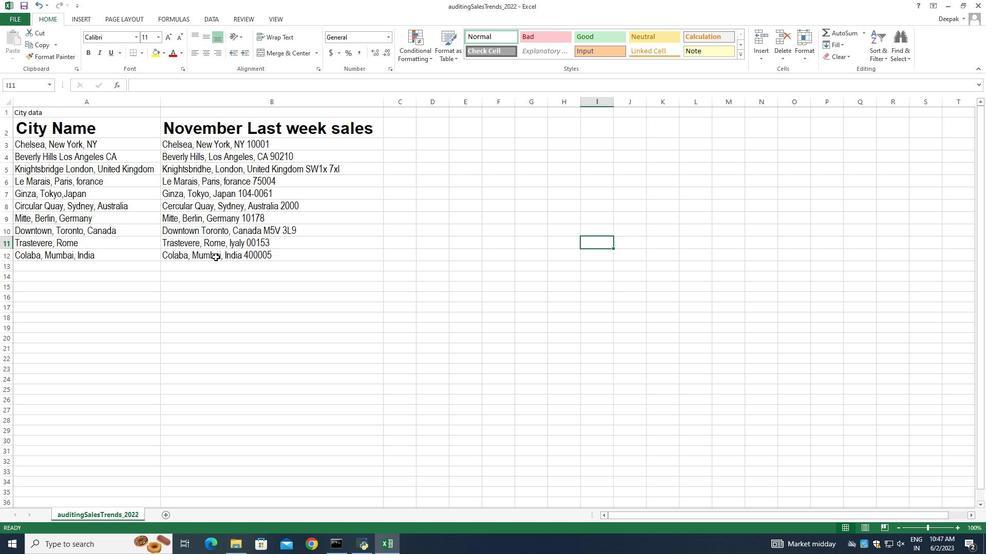 
Action: Mouse moved to (205, 233)
Screenshot: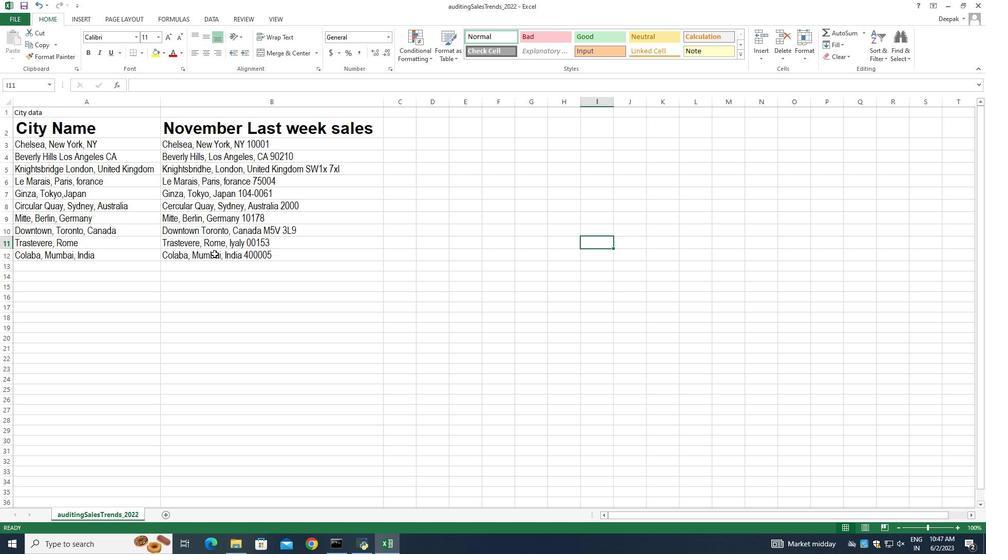 
Action: Mouse scrolled (205, 233) with delta (0, 0)
Screenshot: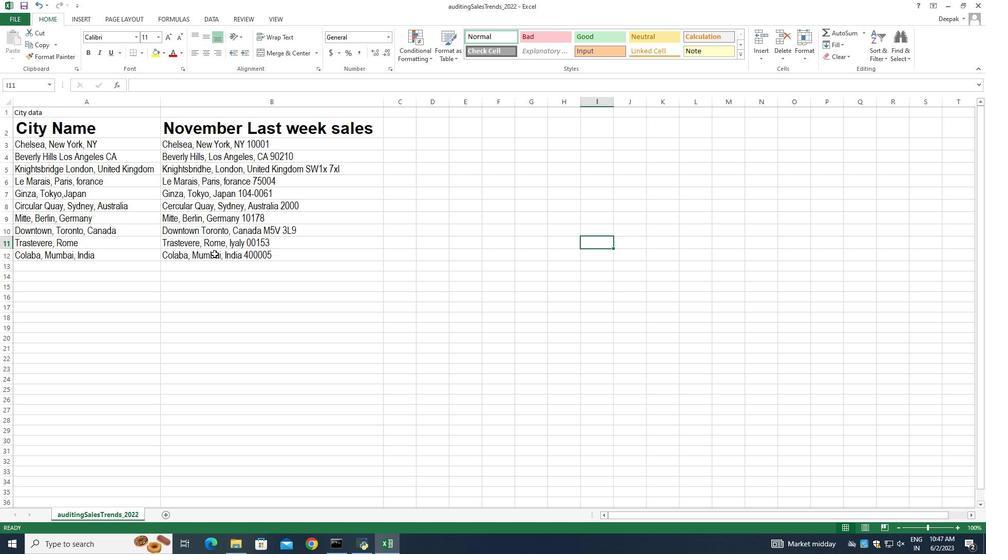 
Action: Mouse moved to (204, 223)
Screenshot: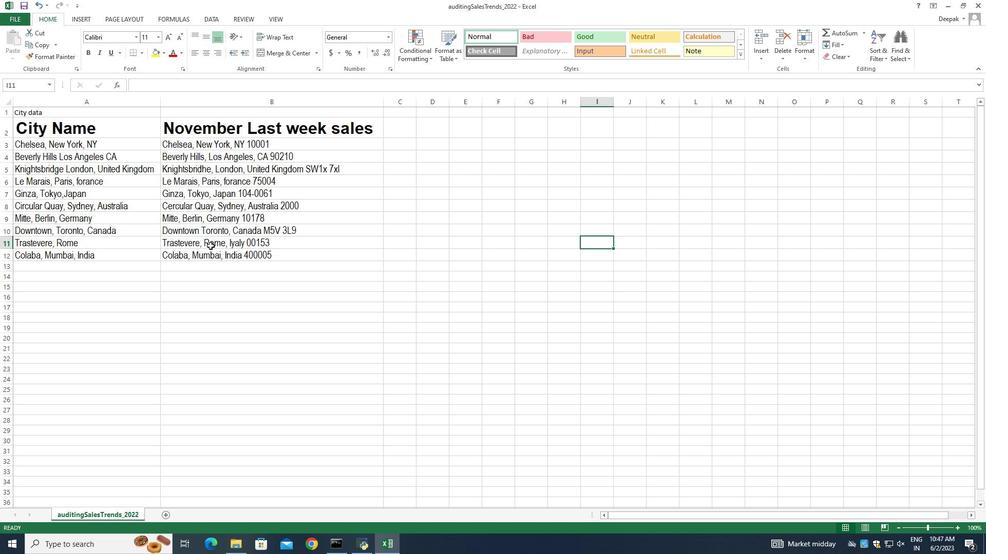 
Action: Mouse scrolled (204, 223) with delta (0, 0)
Screenshot: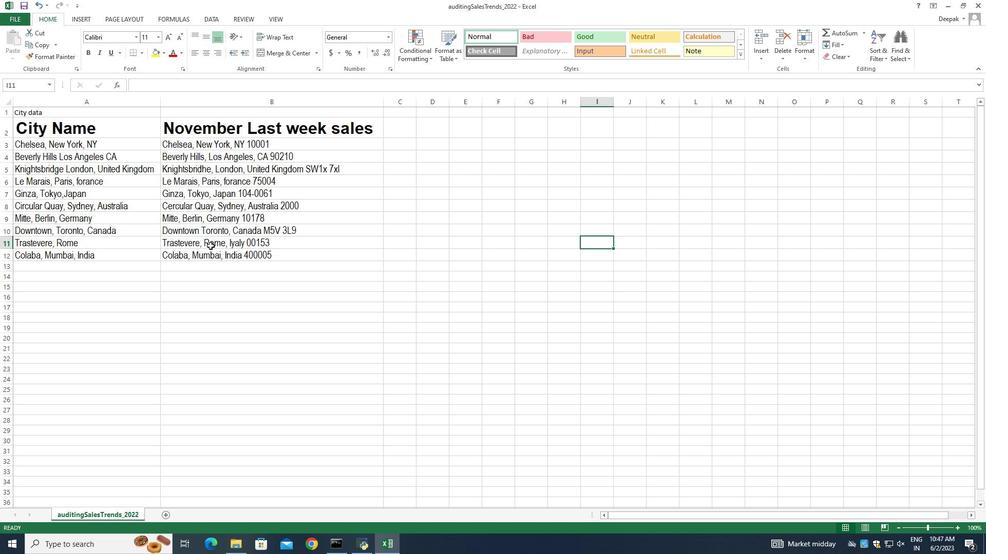 
Action: Mouse moved to (237, 320)
Screenshot: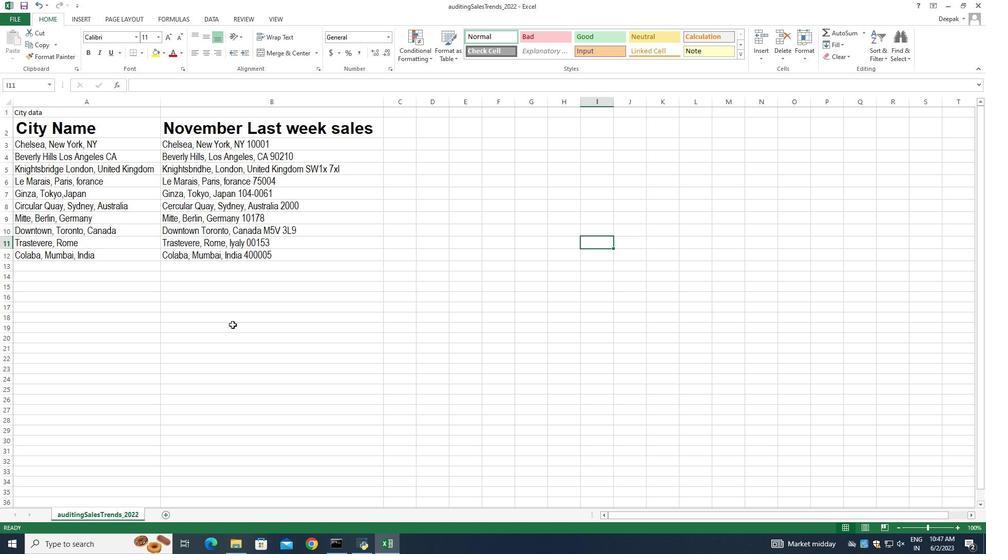 
Action: Mouse scrolled (237, 320) with delta (0, 0)
Screenshot: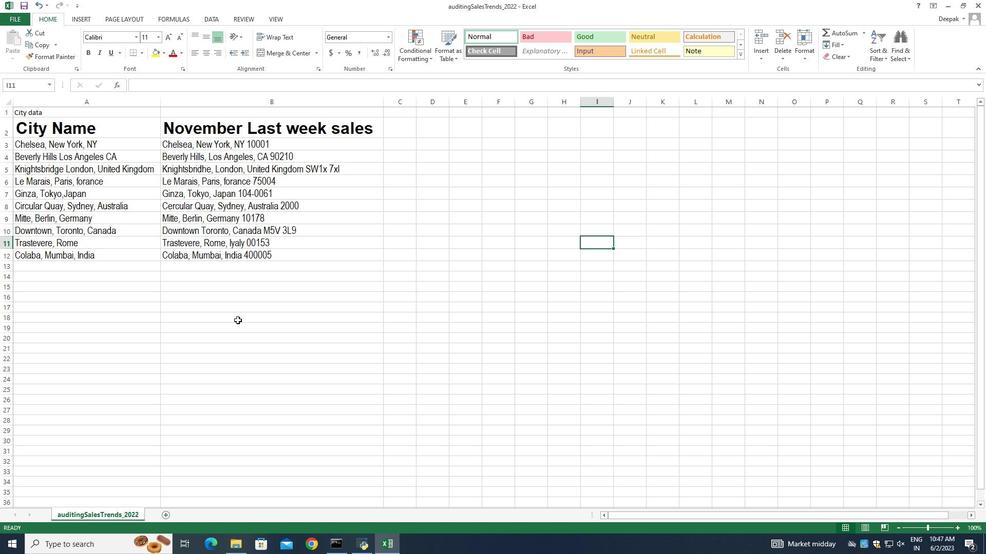 
Action: Mouse moved to (248, 300)
Screenshot: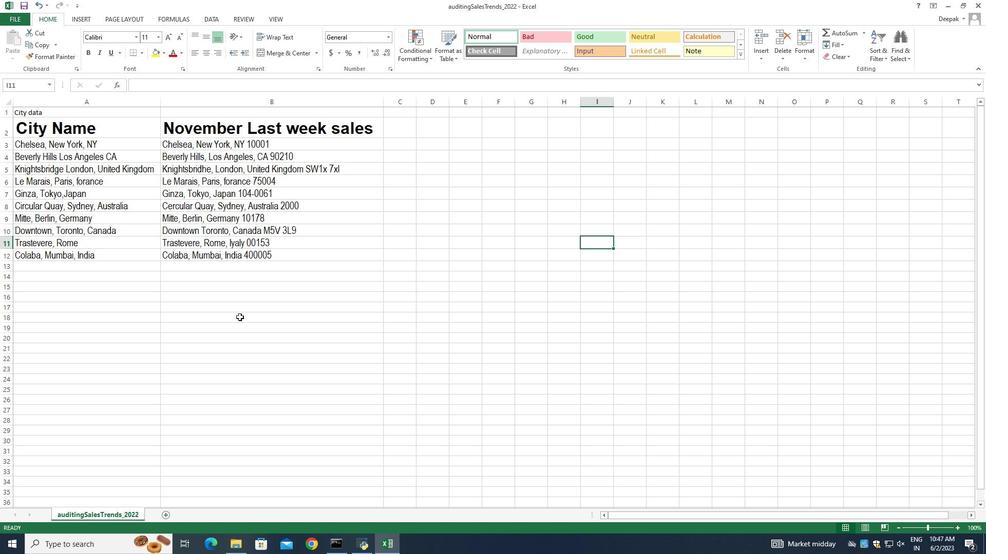 
Action: Mouse scrolled (248, 301) with delta (0, 0)
Screenshot: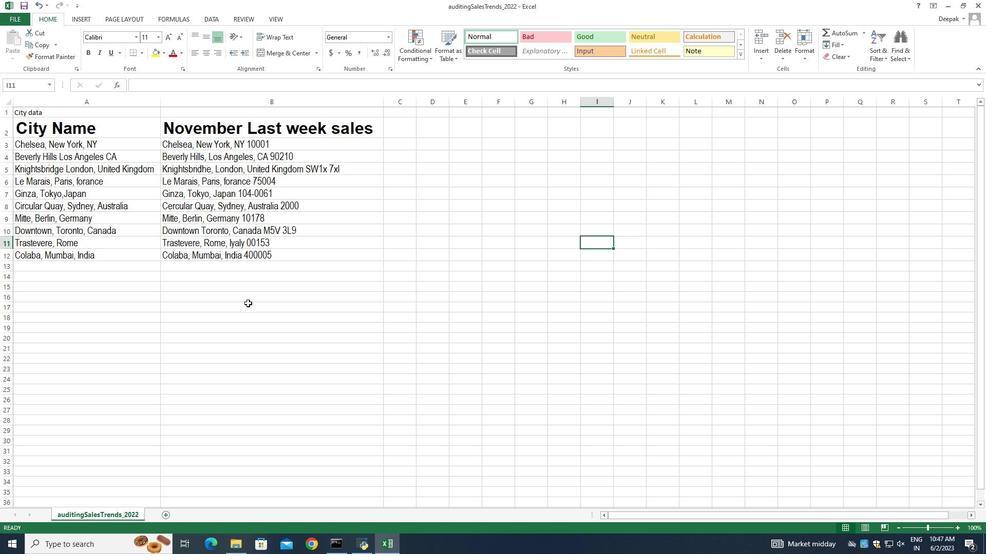 
Action: Mouse scrolled (248, 301) with delta (0, 0)
Screenshot: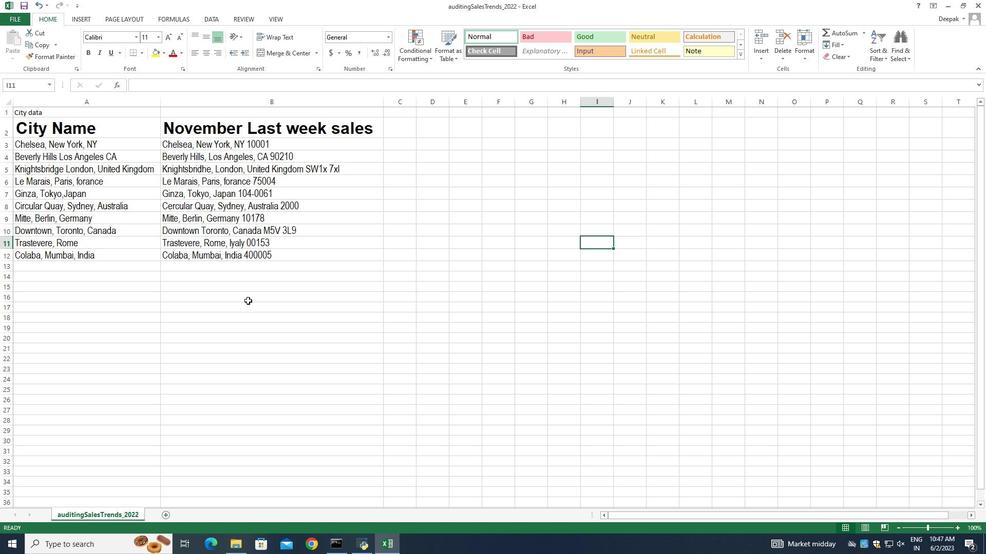 
Action: Mouse scrolled (248, 301) with delta (0, 0)
Screenshot: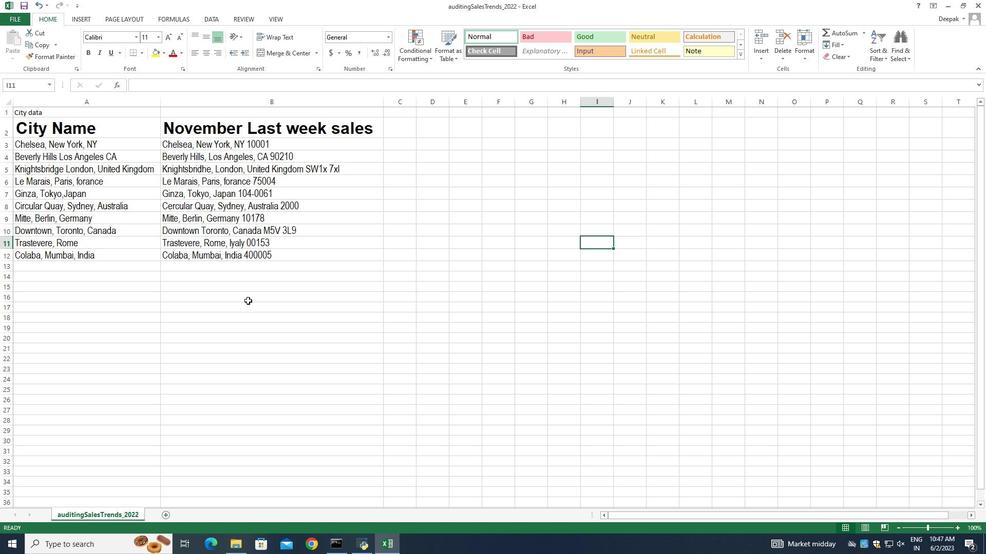 
Action: Mouse scrolled (248, 301) with delta (0, 0)
Screenshot: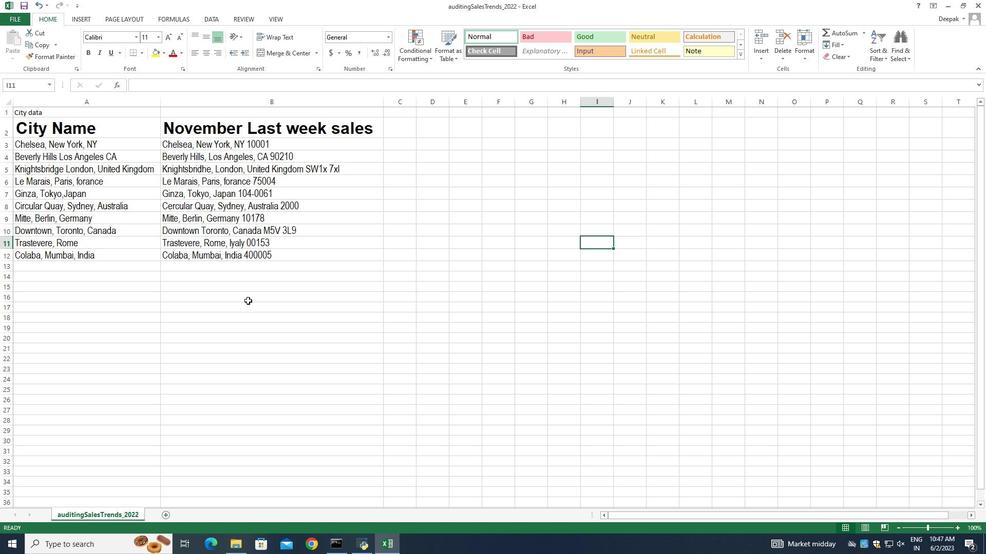 
Action: Mouse moved to (253, 304)
Screenshot: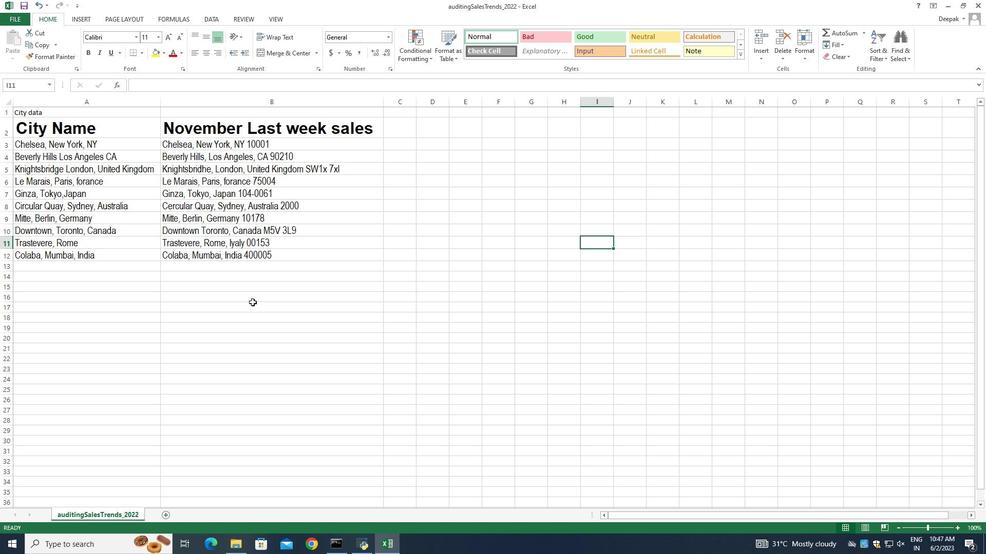 
Action: Mouse scrolled (253, 303) with delta (0, 0)
Screenshot: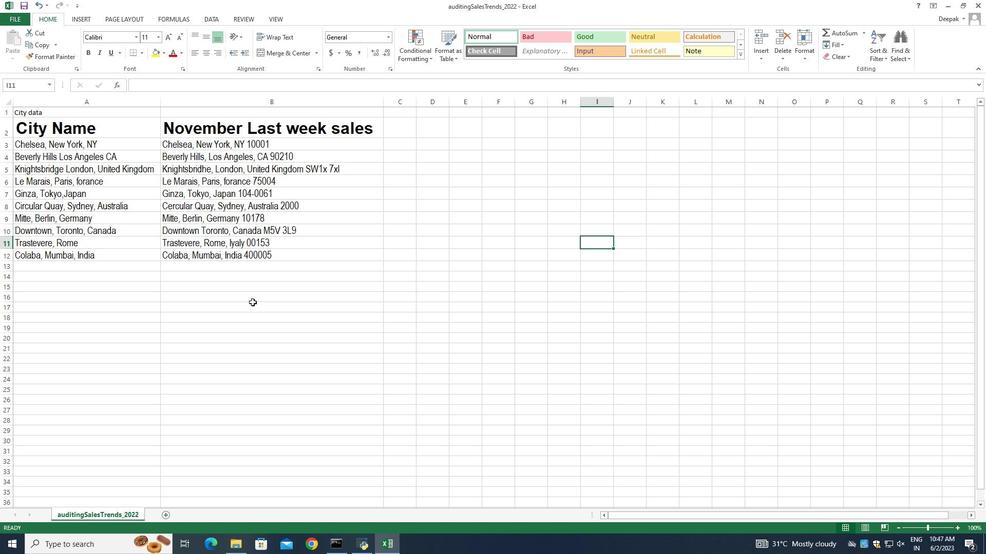 
Action: Mouse moved to (253, 304)
Screenshot: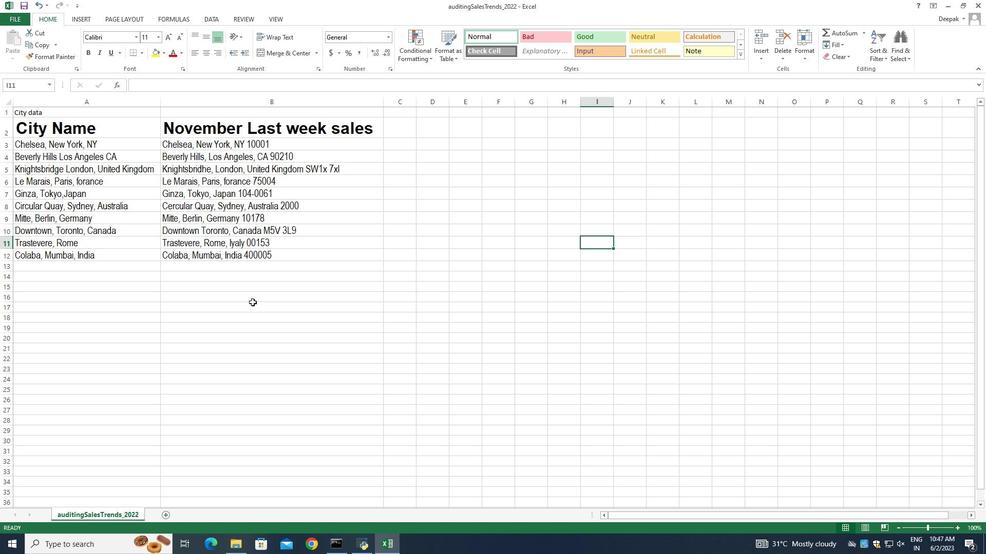 
Action: Mouse scrolled (253, 305) with delta (0, 0)
Screenshot: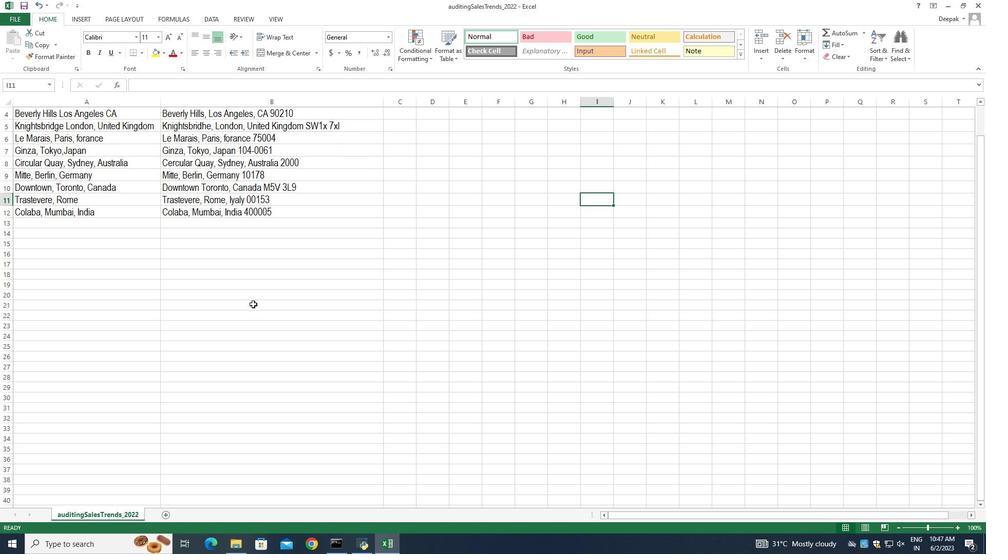 
Action: Mouse scrolled (253, 305) with delta (0, 0)
Screenshot: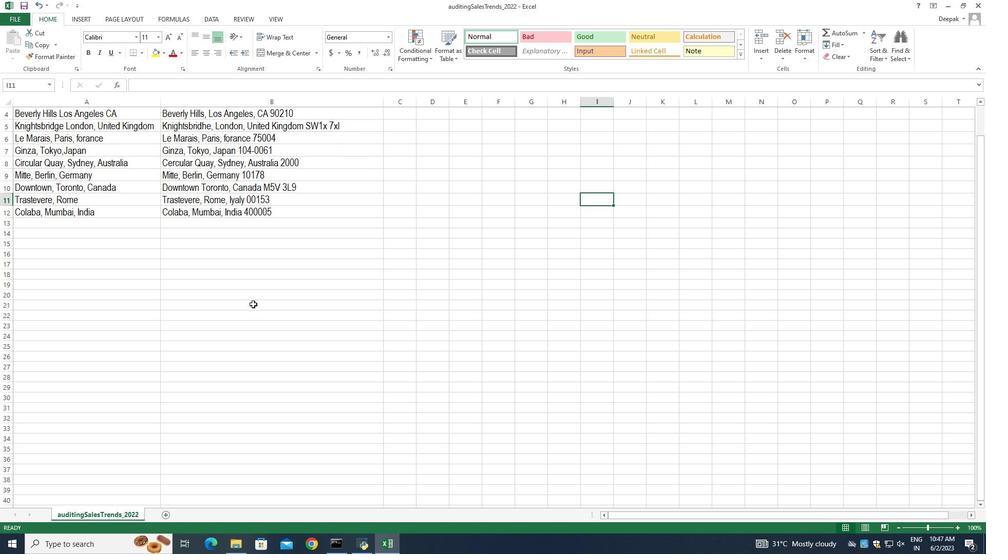 
Action: Mouse scrolled (253, 305) with delta (0, 0)
Screenshot: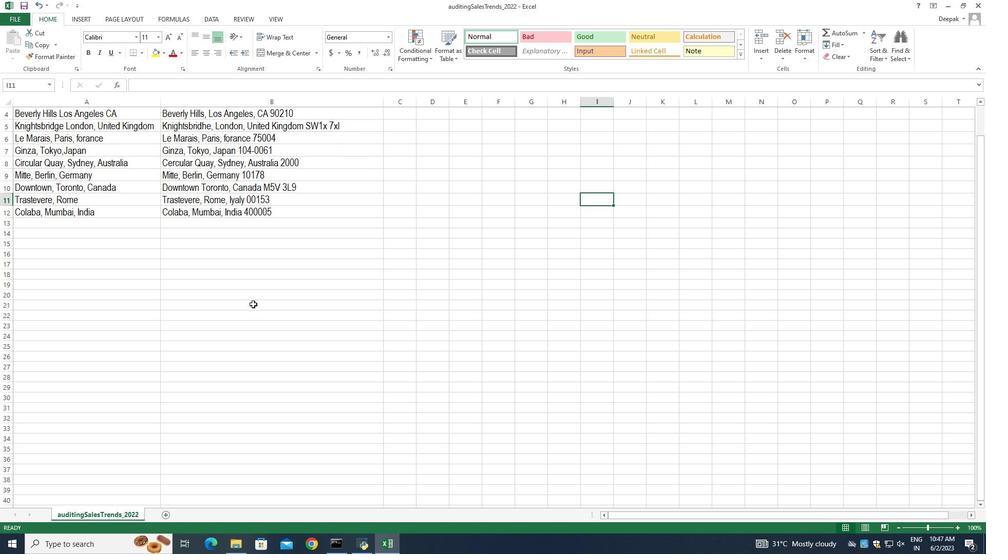 
Action: Mouse scrolled (253, 305) with delta (0, 0)
Screenshot: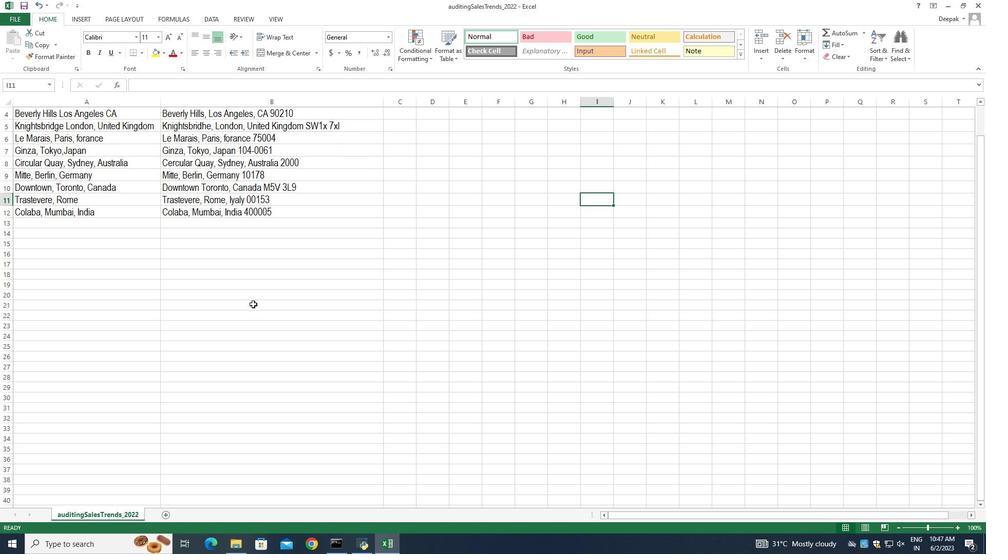 
Action: Mouse moved to (252, 305)
Screenshot: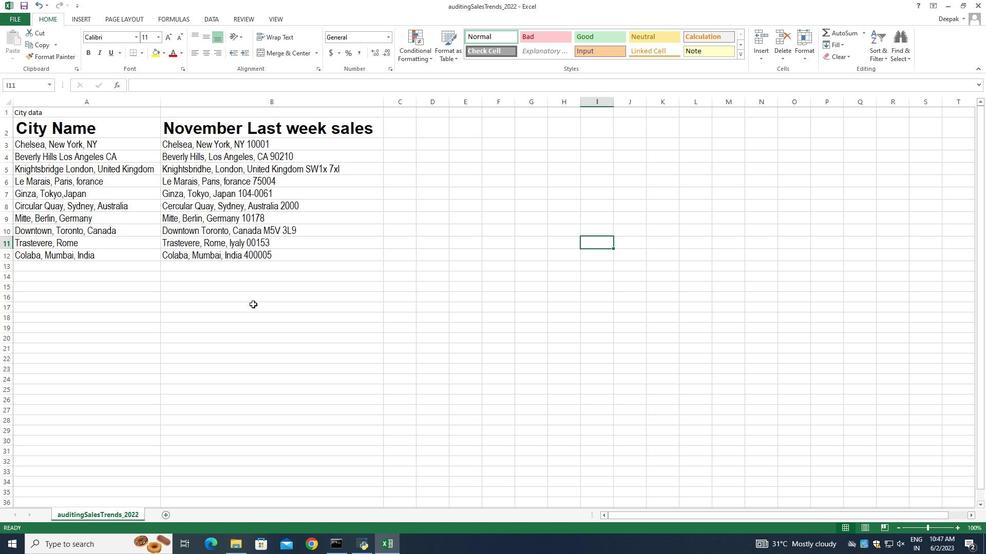 
Action: Mouse scrolled (252, 305) with delta (0, 0)
Screenshot: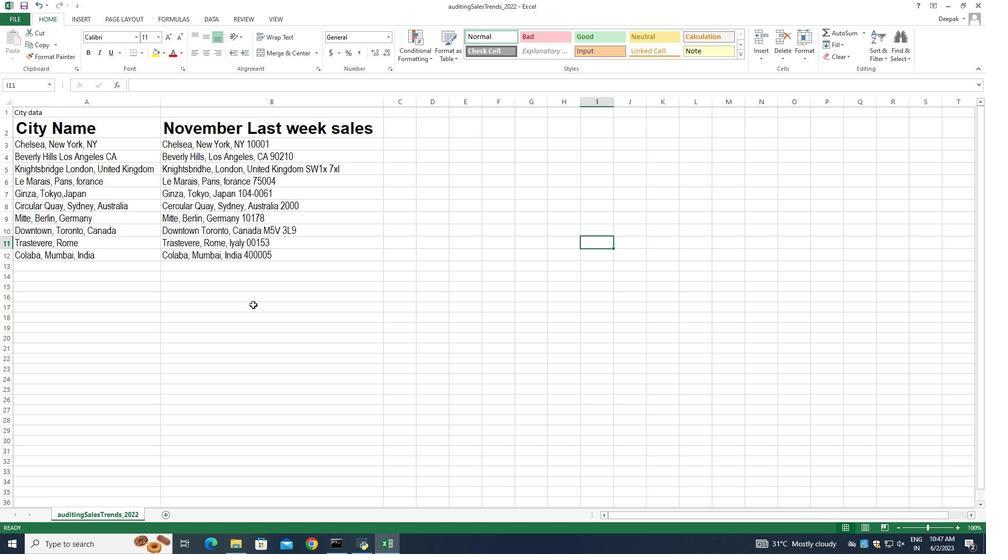 
Action: Mouse scrolled (252, 305) with delta (0, 0)
Screenshot: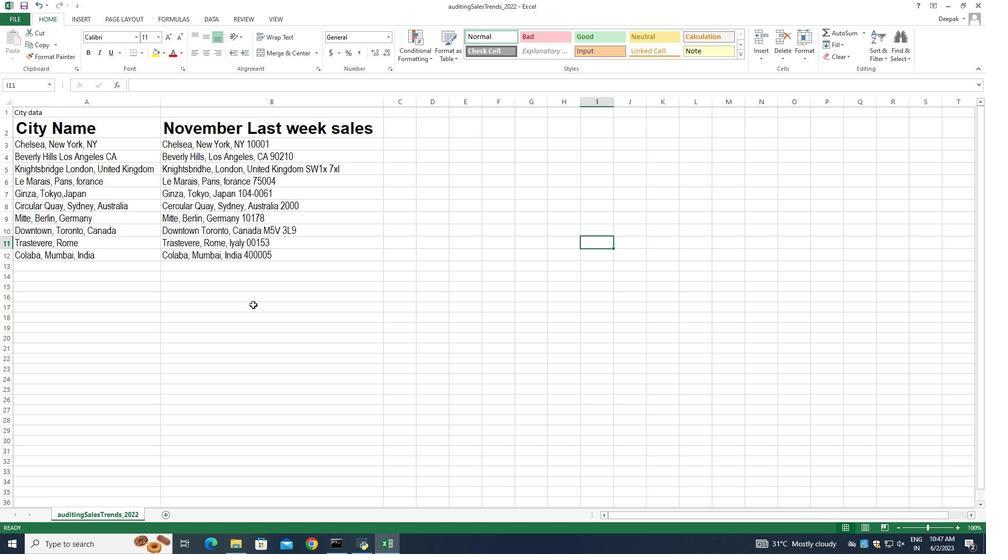 
Action: Mouse scrolled (252, 305) with delta (0, 0)
Screenshot: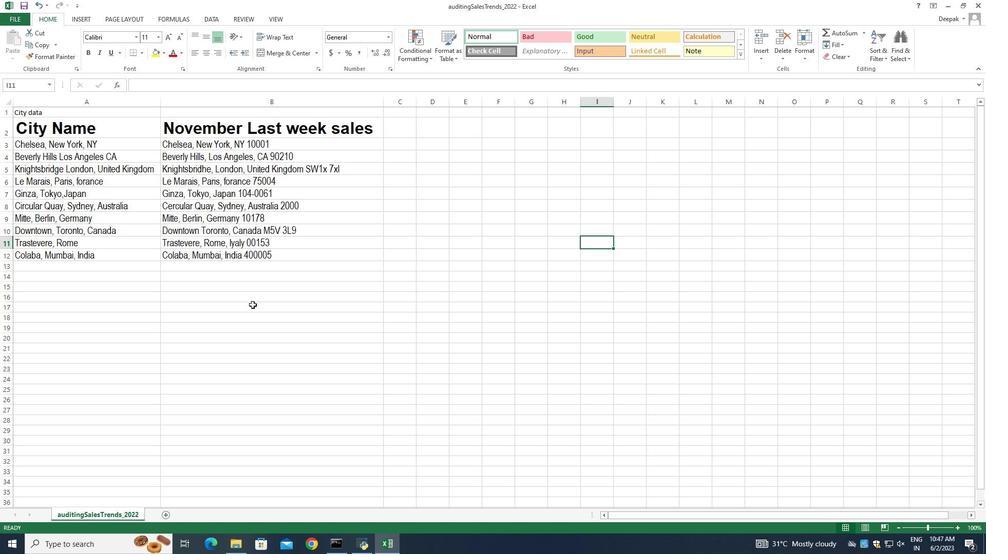 
Action: Mouse scrolled (252, 305) with delta (0, 0)
Screenshot: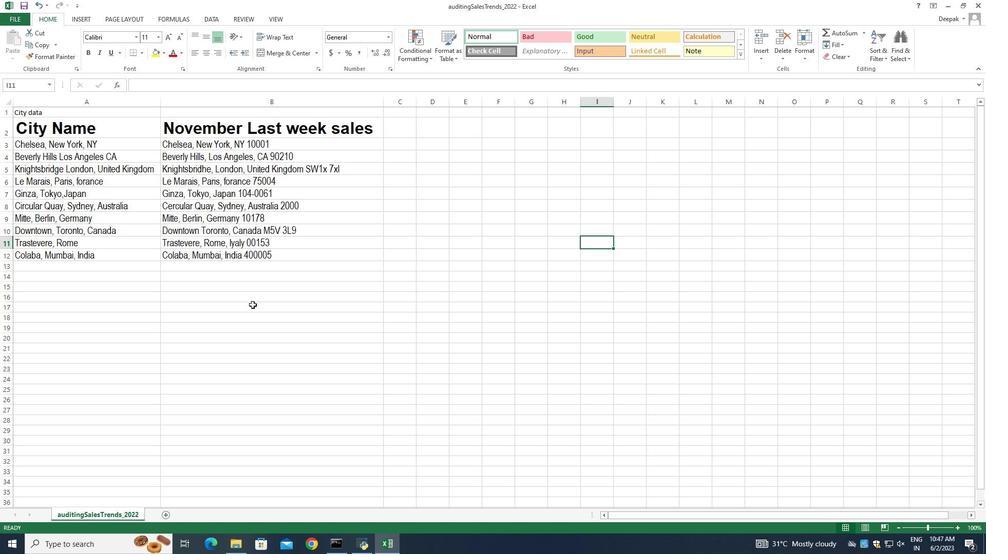 
Action: Mouse scrolled (252, 305) with delta (0, 0)
Screenshot: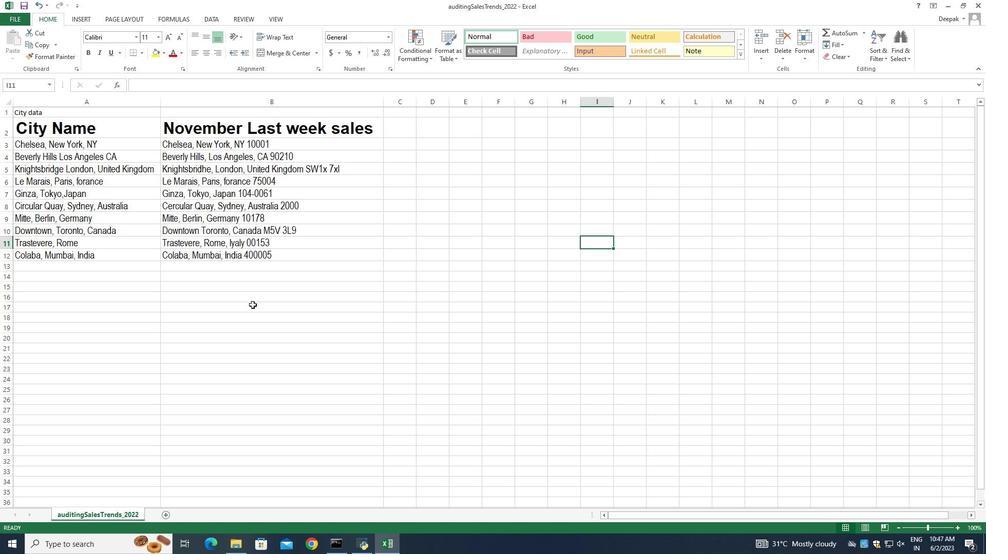 
